 Task: Create a Google Calendar event for May 26, 2023, from 2:30 PM to 3:30 PM in Srinagar, and check the weather forecast for that location.
Action: Mouse moved to (64, 105)
Screenshot: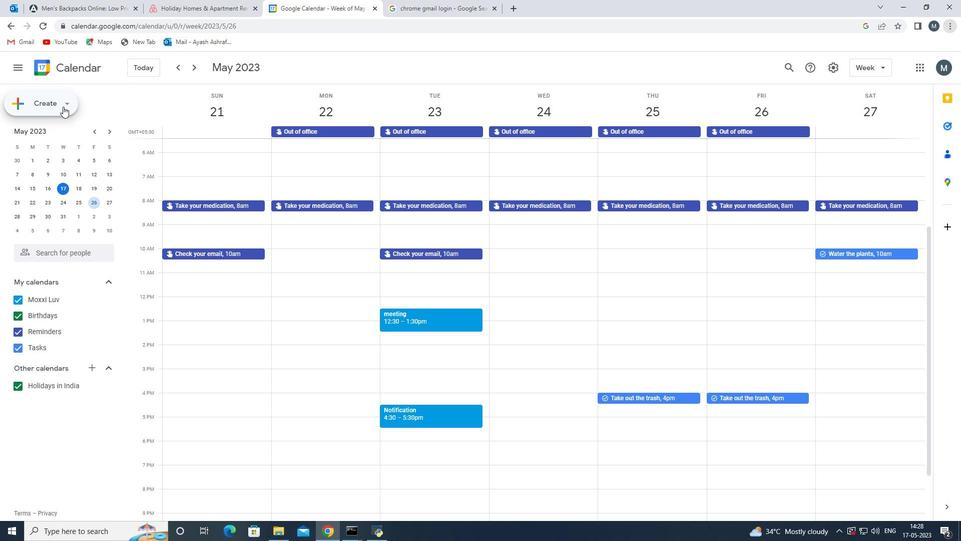 
Action: Mouse pressed left at (64, 105)
Screenshot: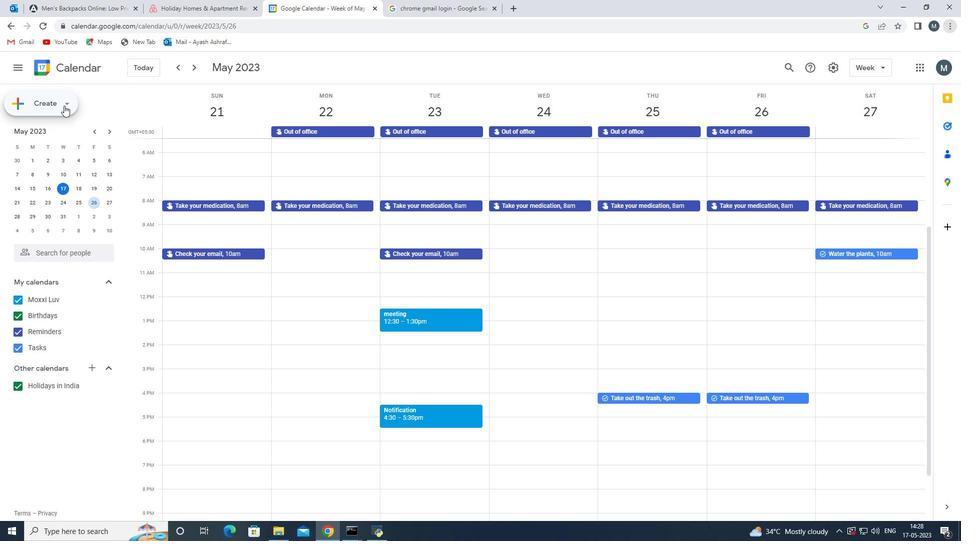 
Action: Mouse moved to (34, 127)
Screenshot: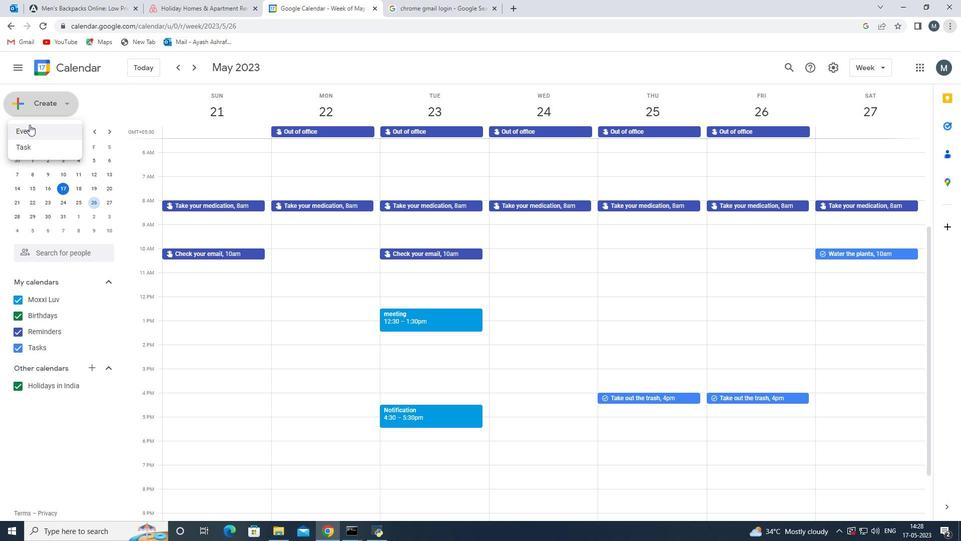 
Action: Mouse pressed left at (34, 127)
Screenshot: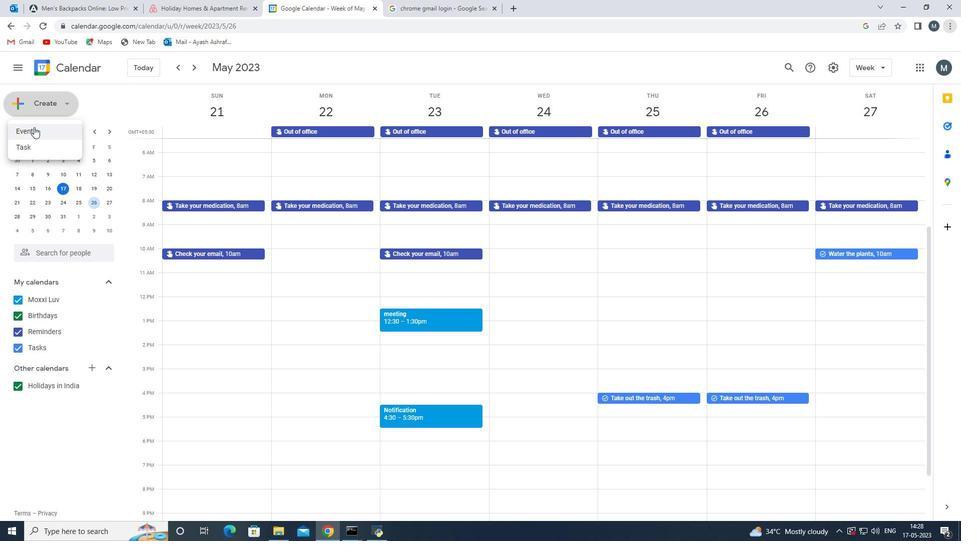 
Action: Mouse moved to (619, 404)
Screenshot: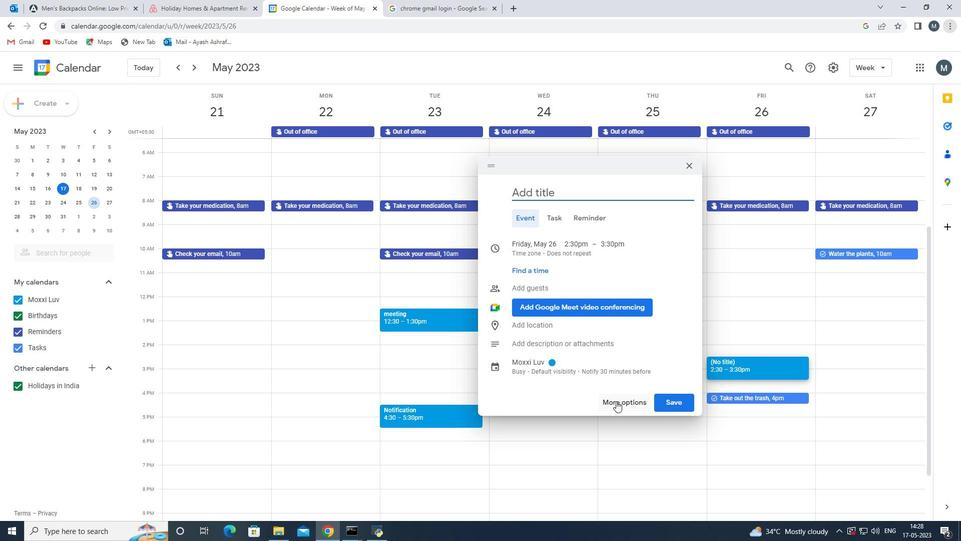
Action: Mouse pressed left at (619, 404)
Screenshot: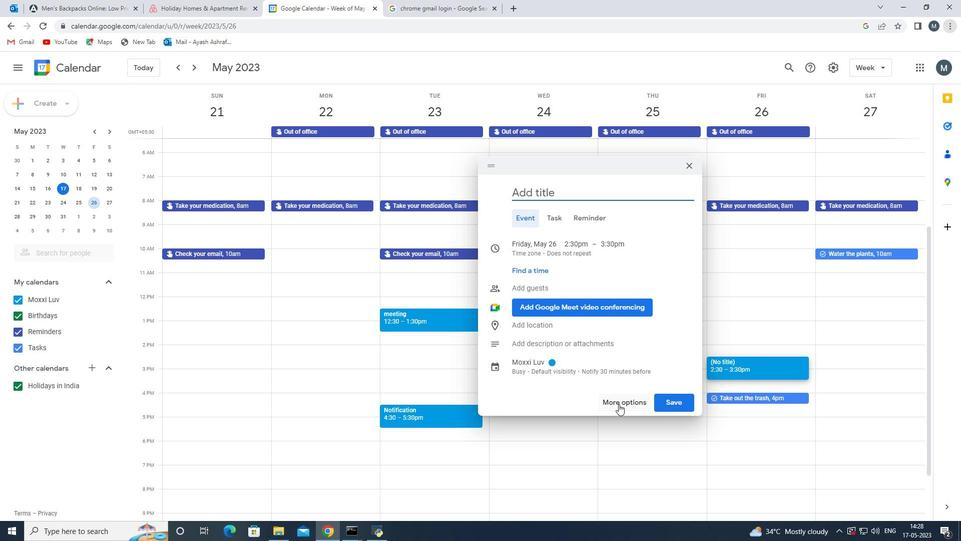 
Action: Mouse moved to (72, 202)
Screenshot: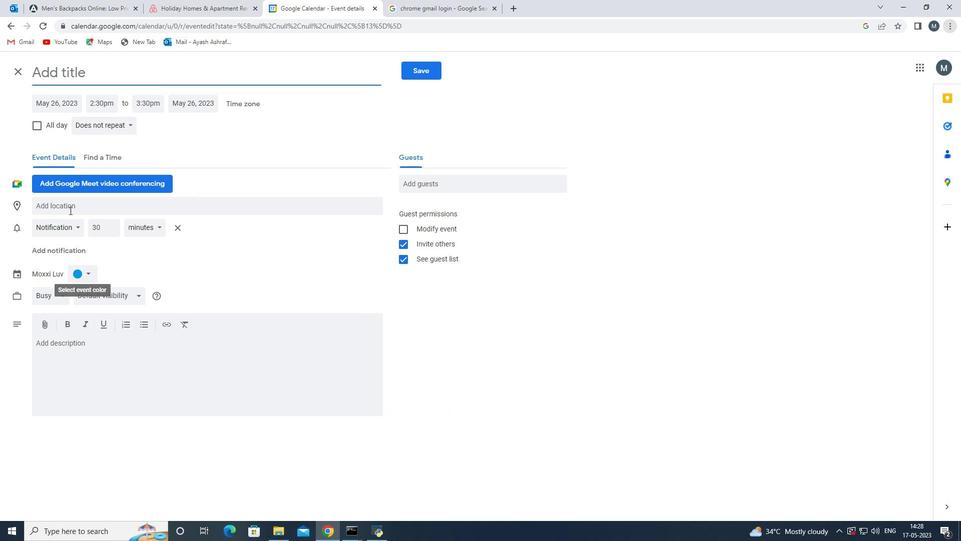
Action: Mouse pressed left at (72, 202)
Screenshot: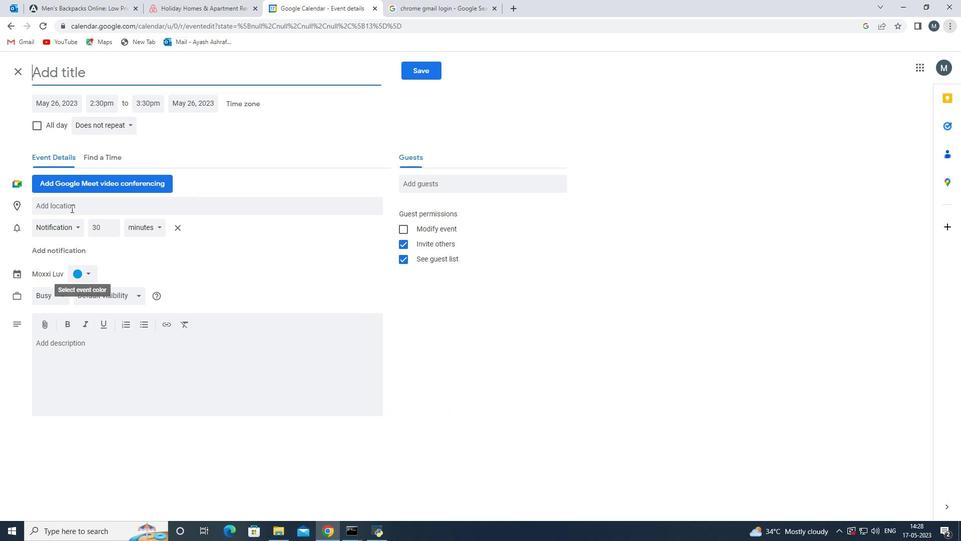 
Action: Key pressed <Key.shift>Sr
Screenshot: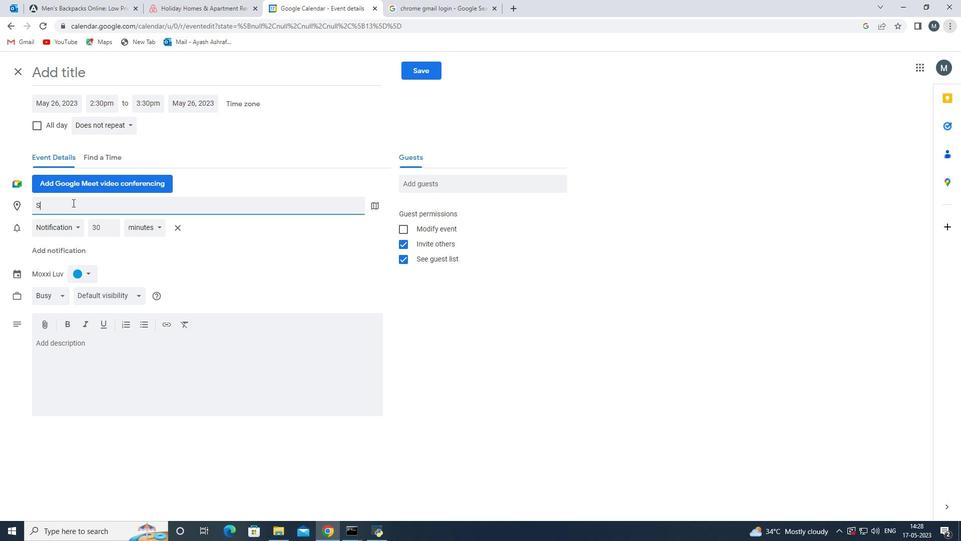 
Action: Mouse moved to (143, 265)
Screenshot: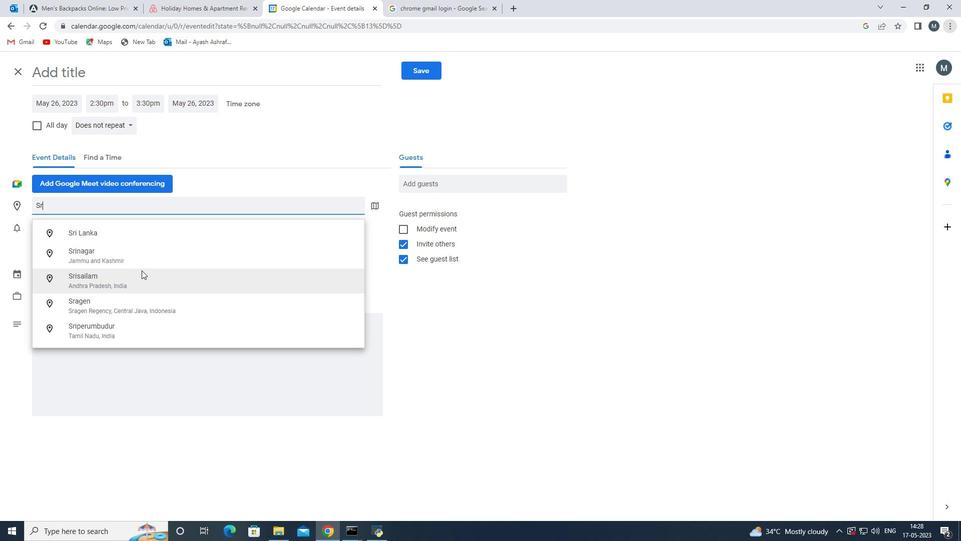 
Action: Mouse pressed left at (143, 265)
Screenshot: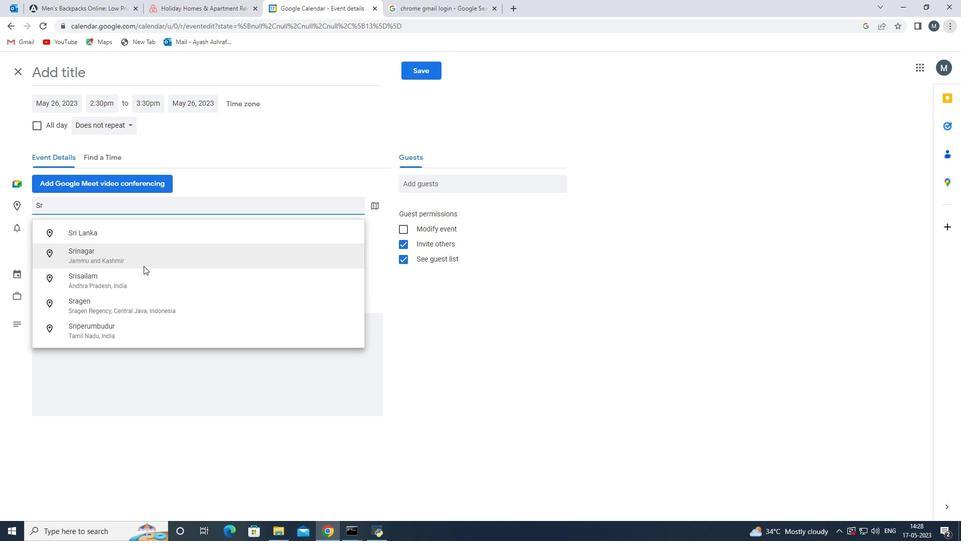 
Action: Mouse moved to (119, 250)
Screenshot: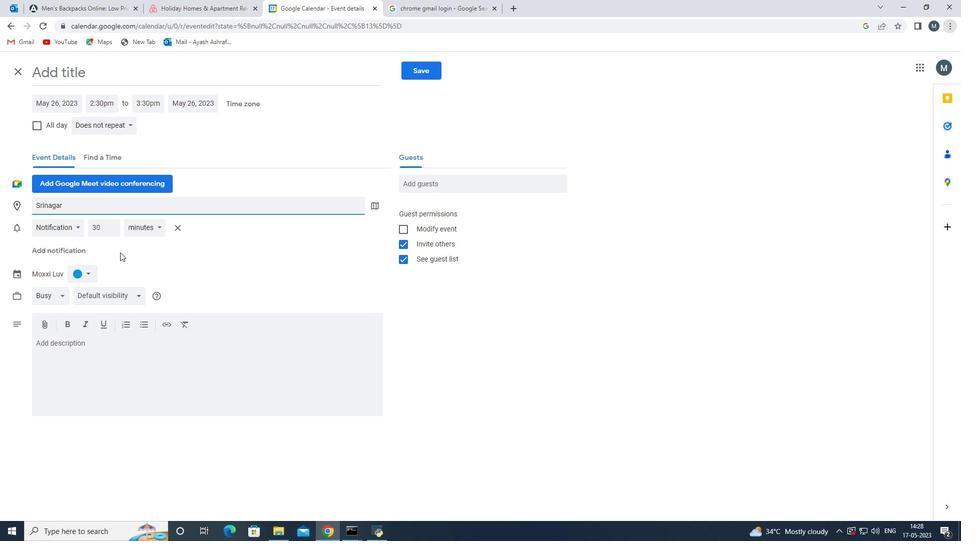 
Action: Mouse scrolled (119, 250) with delta (0, 0)
Screenshot: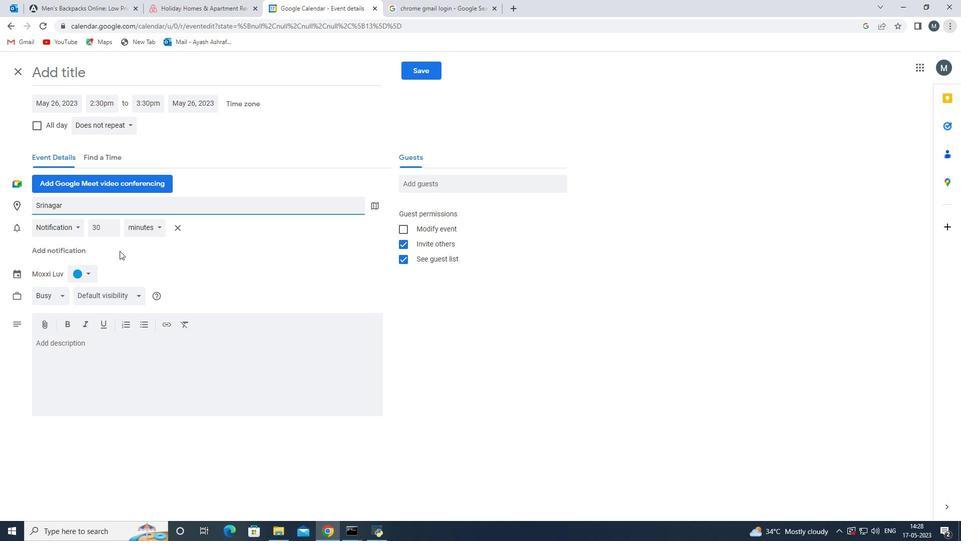 
Action: Mouse moved to (129, 235)
Screenshot: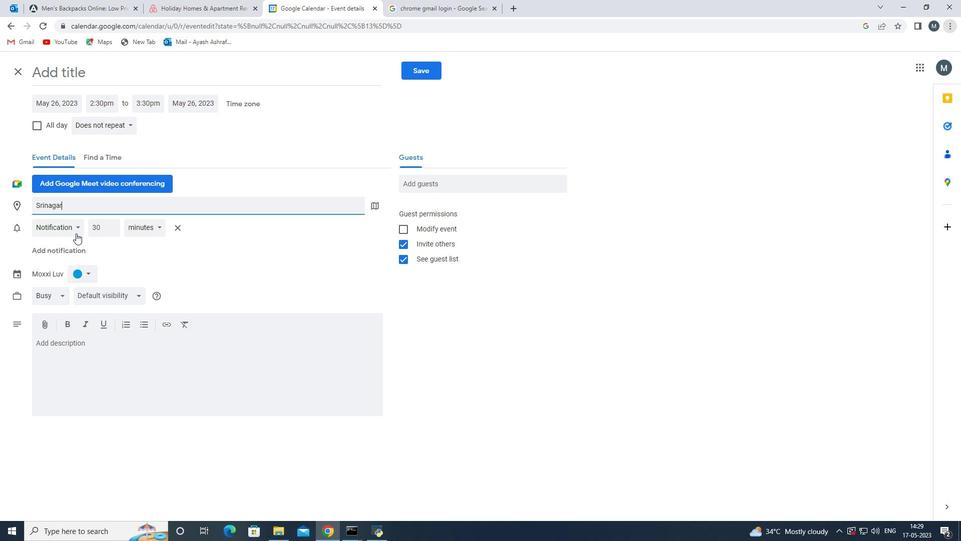 
Action: Mouse scrolled (129, 236) with delta (0, 0)
Screenshot: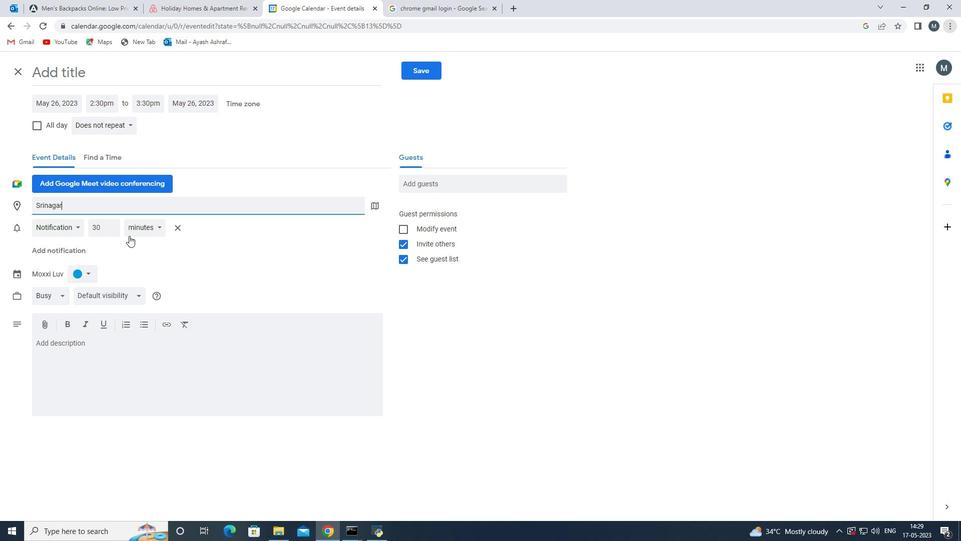 
Action: Mouse scrolled (129, 236) with delta (0, 0)
Screenshot: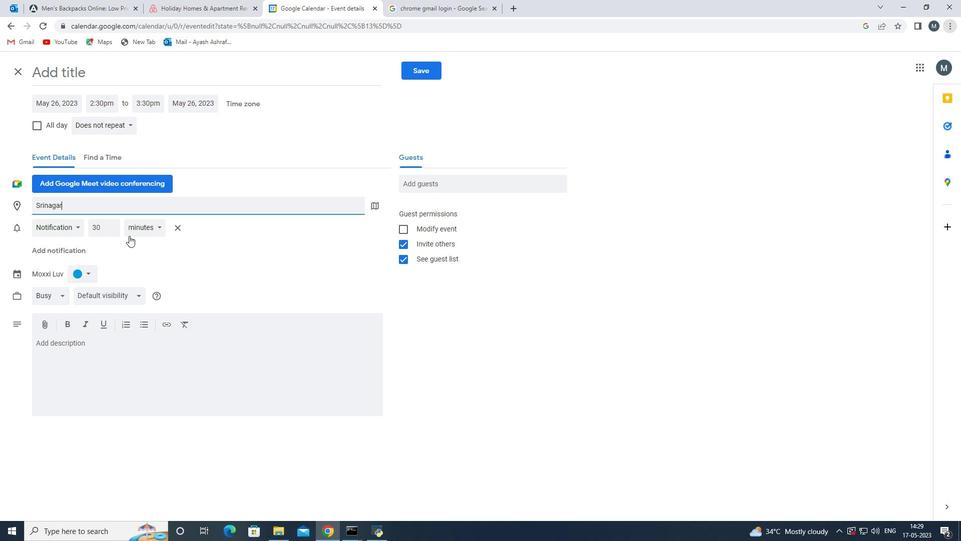 
Action: Mouse moved to (94, 162)
Screenshot: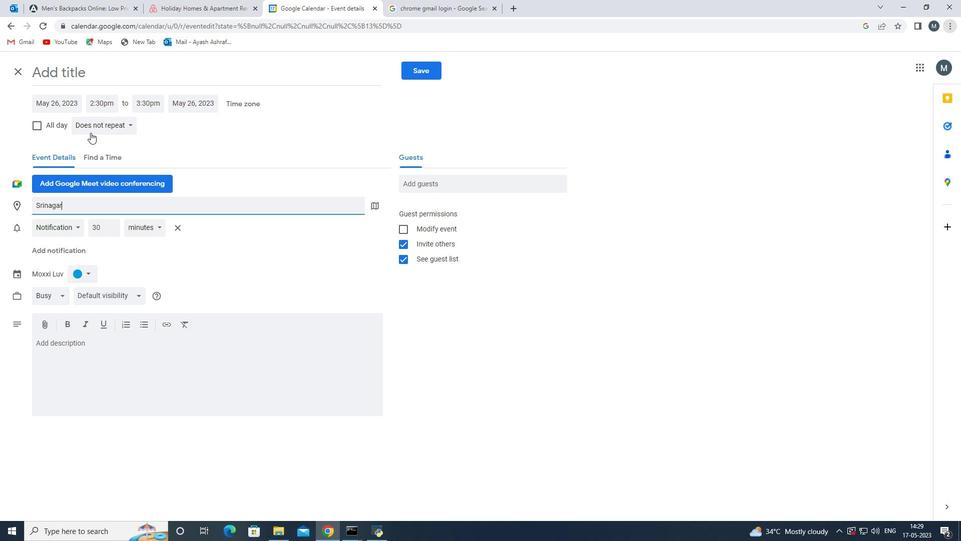 
Action: Mouse scrolled (94, 163) with delta (0, 0)
Screenshot: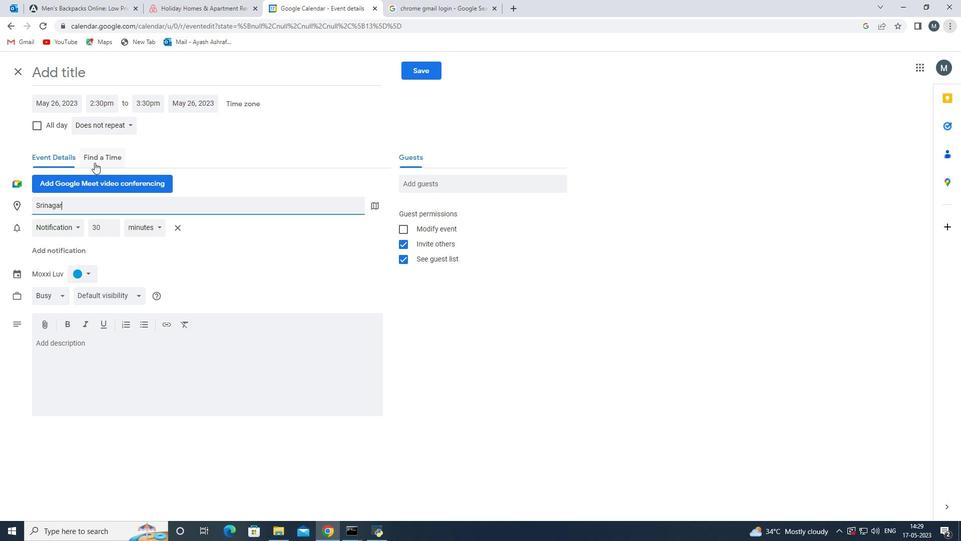 
Action: Mouse scrolled (94, 163) with delta (0, 0)
Screenshot: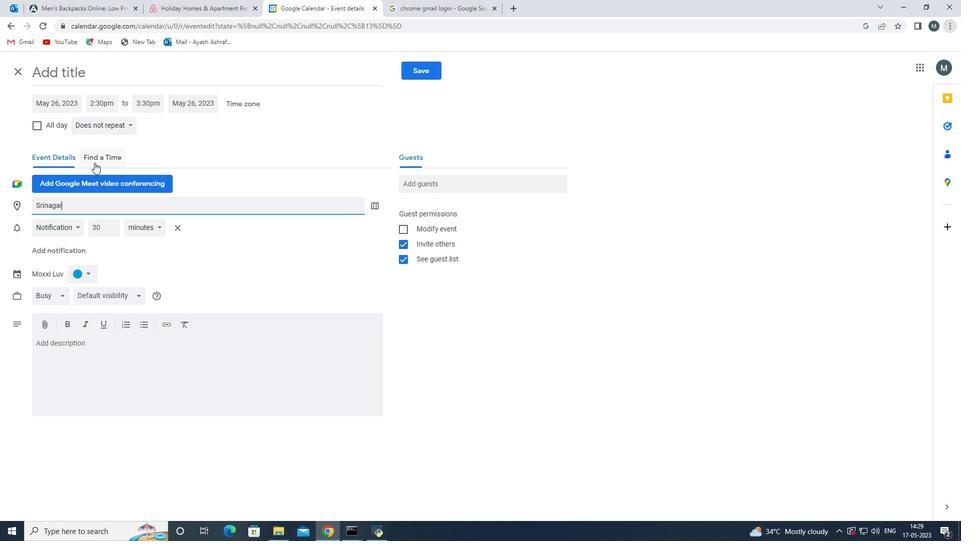 
Action: Mouse moved to (70, 98)
Screenshot: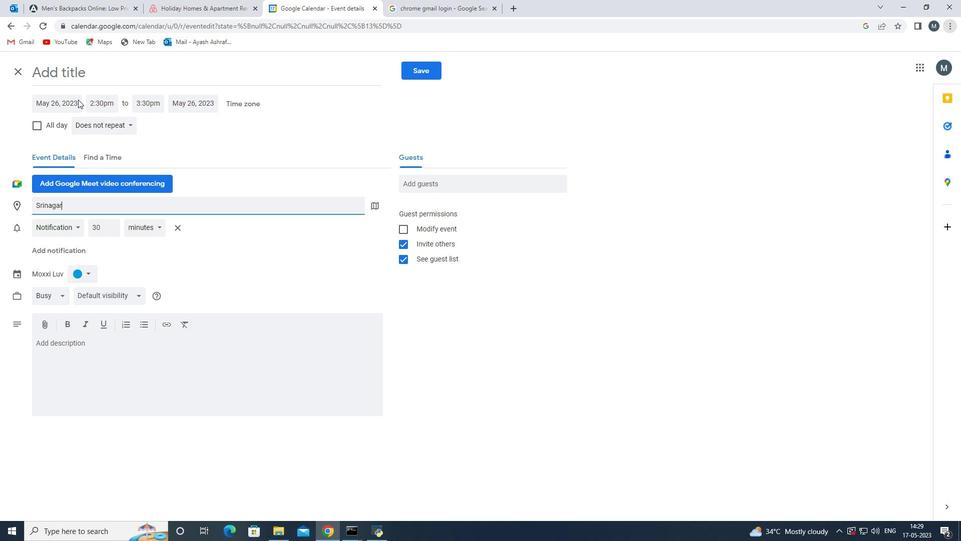 
Action: Mouse pressed left at (70, 98)
Screenshot: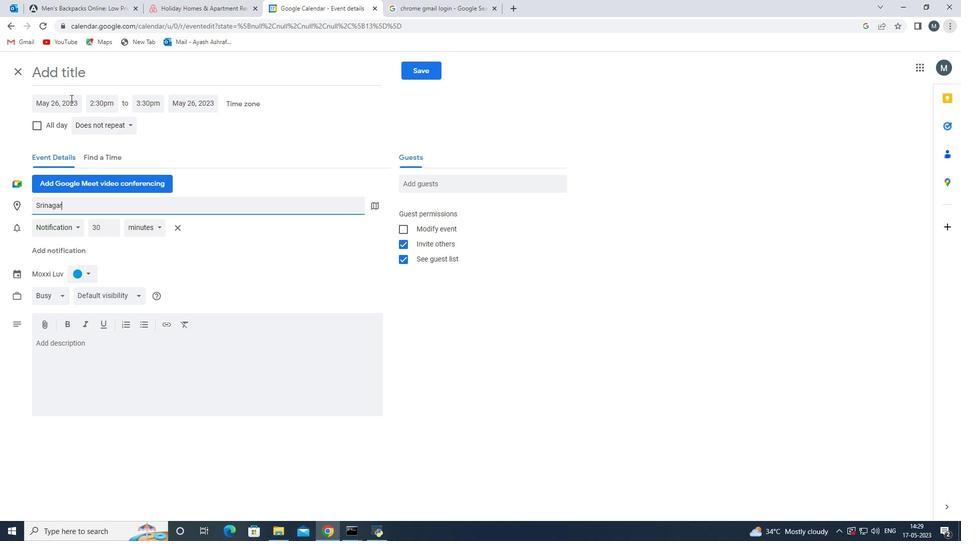 
Action: Mouse moved to (120, 182)
Screenshot: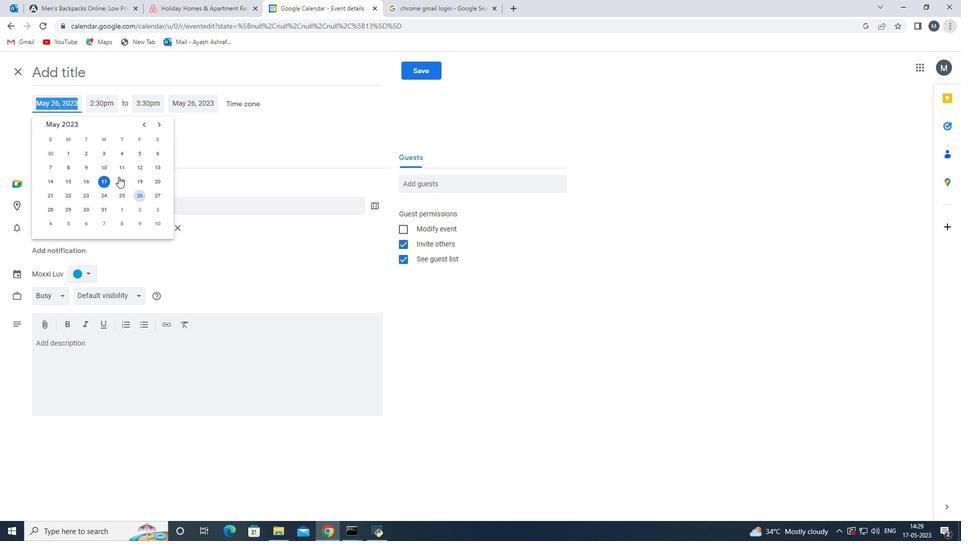 
Action: Mouse pressed left at (120, 182)
Screenshot: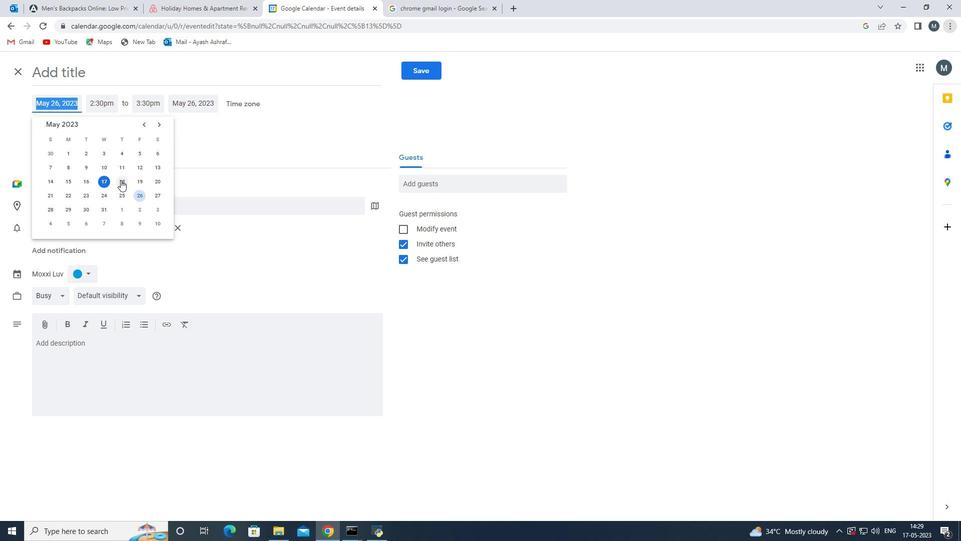 
Action: Mouse moved to (109, 227)
Screenshot: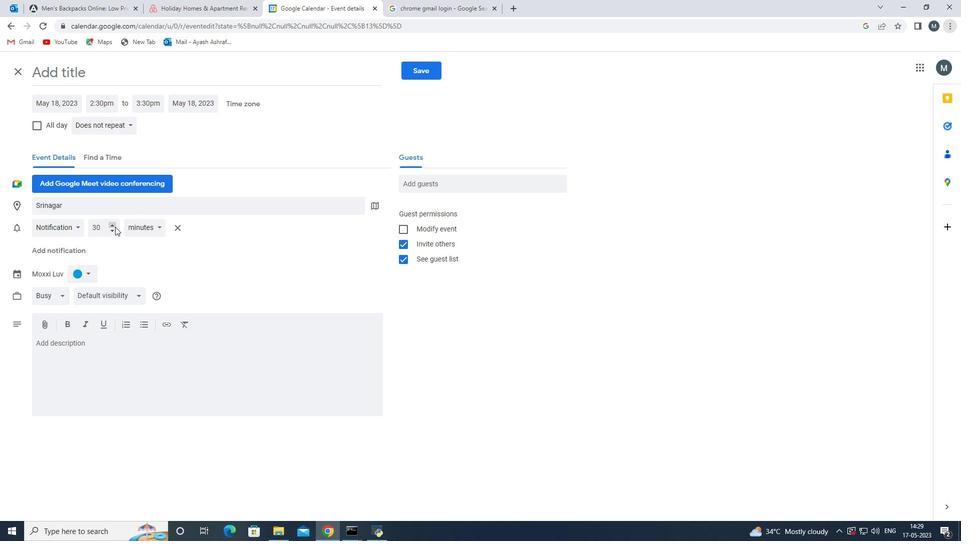 
Action: Mouse scrolled (109, 228) with delta (0, 0)
Screenshot: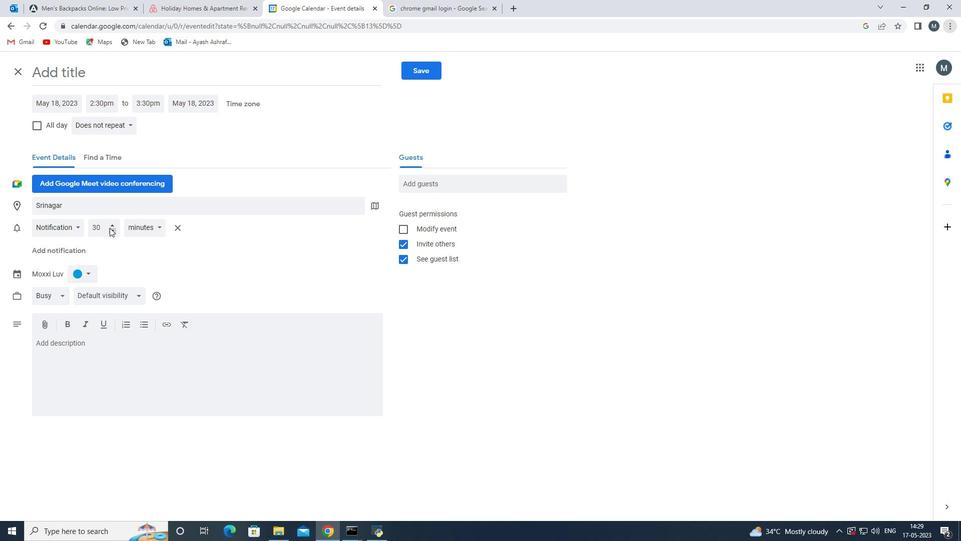 
Action: Mouse scrolled (109, 228) with delta (0, 0)
Screenshot: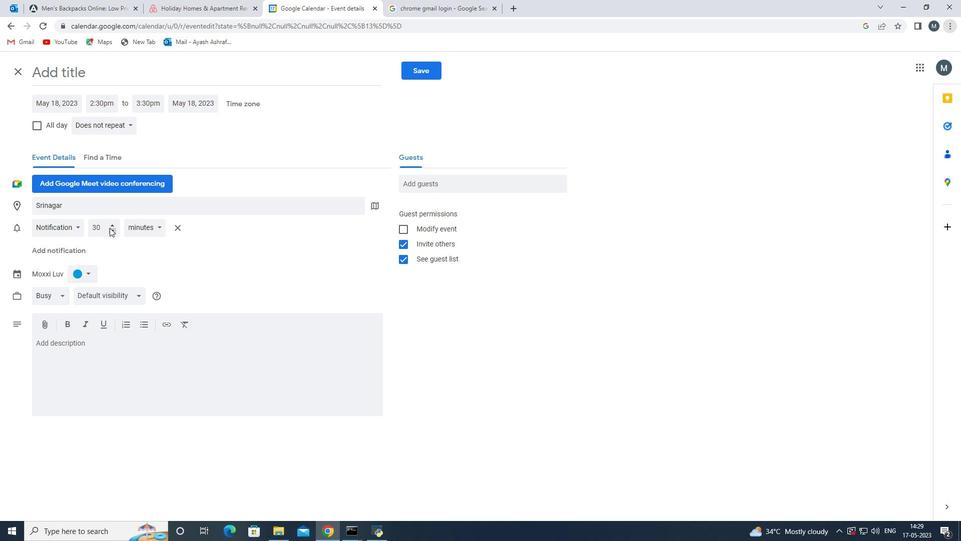 
Action: Mouse scrolled (109, 228) with delta (0, 0)
Screenshot: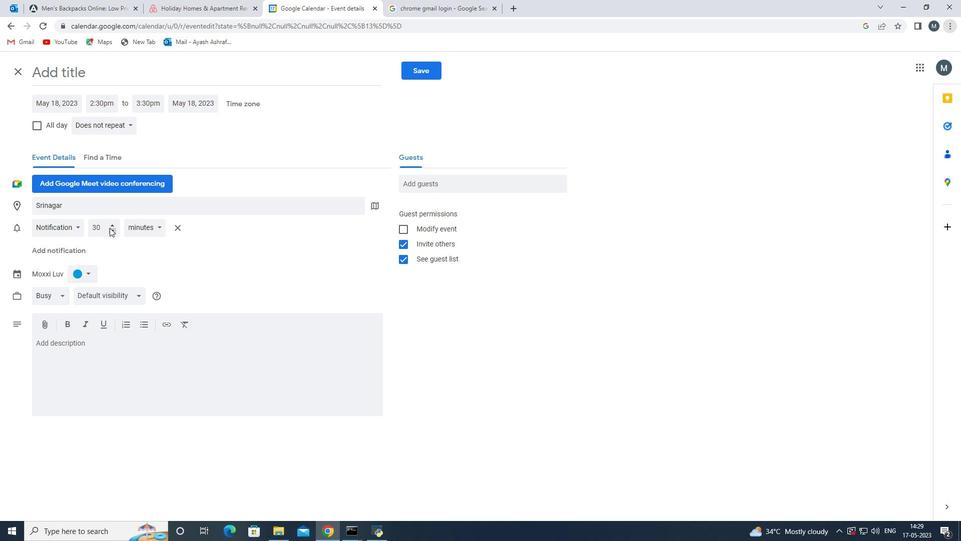 
Action: Mouse moved to (509, 8)
Screenshot: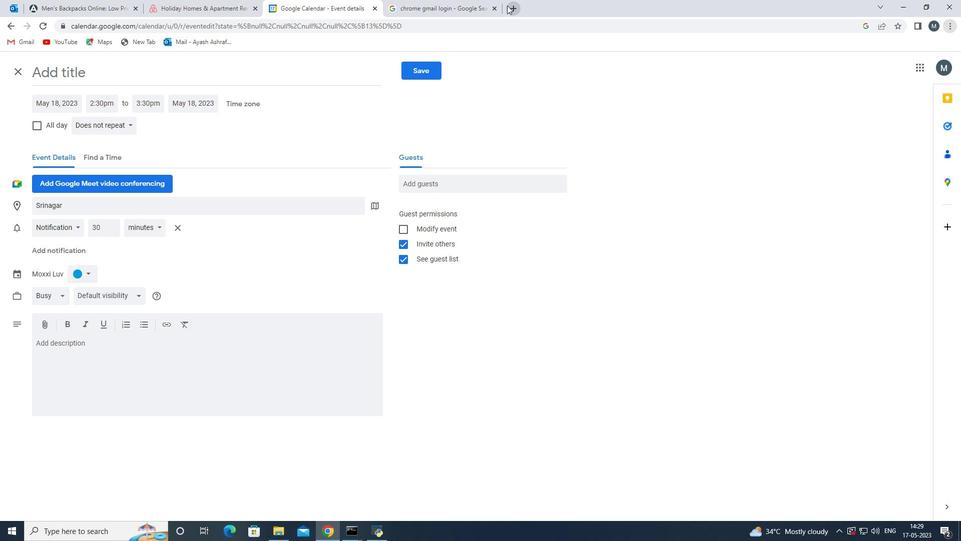 
Action: Mouse pressed left at (509, 8)
Screenshot: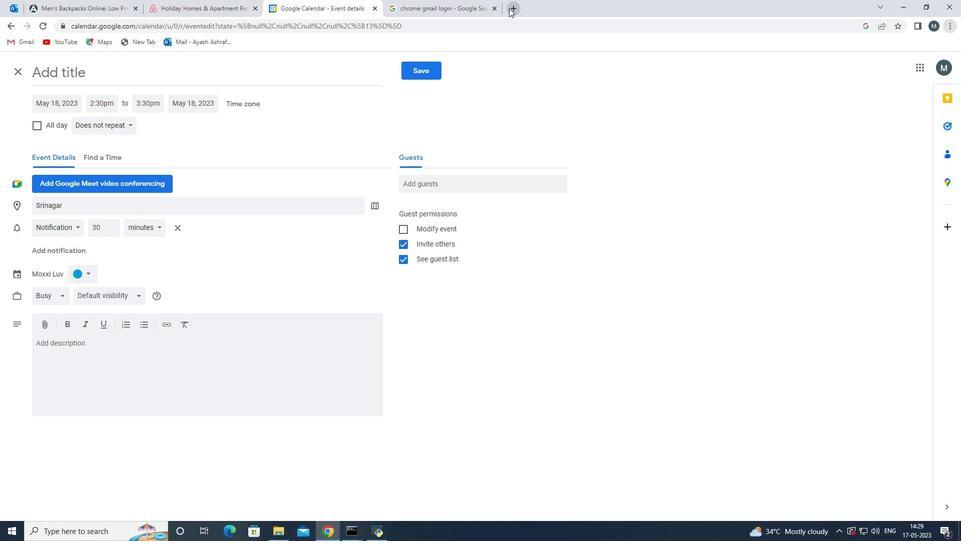 
Action: Mouse moved to (415, 22)
Screenshot: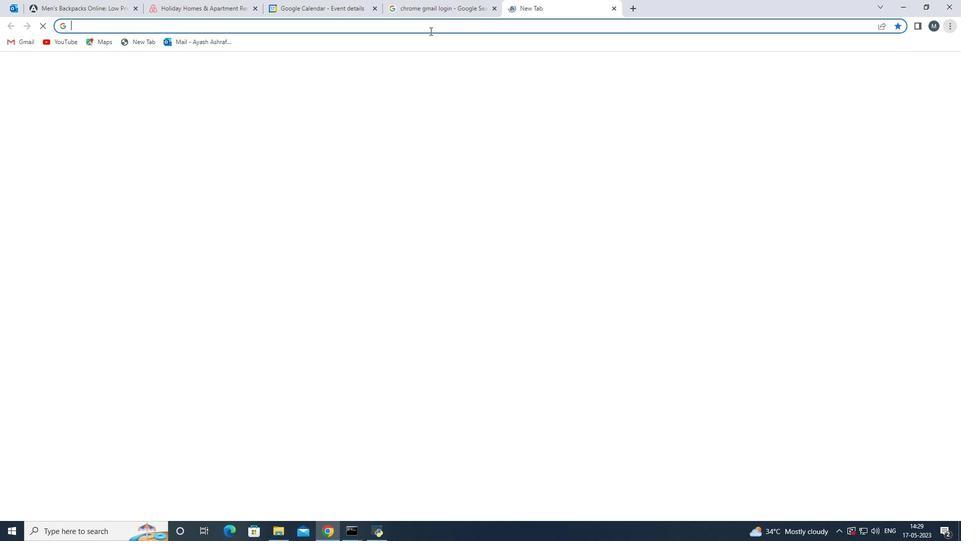 
Action: Mouse pressed left at (415, 22)
Screenshot: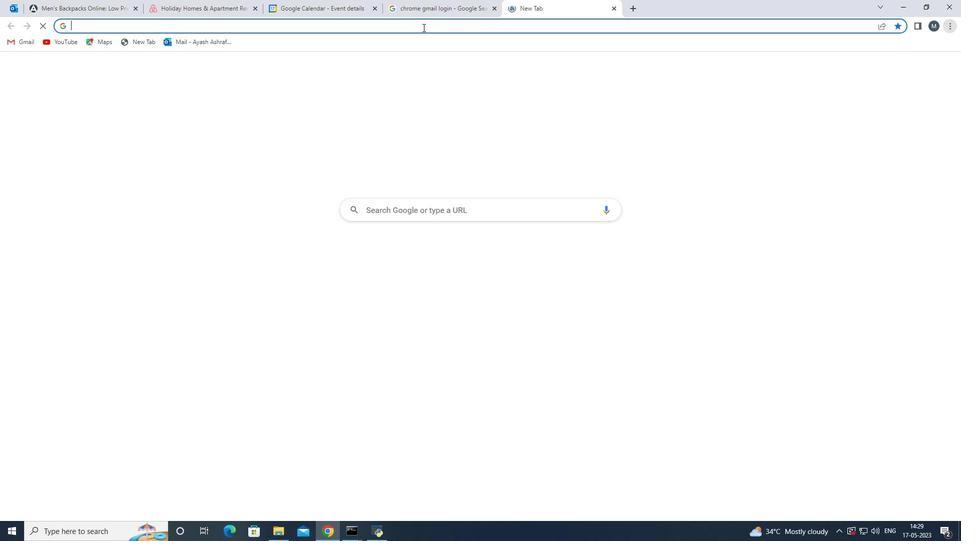 
Action: Mouse moved to (411, 27)
Screenshot: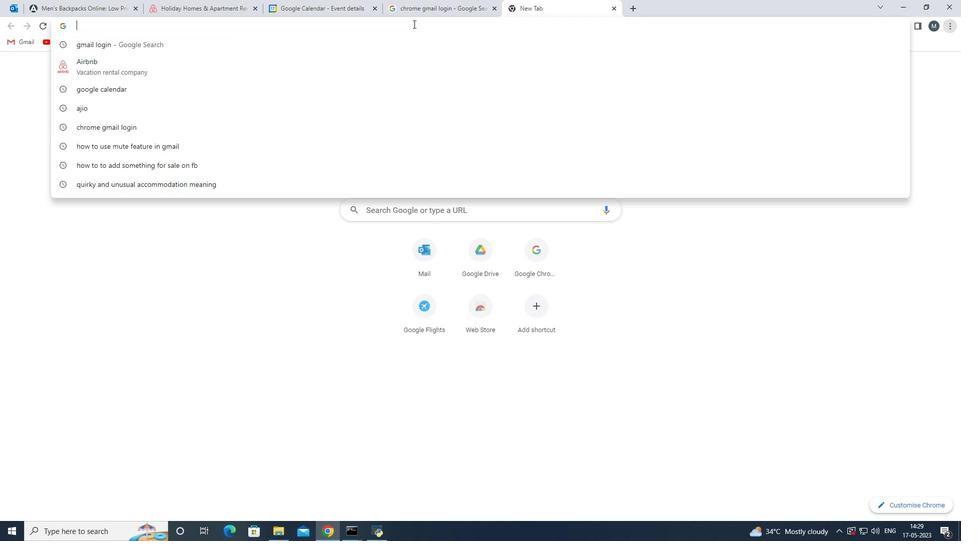 
Action: Key pressed waether<Key.space>in<Key.space>srinagr<Key.space>timm<Key.backspace><Key.backspace><Key.backspace>omm
Screenshot: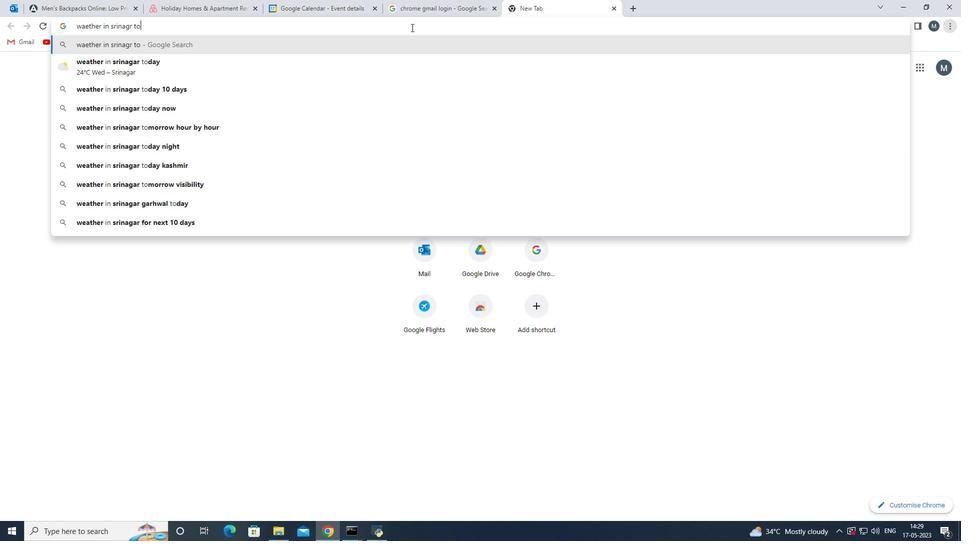 
Action: Mouse moved to (273, 70)
Screenshot: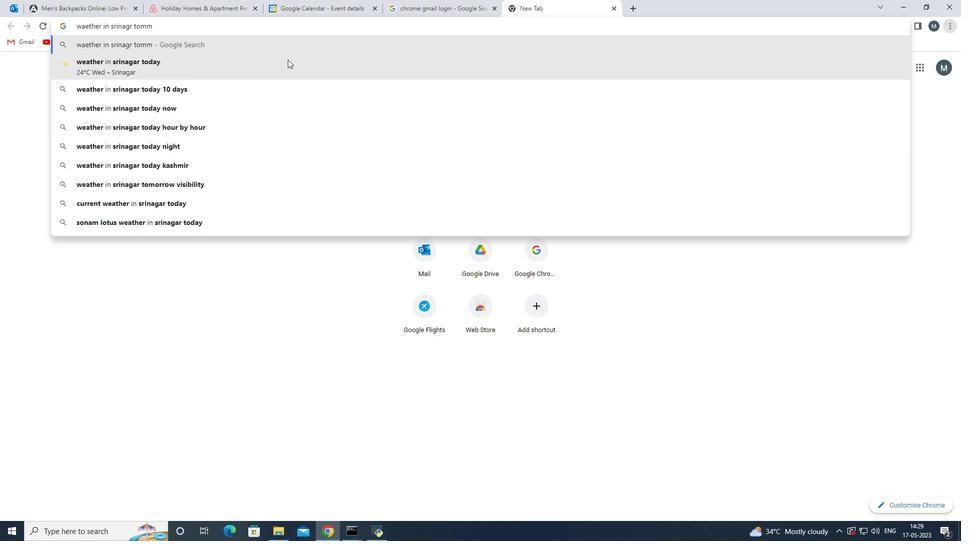 
Action: Mouse pressed left at (273, 70)
Screenshot: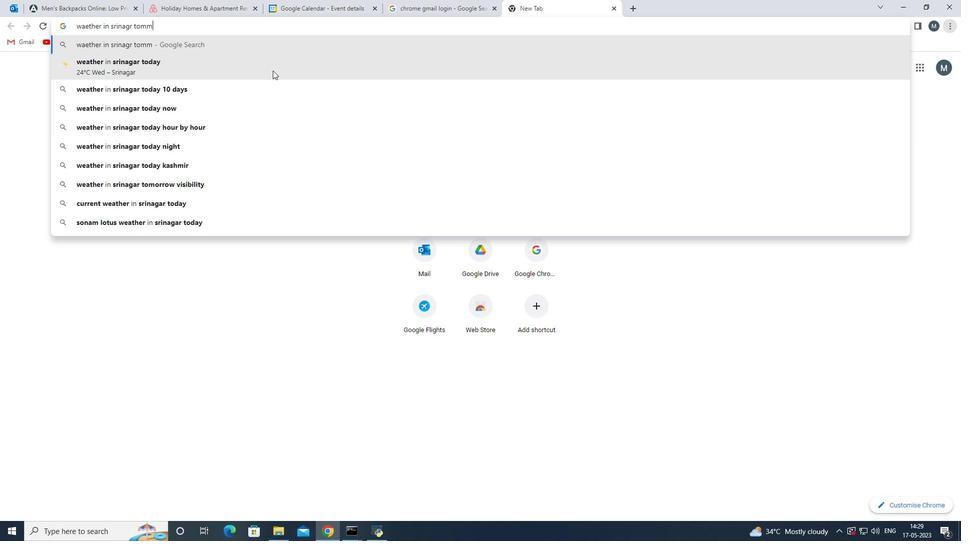 
Action: Mouse moved to (261, 309)
Screenshot: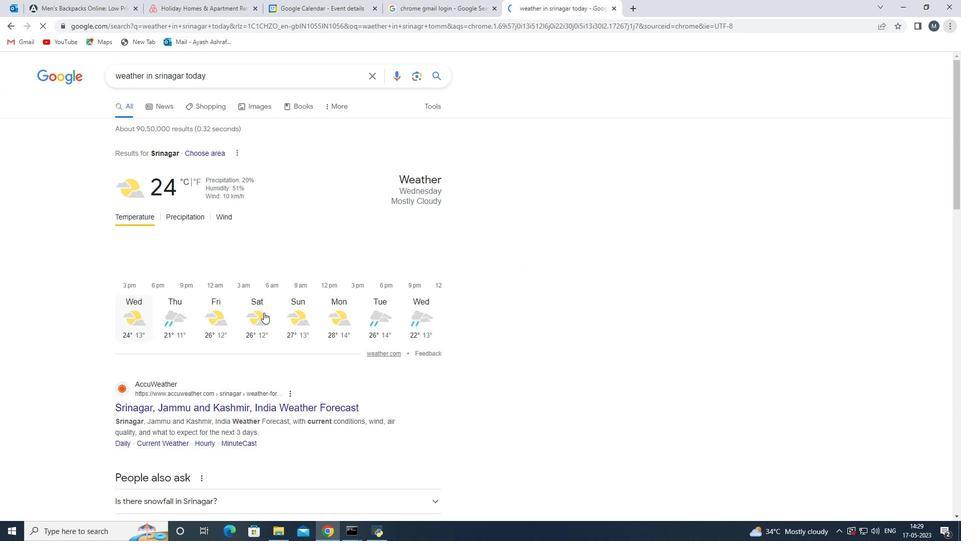 
Action: Mouse scrolled (261, 308) with delta (0, 0)
Screenshot: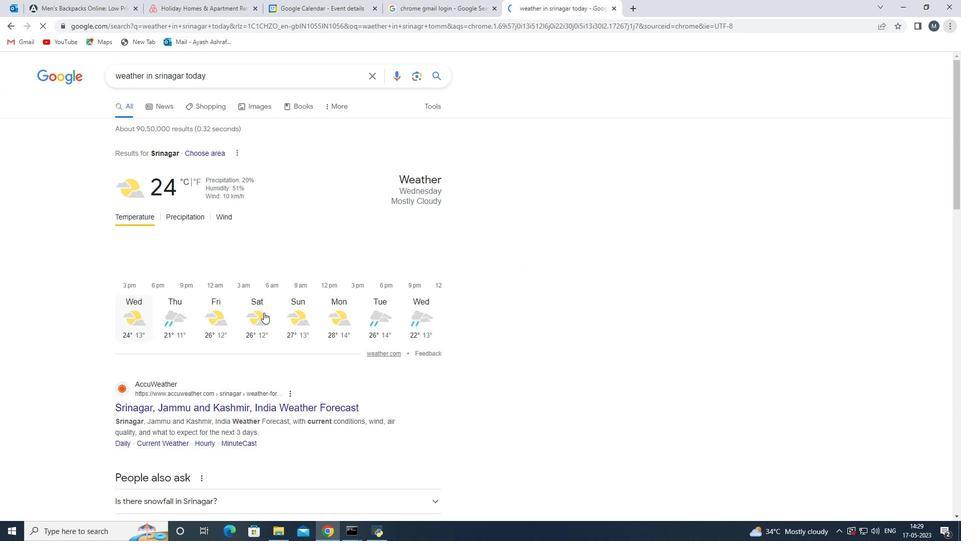 
Action: Mouse moved to (176, 267)
Screenshot: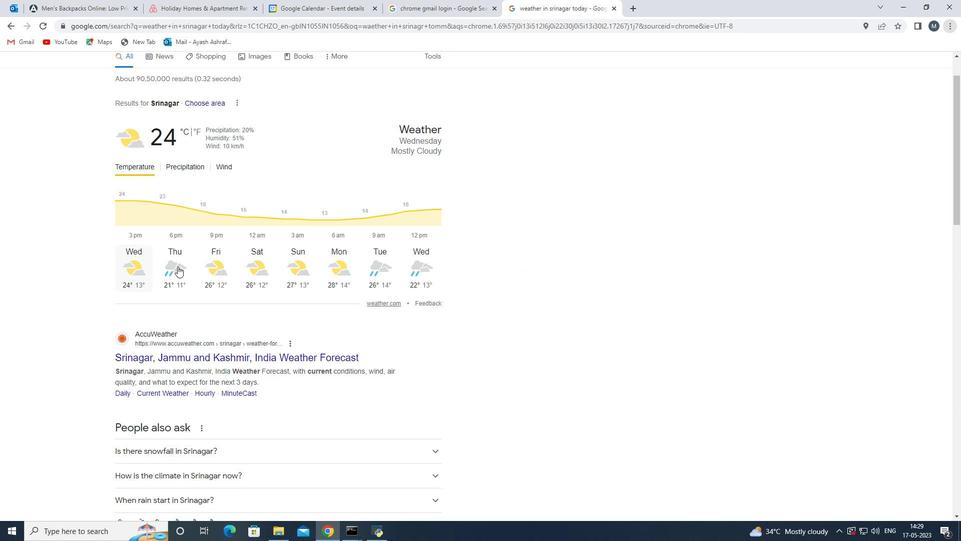 
Action: Mouse pressed left at (176, 267)
Screenshot: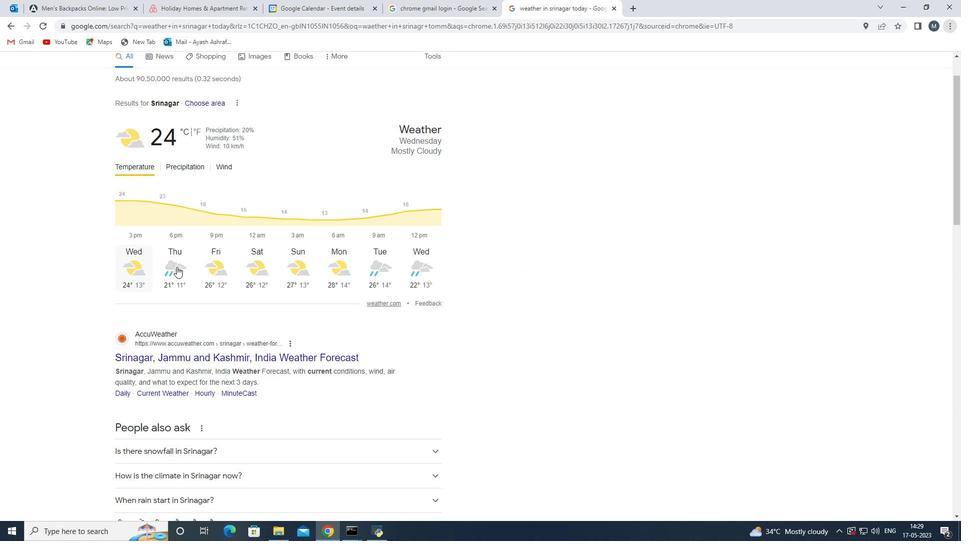 
Action: Mouse moved to (176, 267)
Screenshot: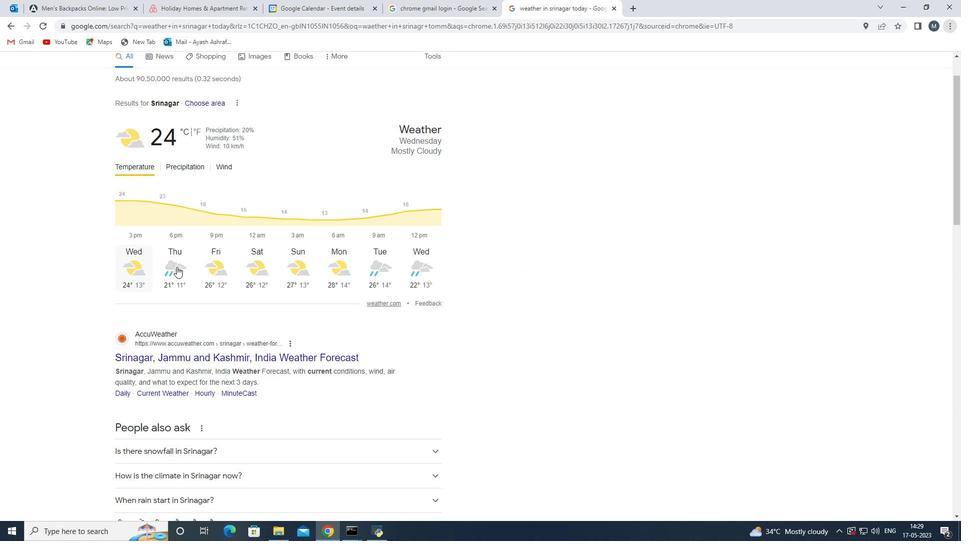 
Action: Mouse pressed left at (176, 267)
Screenshot: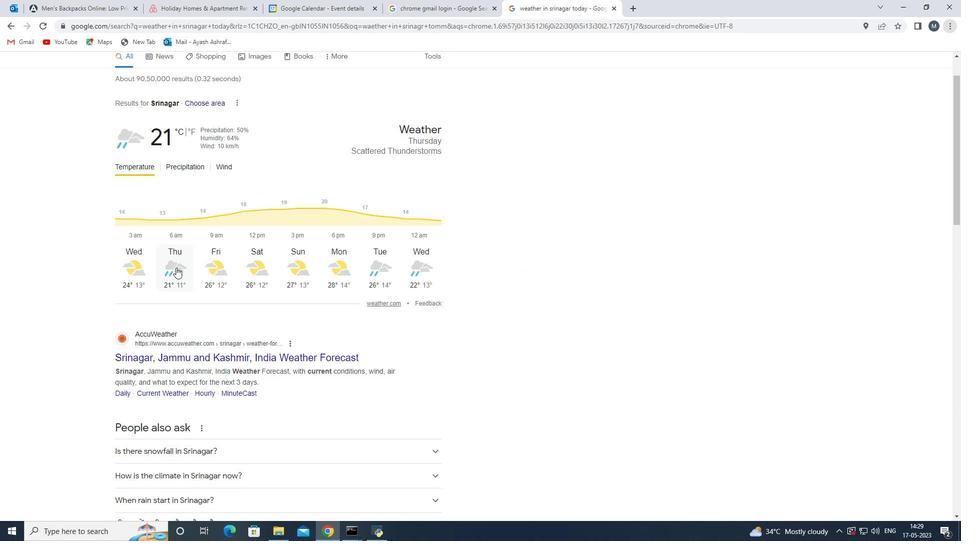 
Action: Mouse moved to (174, 268)
Screenshot: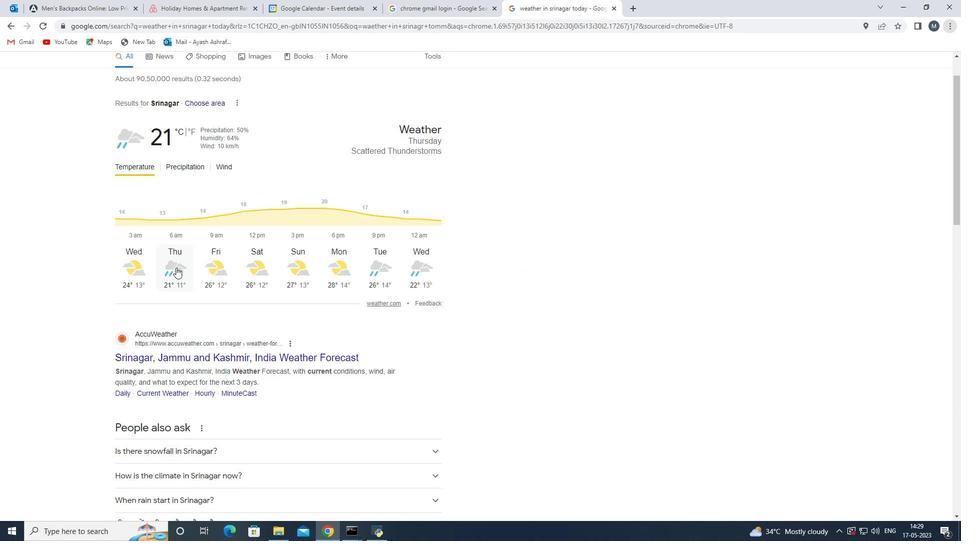 
Action: Mouse scrolled (174, 267) with delta (0, 0)
Screenshot: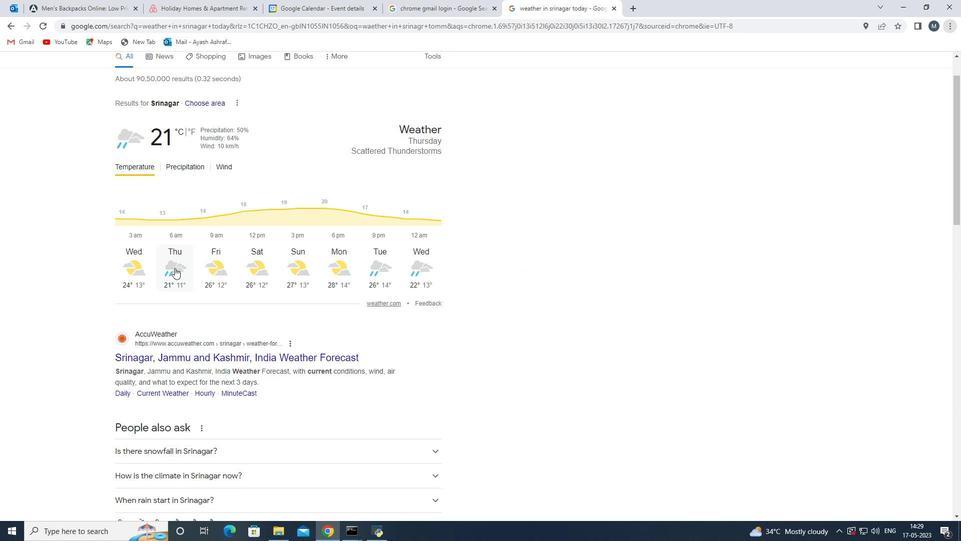 
Action: Mouse scrolled (174, 267) with delta (0, 0)
Screenshot: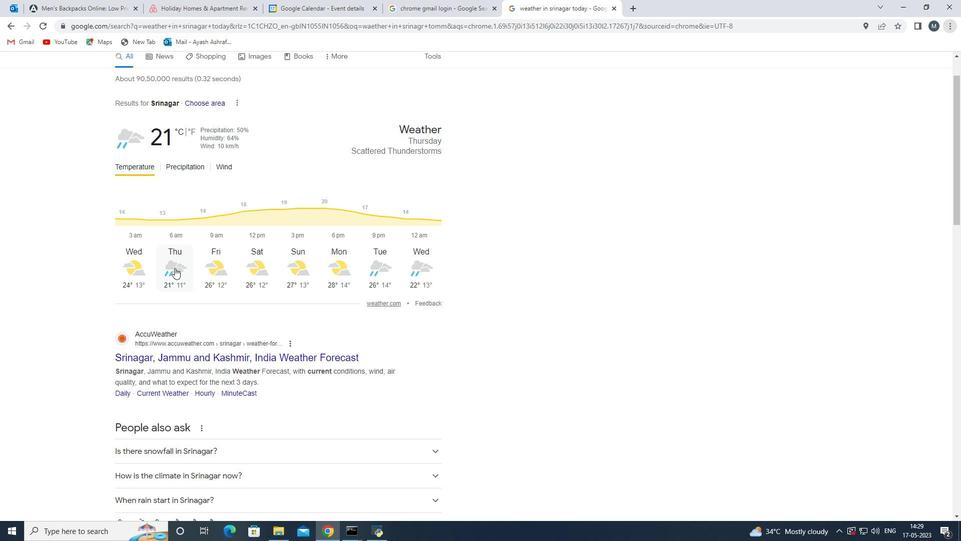 
Action: Mouse moved to (164, 255)
Screenshot: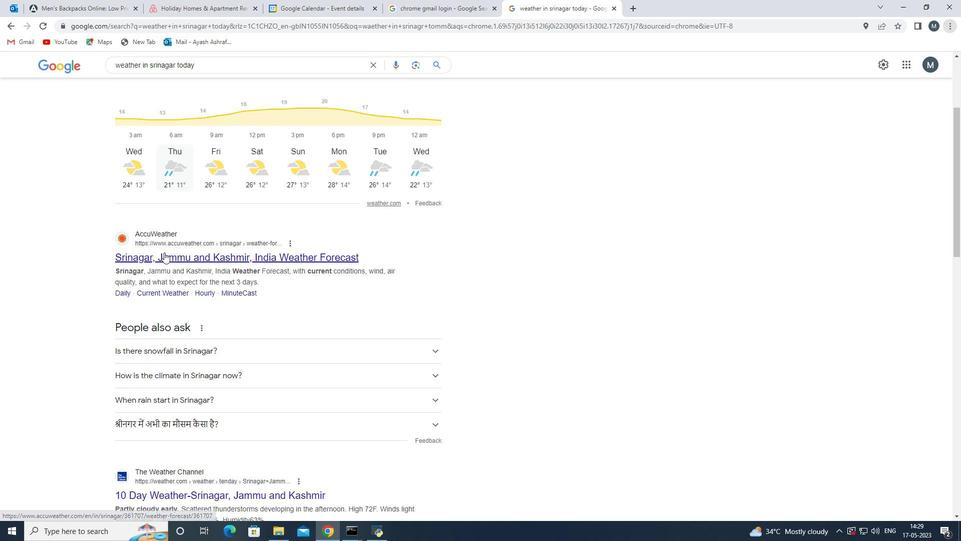 
Action: Mouse pressed left at (164, 255)
Screenshot: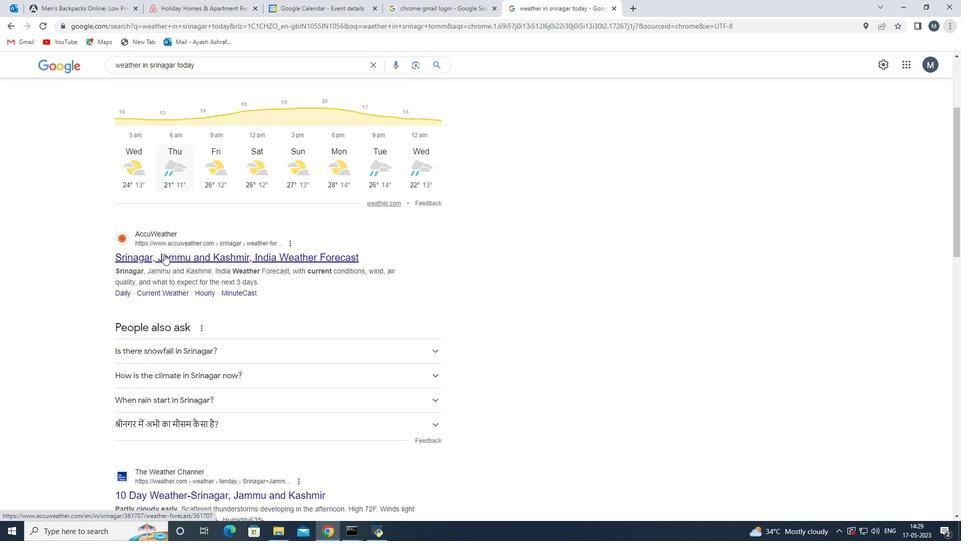 
Action: Mouse moved to (343, 298)
Screenshot: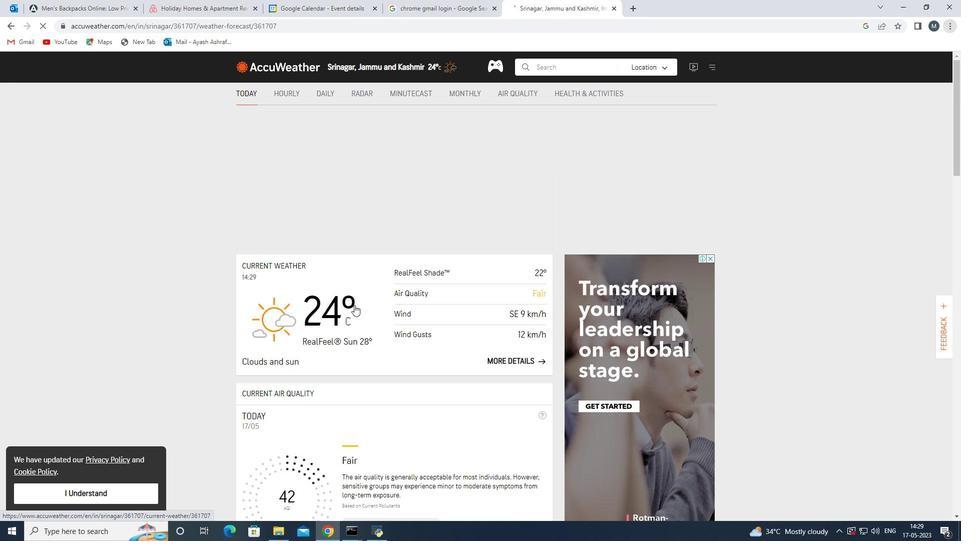
Action: Mouse scrolled (343, 298) with delta (0, 0)
Screenshot: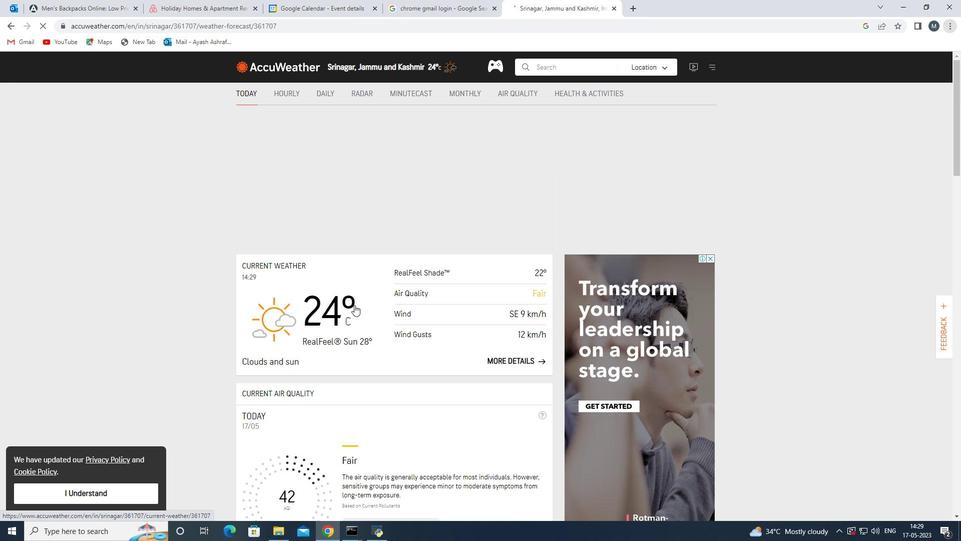
Action: Mouse scrolled (343, 298) with delta (0, 0)
Screenshot: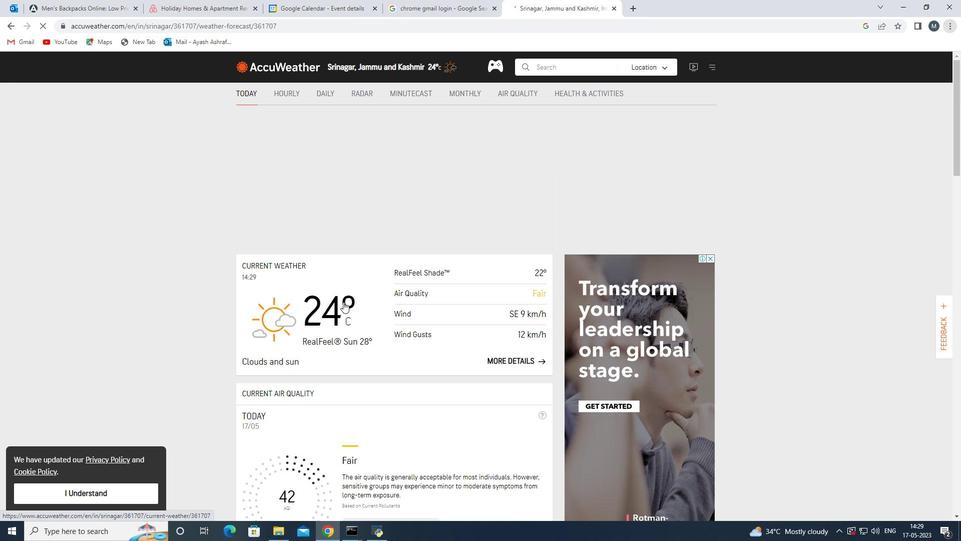 
Action: Mouse scrolled (343, 298) with delta (0, 0)
Screenshot: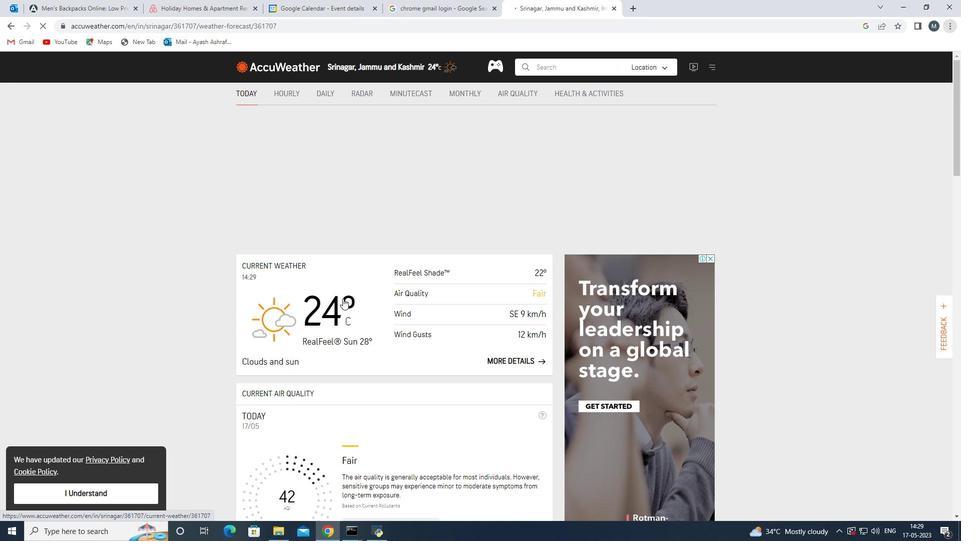 
Action: Mouse moved to (343, 298)
Screenshot: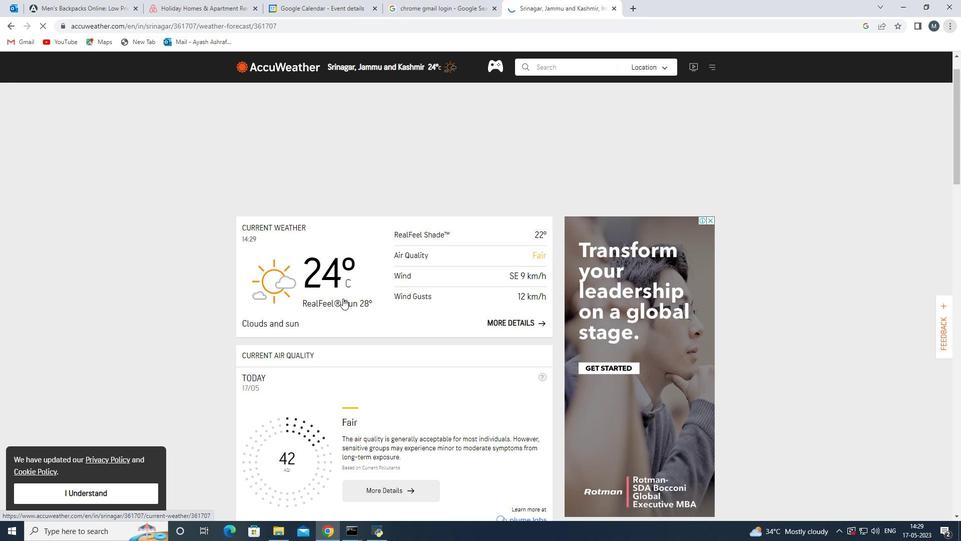
Action: Mouse scrolled (343, 297) with delta (0, 0)
Screenshot: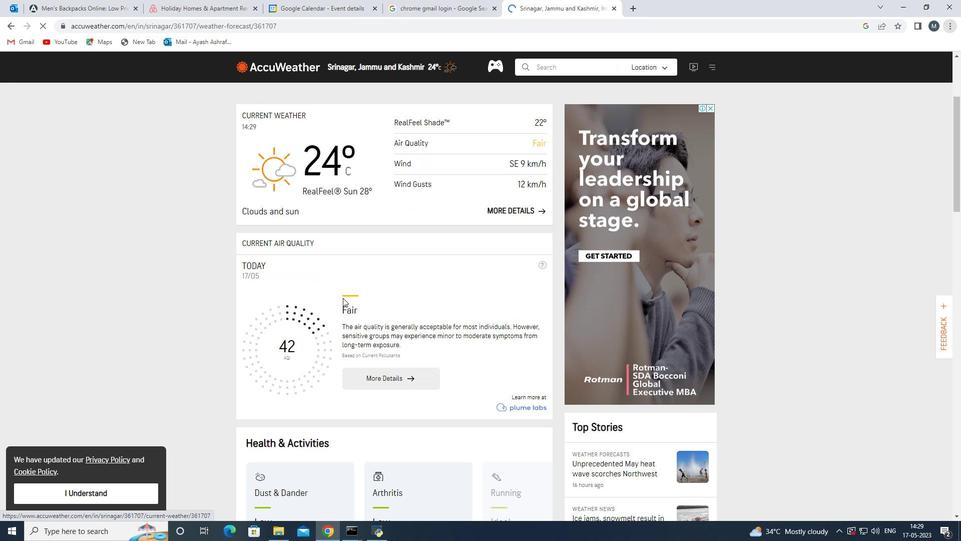 
Action: Mouse moved to (343, 298)
Screenshot: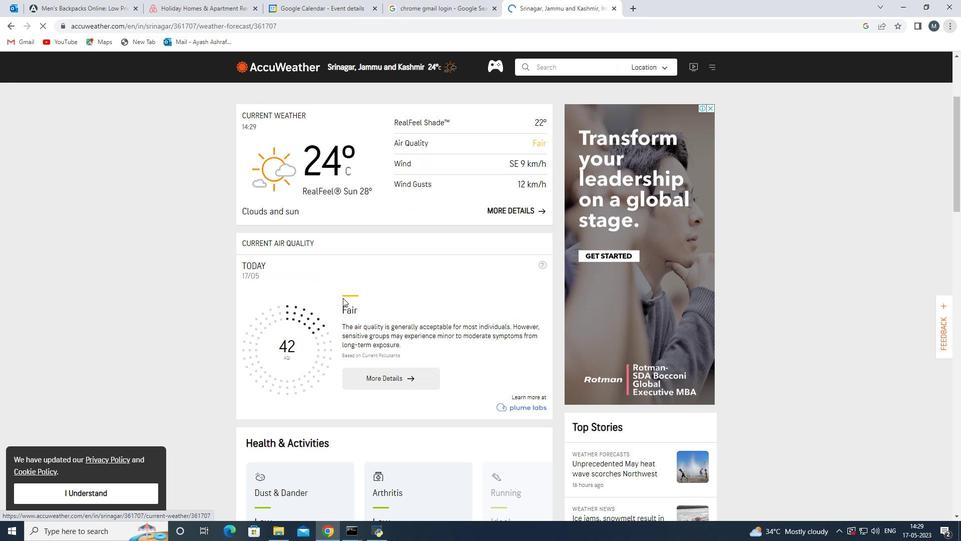 
Action: Mouse scrolled (343, 297) with delta (0, 0)
Screenshot: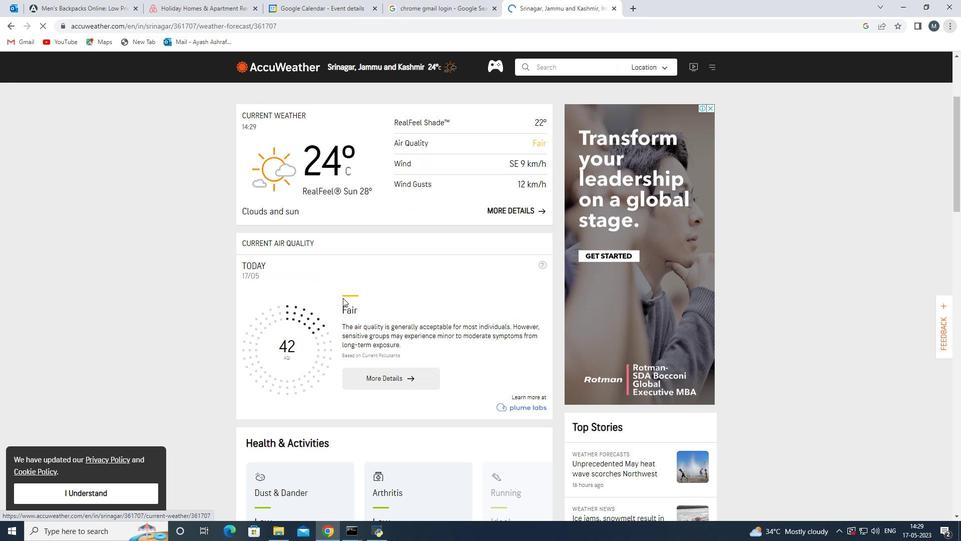 
Action: Mouse moved to (348, 293)
Screenshot: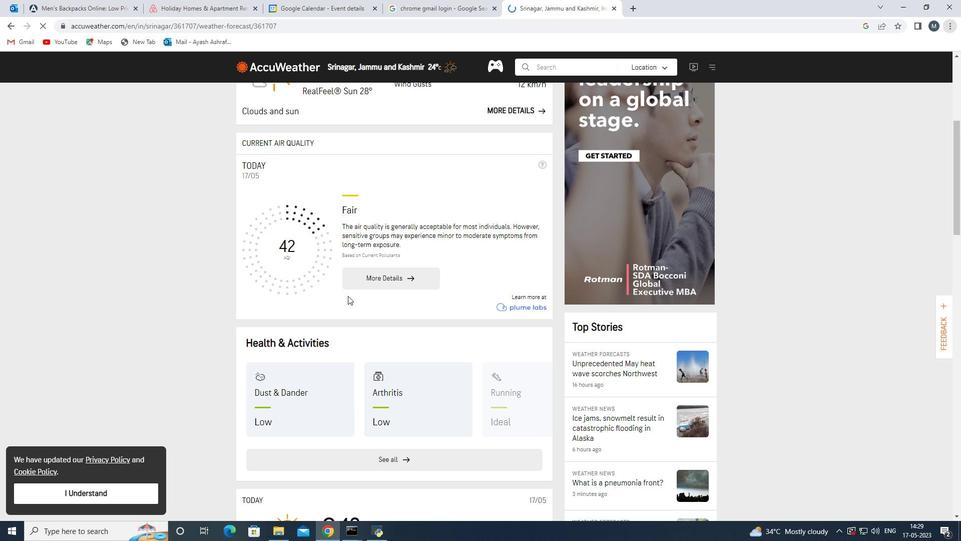 
Action: Mouse scrolled (348, 293) with delta (0, 0)
Screenshot: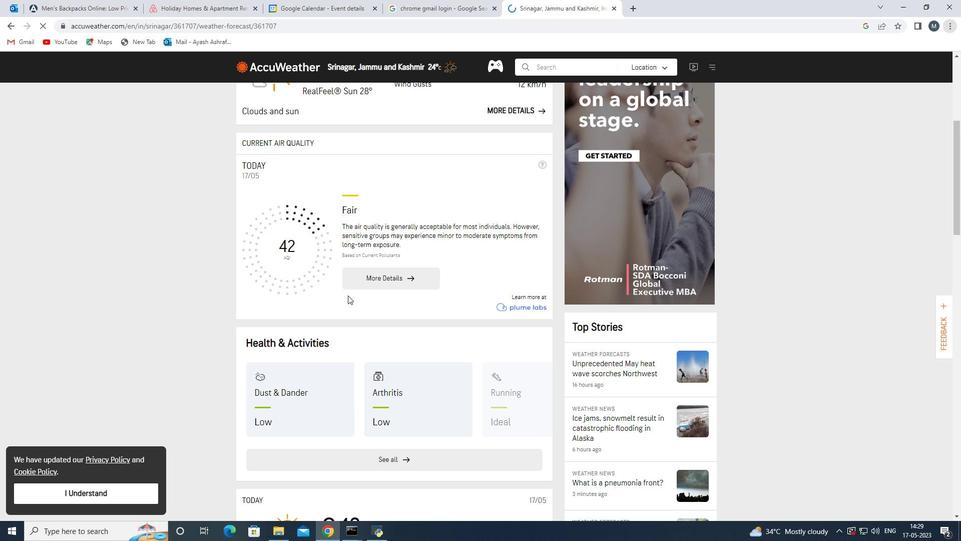 
Action: Mouse scrolled (348, 293) with delta (0, 0)
Screenshot: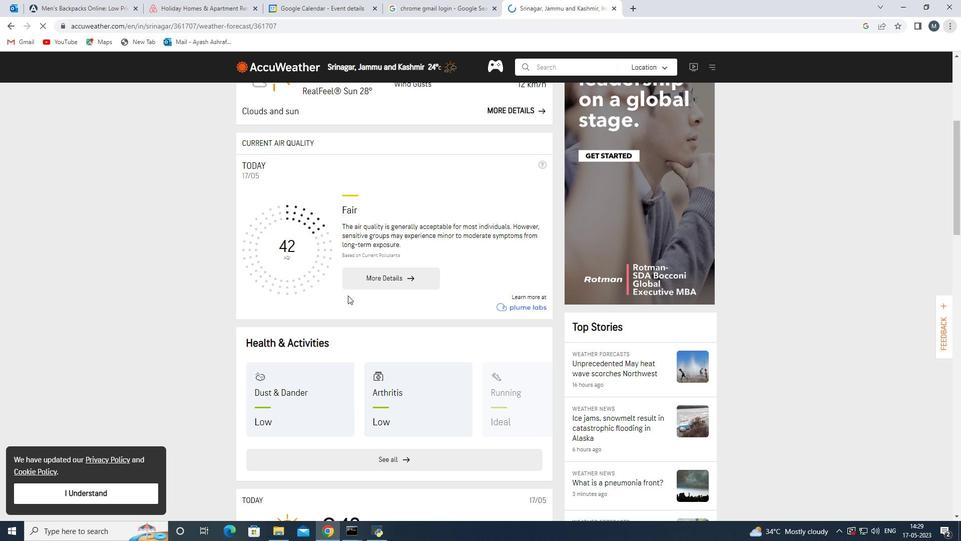 
Action: Mouse scrolled (348, 293) with delta (0, 0)
Screenshot: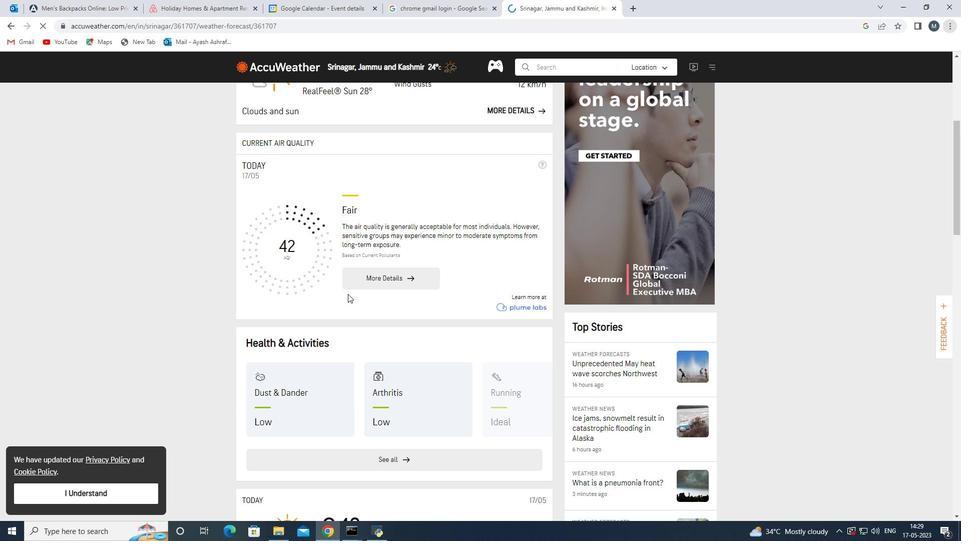
Action: Mouse scrolled (348, 293) with delta (0, 0)
Screenshot: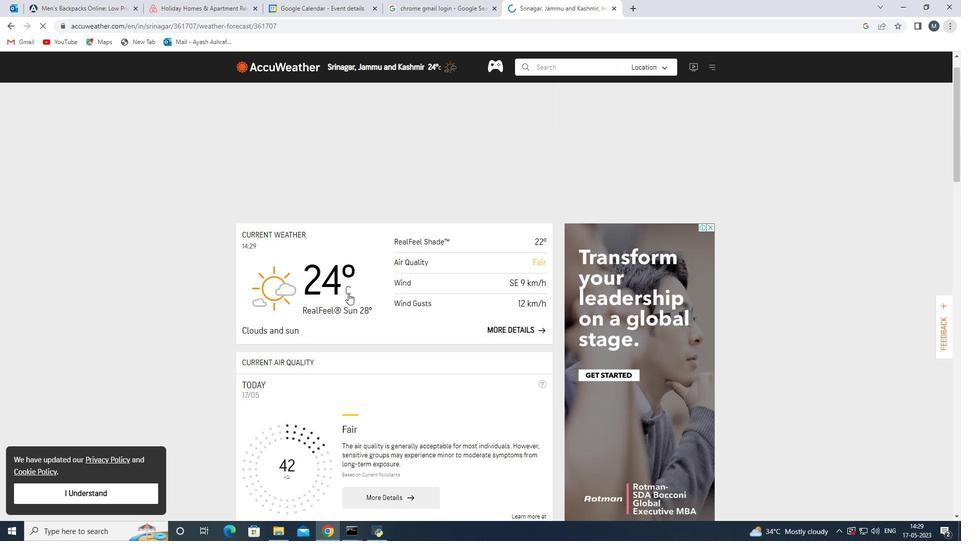 
Action: Mouse scrolled (348, 293) with delta (0, 0)
Screenshot: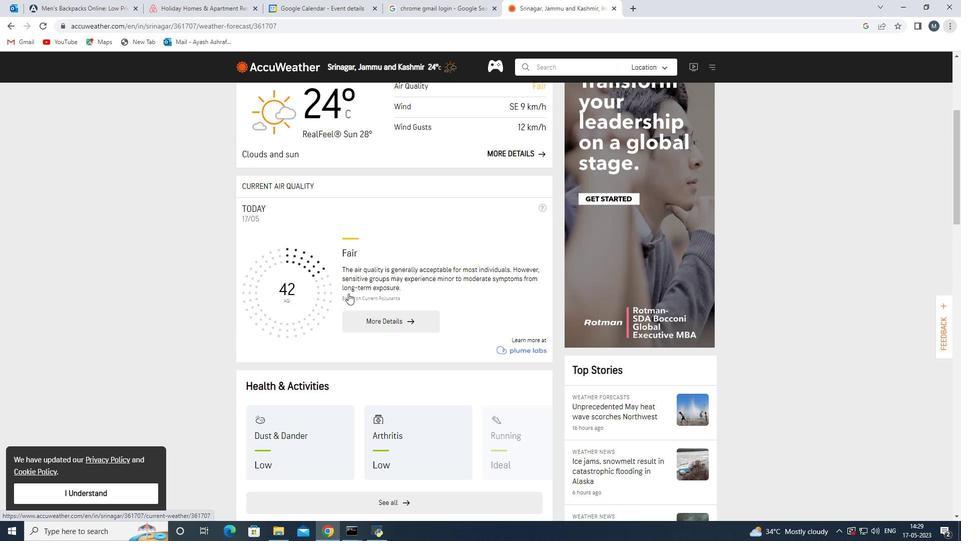 
Action: Mouse scrolled (348, 293) with delta (0, 0)
Screenshot: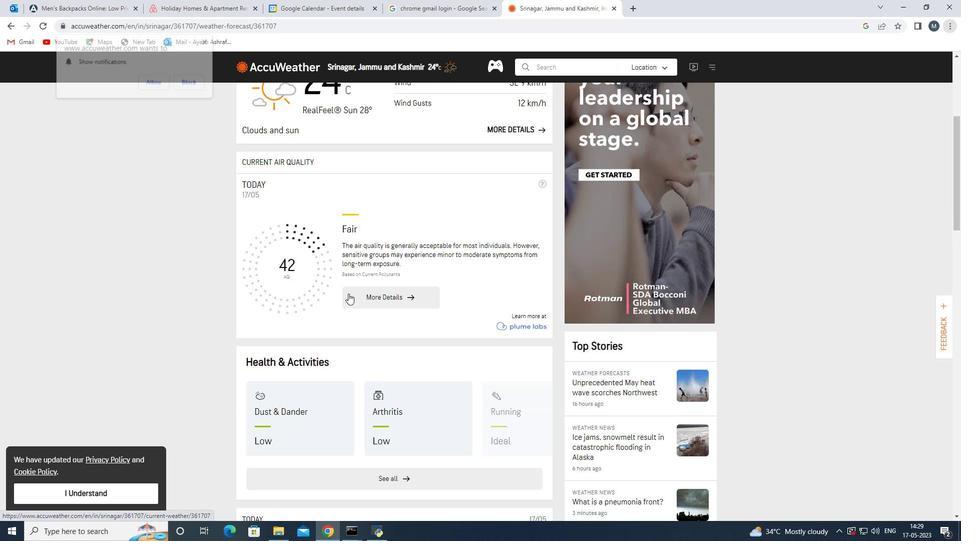 
Action: Mouse moved to (347, 295)
Screenshot: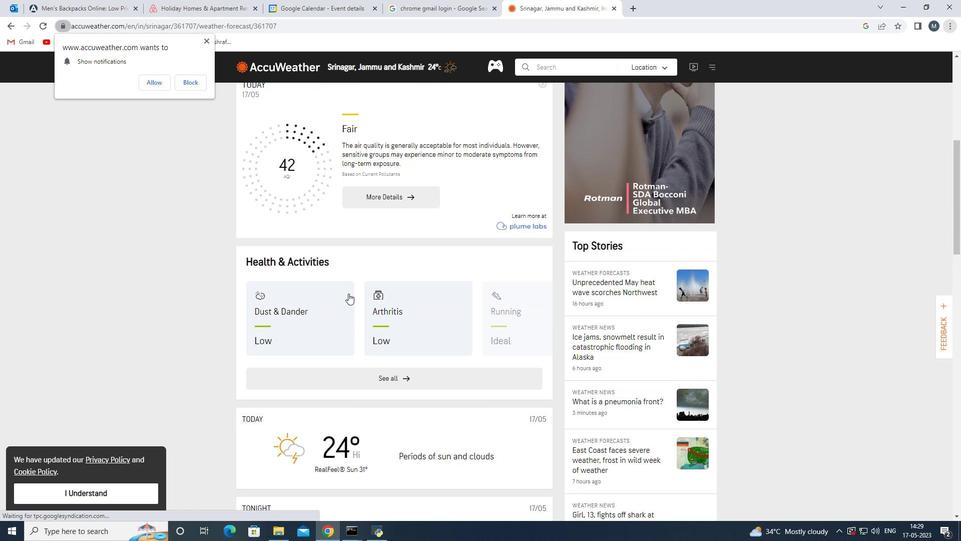 
Action: Mouse scrolled (347, 294) with delta (0, 0)
Screenshot: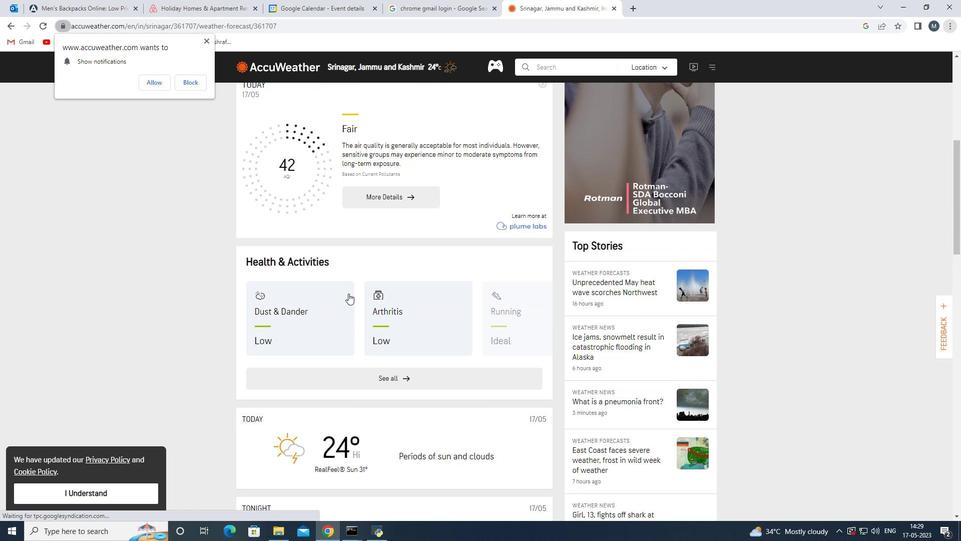 
Action: Mouse scrolled (347, 294) with delta (0, 0)
Screenshot: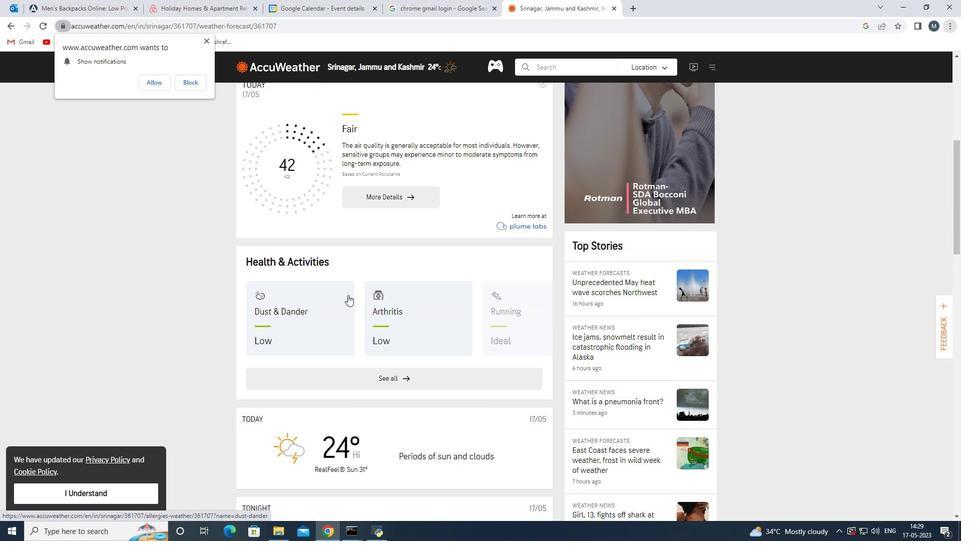 
Action: Mouse scrolled (347, 294) with delta (0, 0)
Screenshot: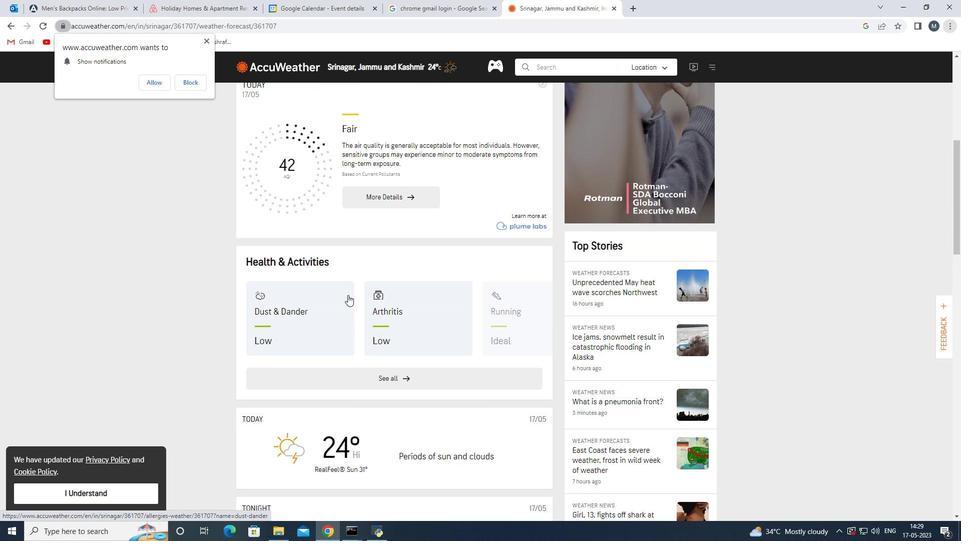 
Action: Mouse moved to (329, 309)
Screenshot: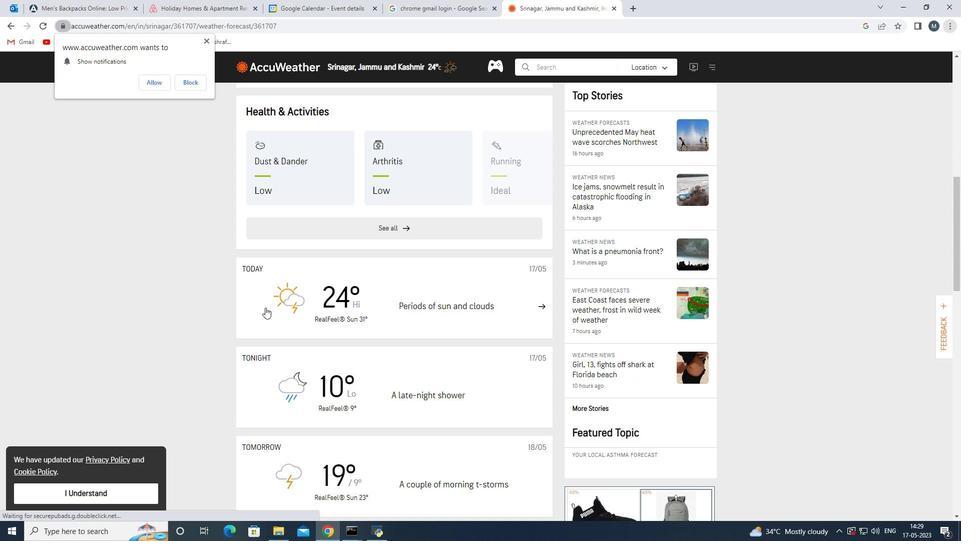 
Action: Mouse scrolled (329, 309) with delta (0, 0)
Screenshot: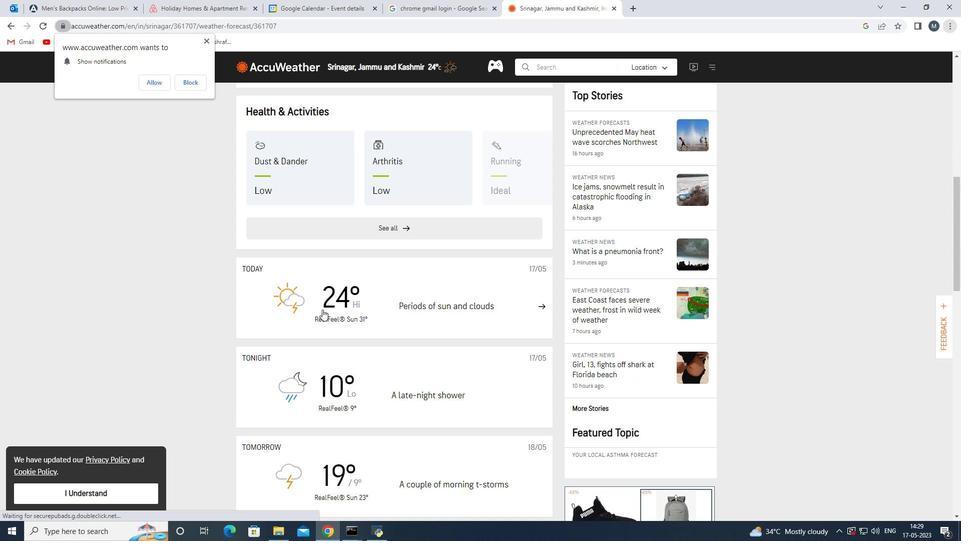 
Action: Mouse scrolled (329, 309) with delta (0, 0)
Screenshot: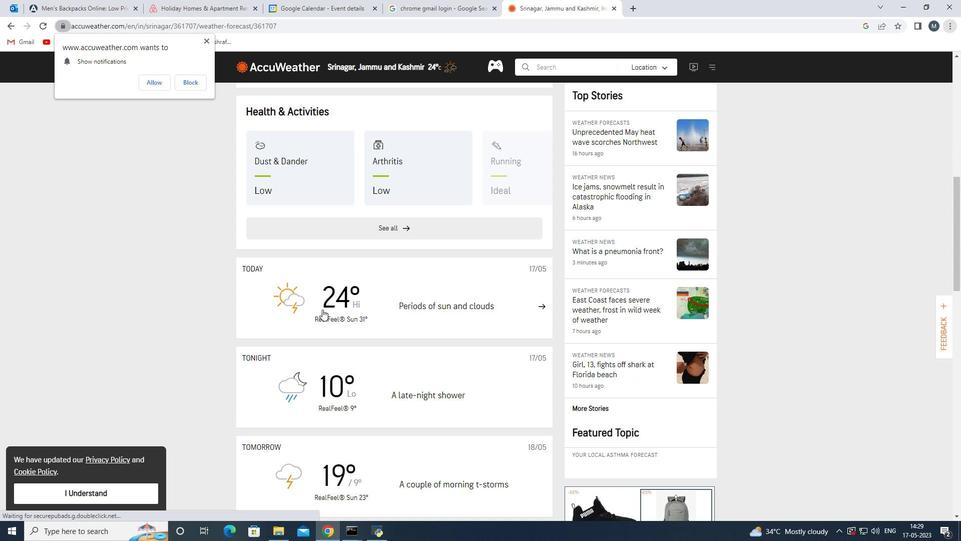 
Action: Mouse scrolled (329, 309) with delta (0, 0)
Screenshot: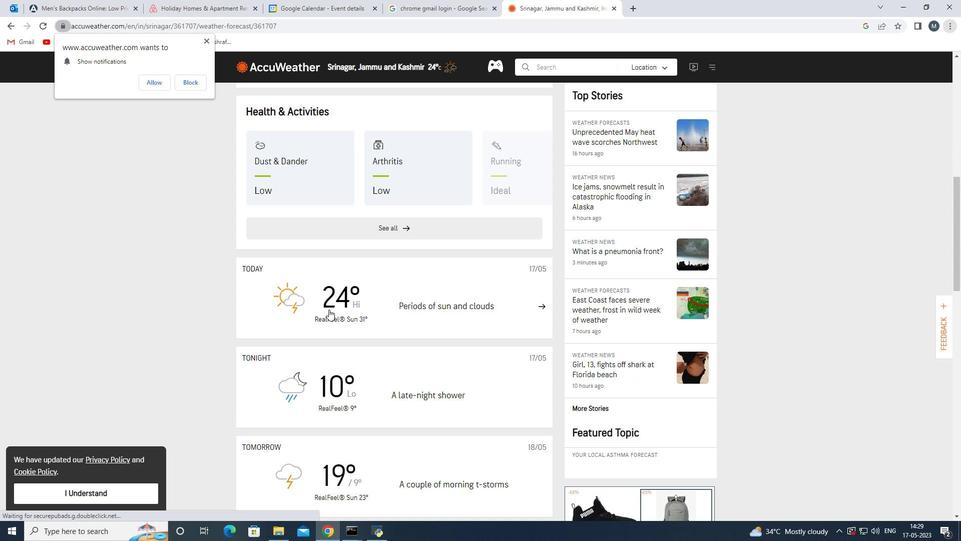 
Action: Mouse moved to (534, 329)
Screenshot: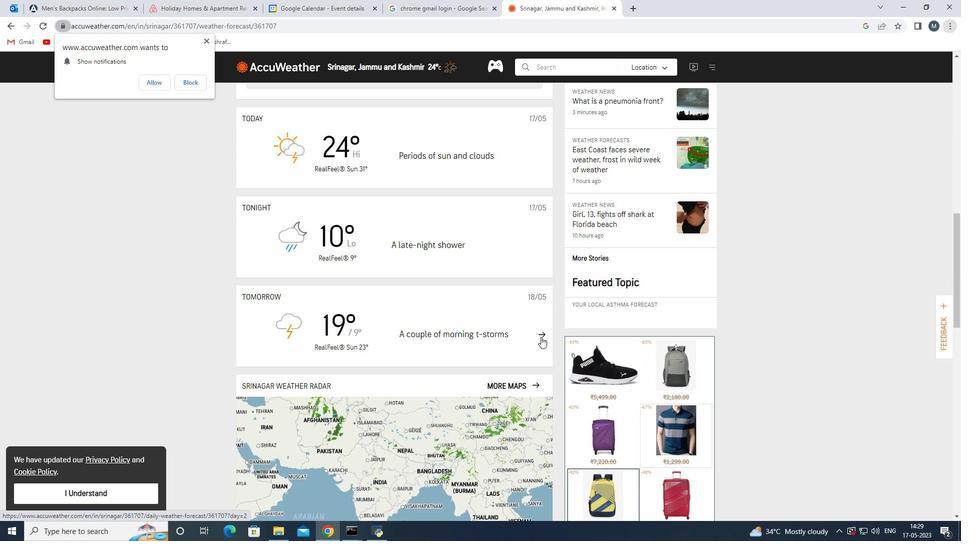 
Action: Mouse pressed left at (534, 329)
Screenshot: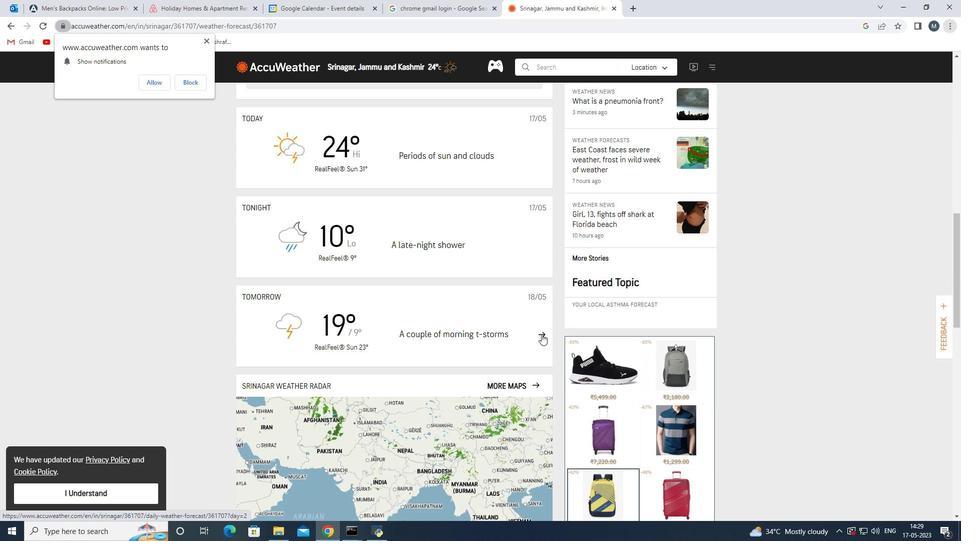 
Action: Mouse moved to (545, 222)
Screenshot: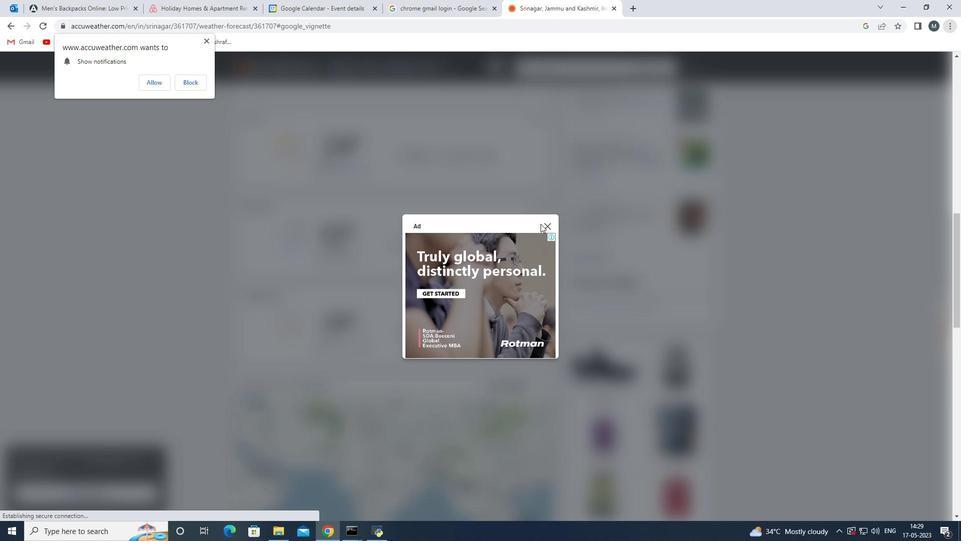 
Action: Mouse pressed left at (545, 222)
Screenshot: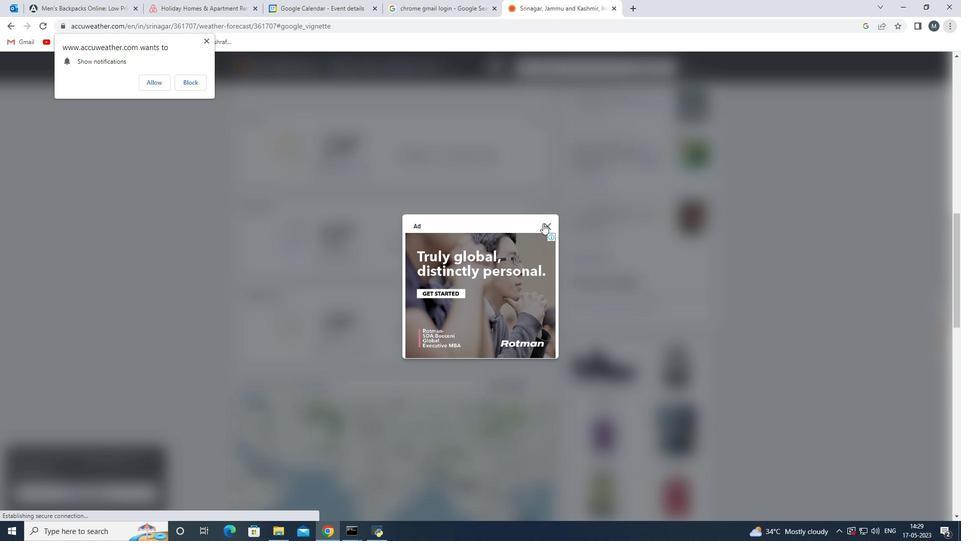 
Action: Mouse moved to (326, 0)
Screenshot: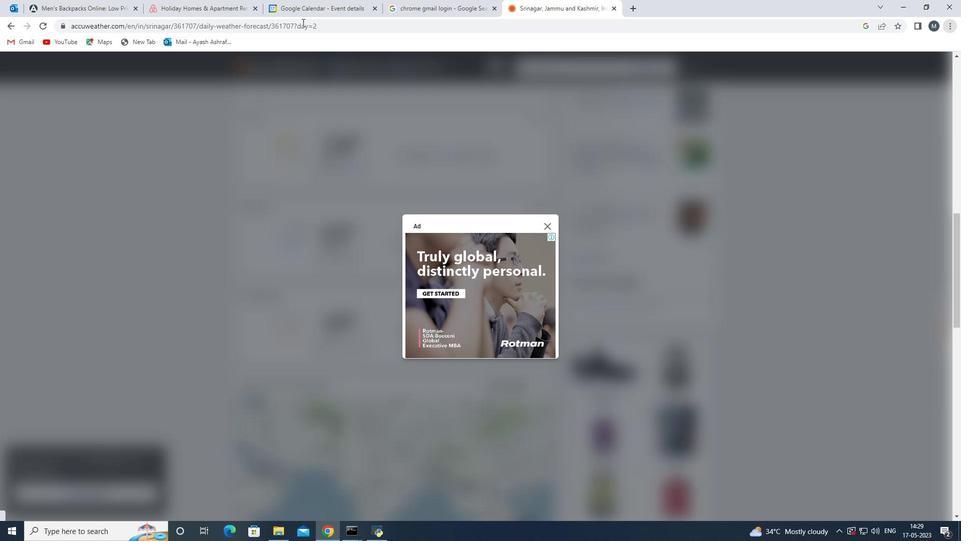 
Action: Mouse pressed left at (326, 0)
Screenshot: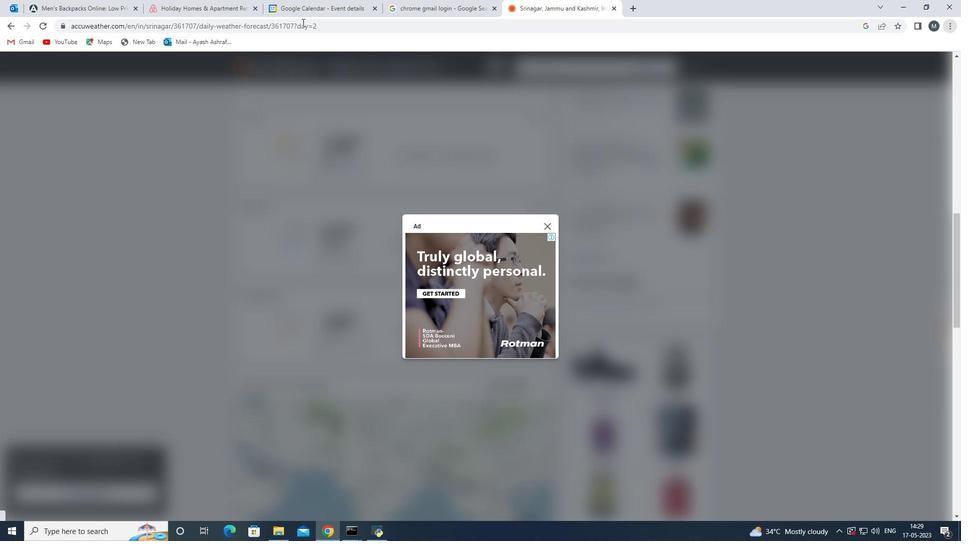 
Action: Mouse moved to (107, 222)
Screenshot: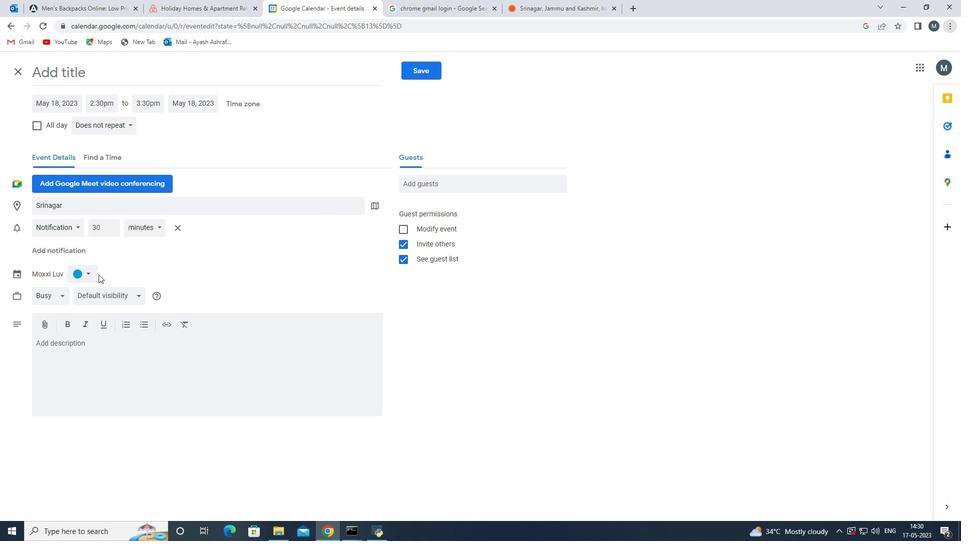 
Action: Mouse scrolled (107, 222) with delta (0, 0)
Screenshot: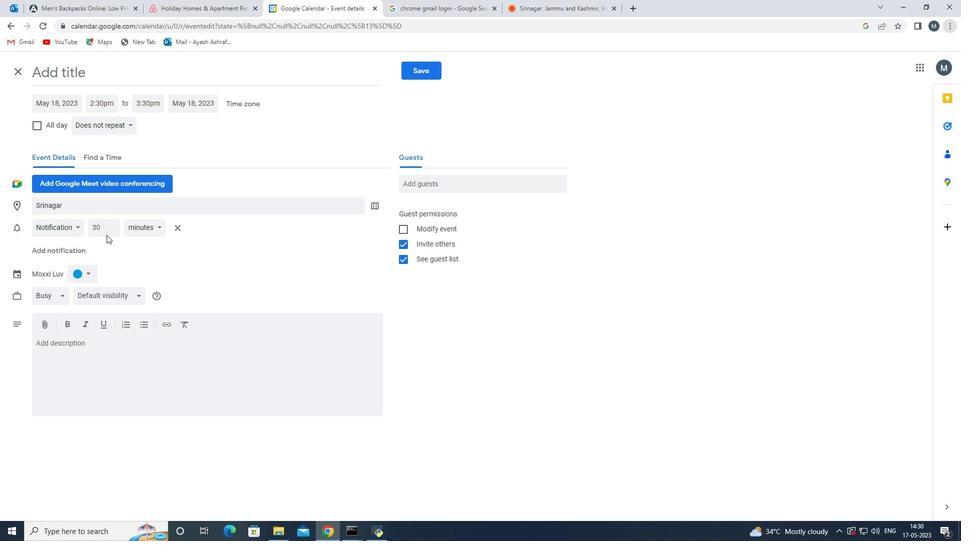 
Action: Mouse scrolled (107, 222) with delta (0, 0)
Screenshot: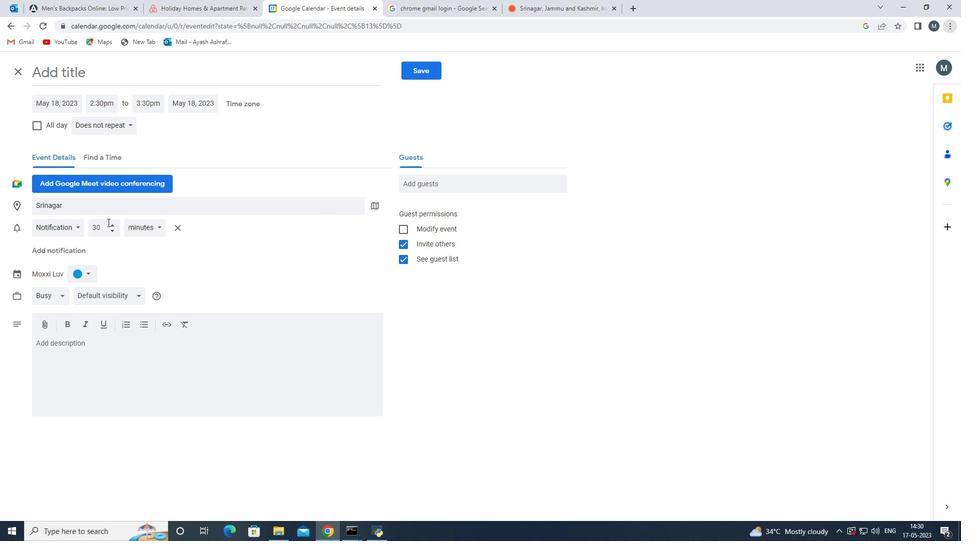 
Action: Mouse moved to (376, 202)
Screenshot: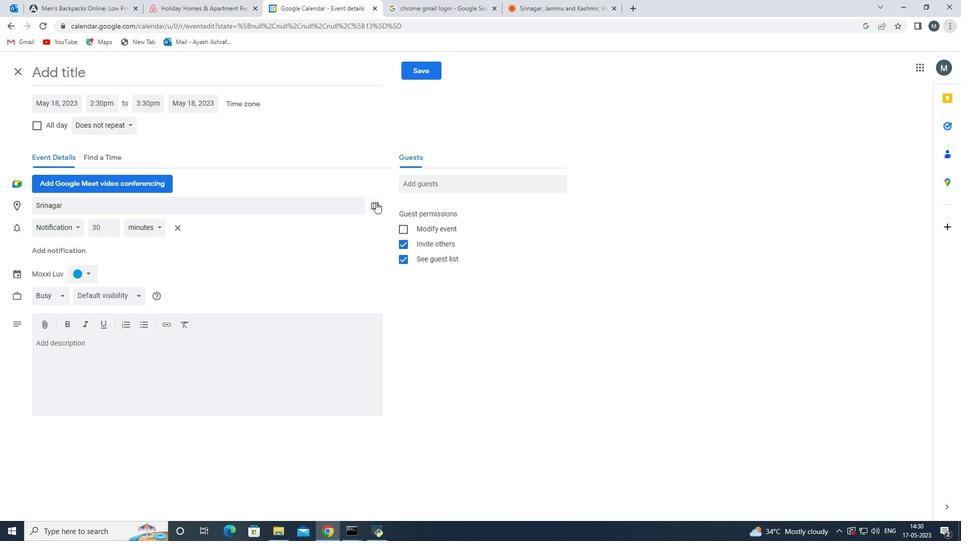 
Action: Mouse pressed left at (376, 202)
Screenshot: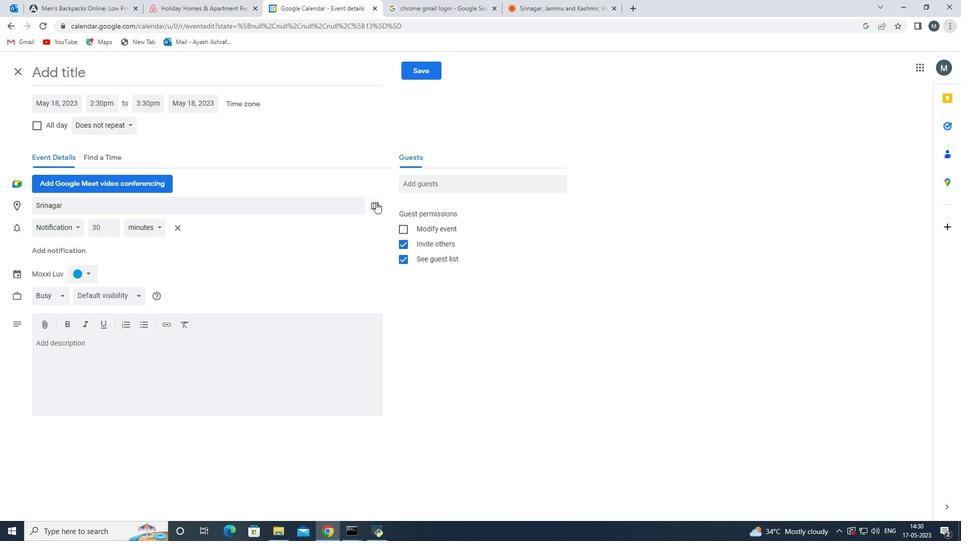 
Action: Mouse moved to (857, 282)
Screenshot: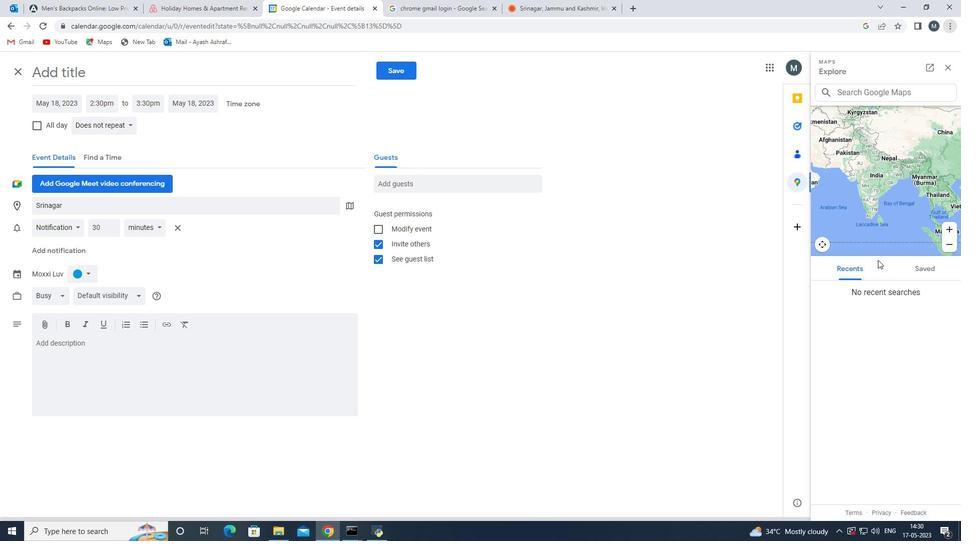 
Action: Mouse scrolled (857, 283) with delta (0, 0)
Screenshot: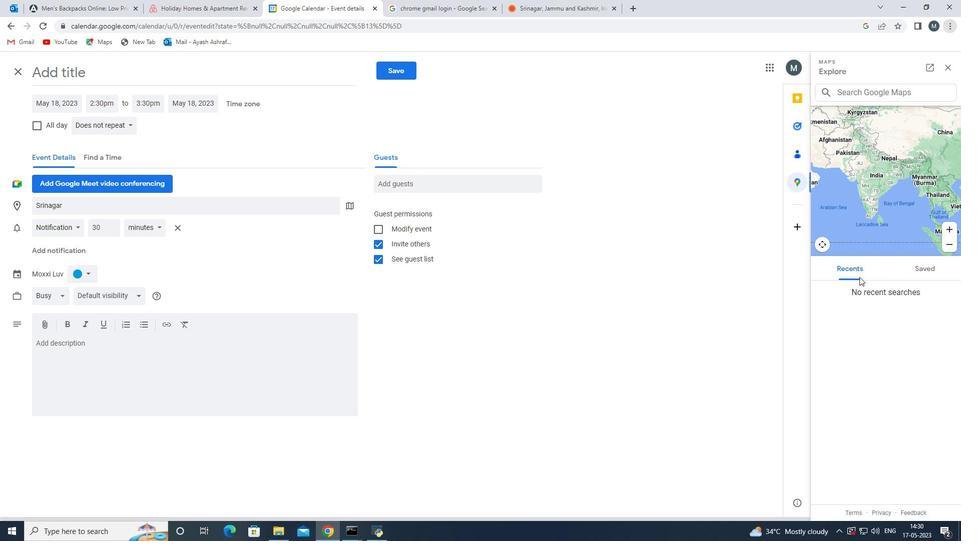 
Action: Mouse scrolled (857, 283) with delta (0, 0)
Screenshot: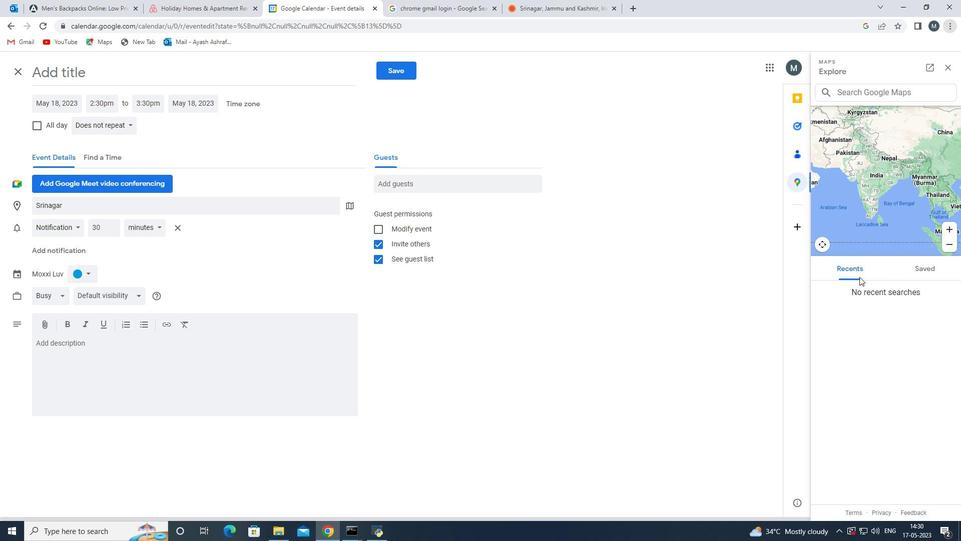 
Action: Mouse scrolled (857, 283) with delta (0, 0)
Screenshot: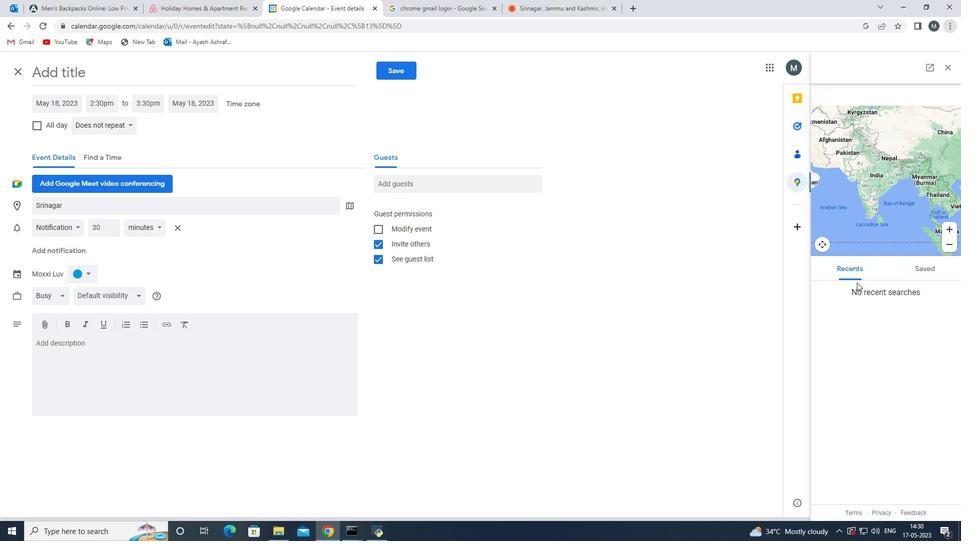 
Action: Mouse moved to (875, 401)
Screenshot: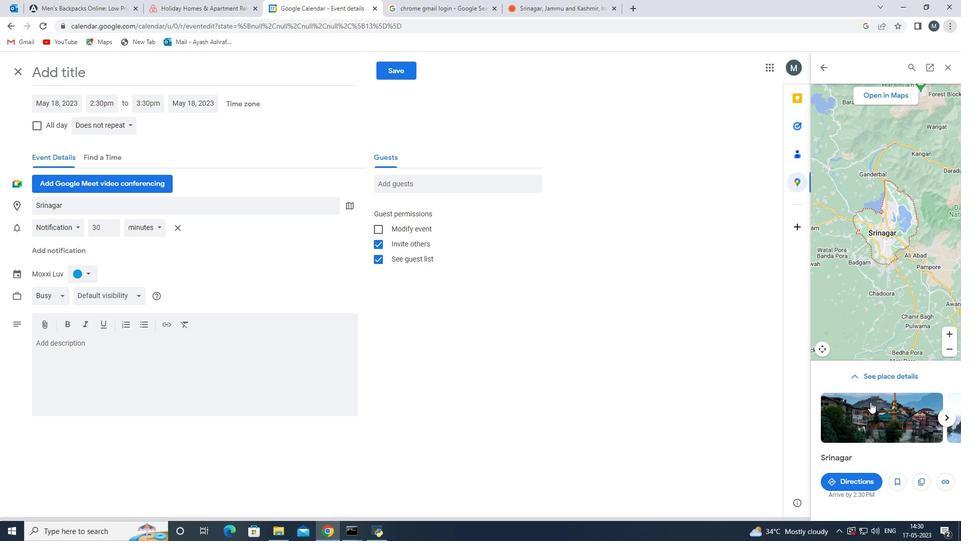 
Action: Mouse scrolled (875, 401) with delta (0, 0)
Screenshot: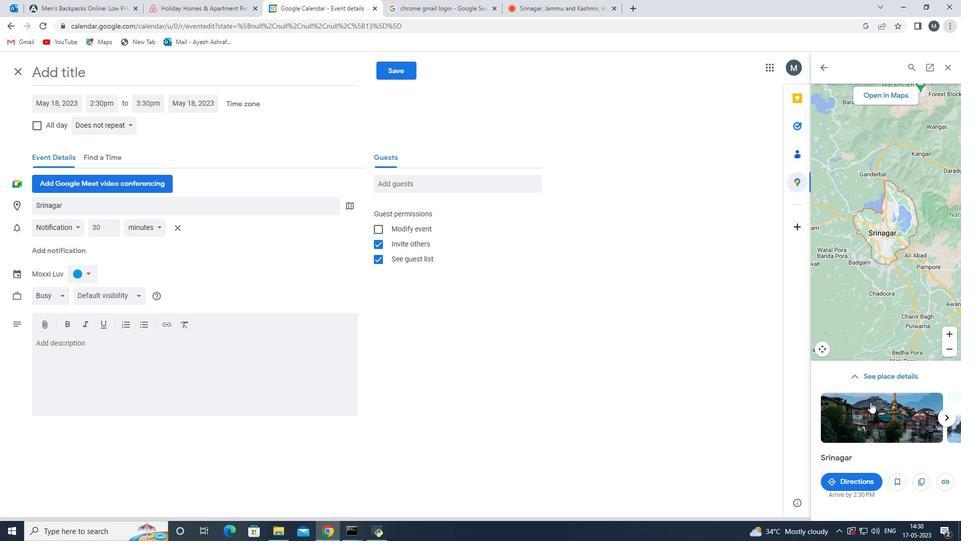 
Action: Mouse moved to (882, 395)
Screenshot: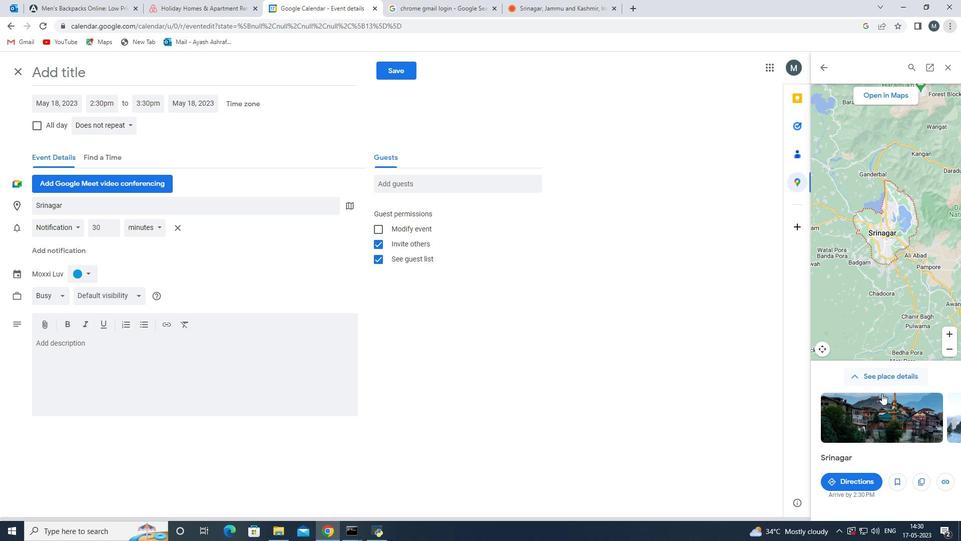 
Action: Mouse scrolled (882, 394) with delta (0, 0)
Screenshot: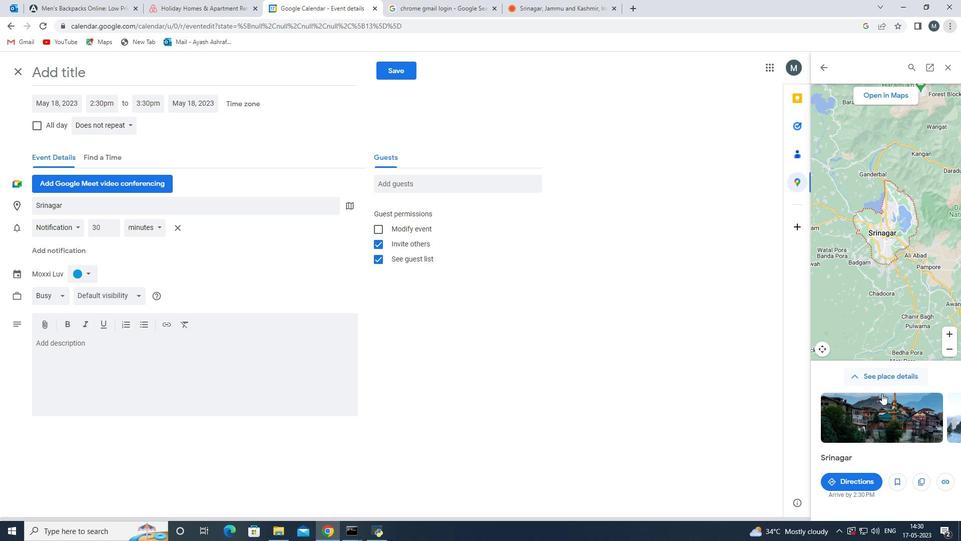 
Action: Mouse moved to (820, 268)
Screenshot: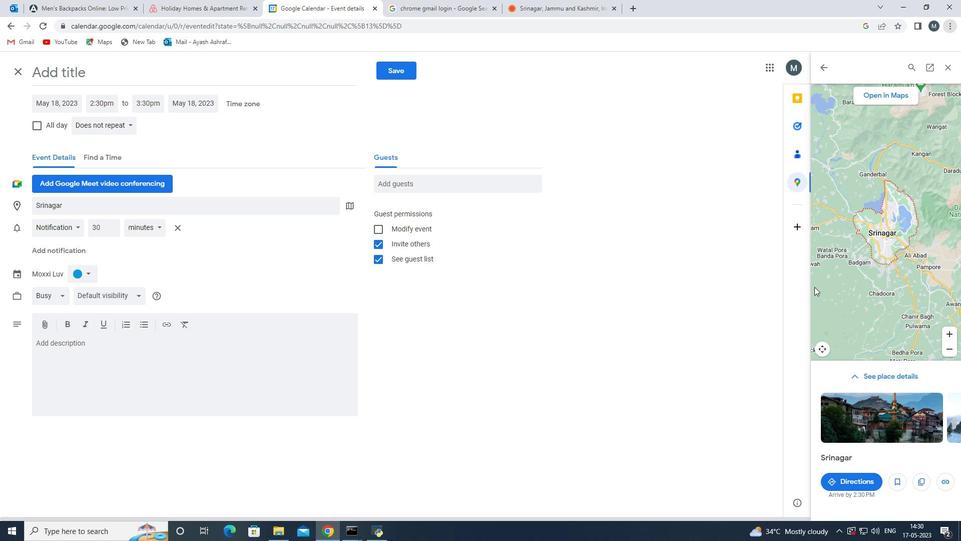 
Action: Mouse scrolled (820, 268) with delta (0, 0)
Screenshot: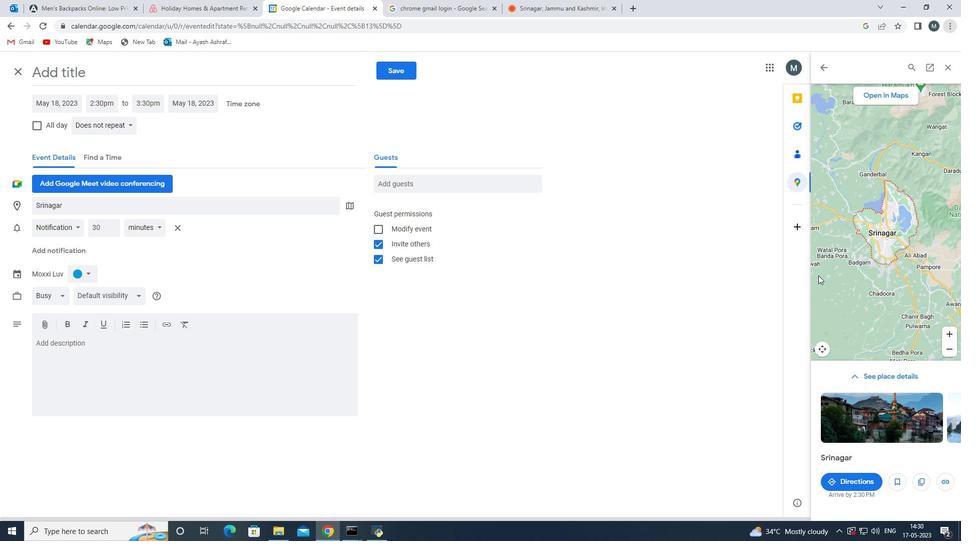 
Action: Mouse moved to (908, 65)
Screenshot: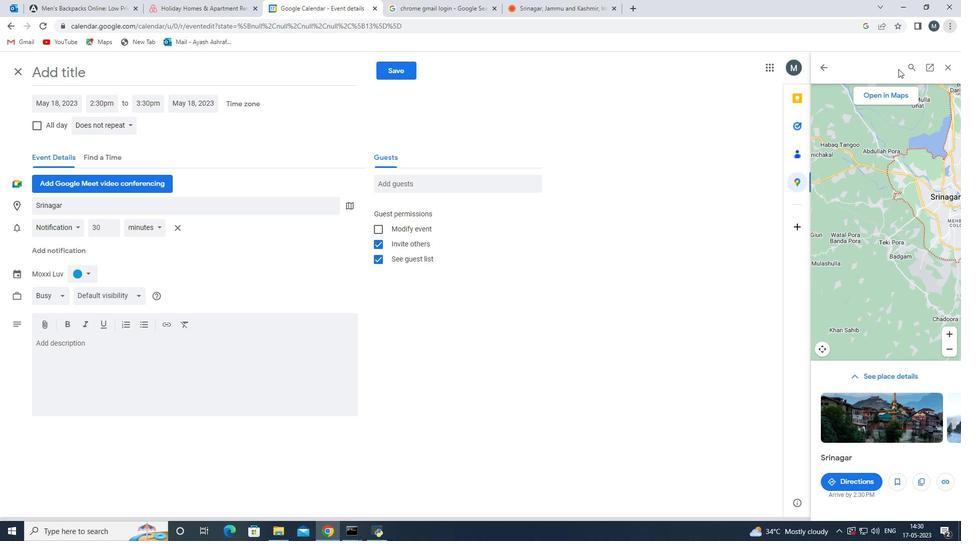 
Action: Mouse pressed left at (908, 65)
Screenshot: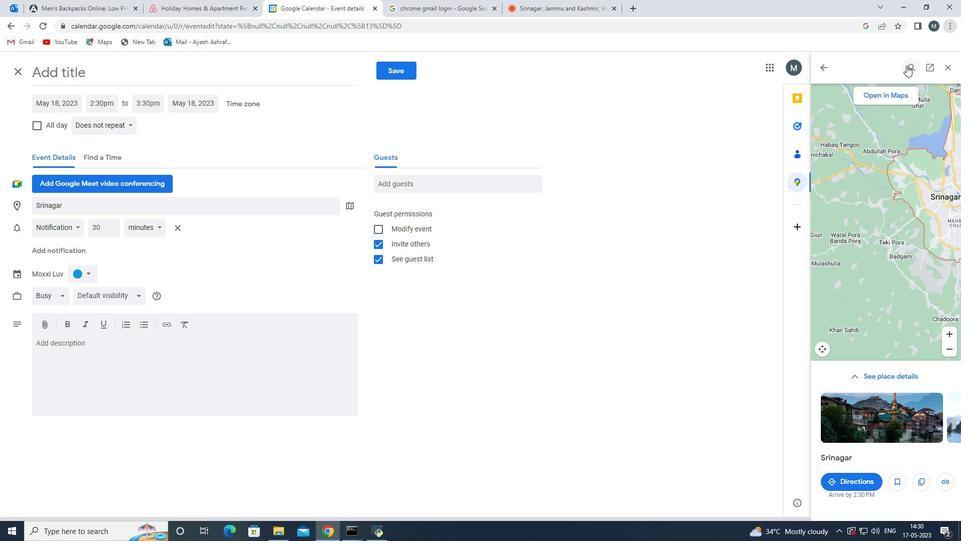 
Action: Mouse moved to (869, 75)
Screenshot: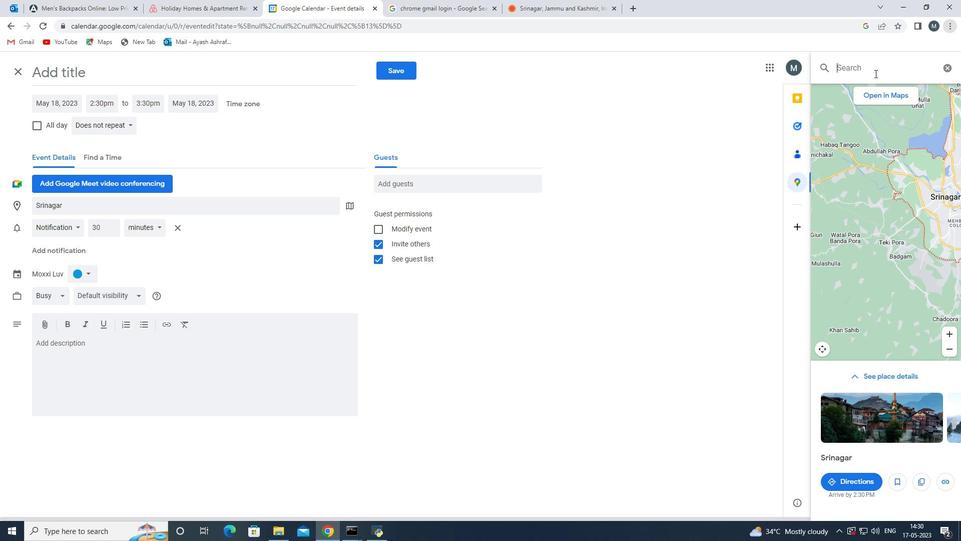 
Action: Mouse pressed left at (869, 75)
Screenshot: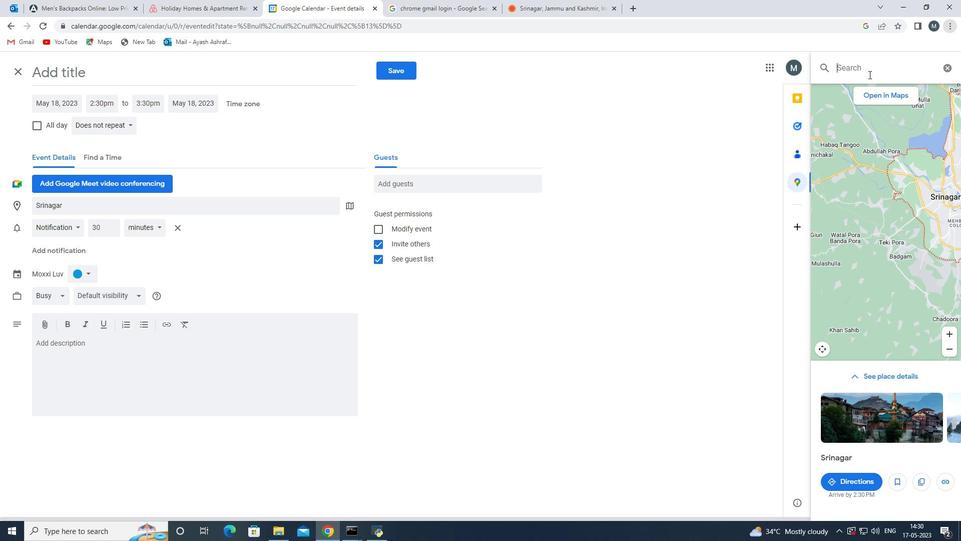 
Action: Key pressed <Key.shift>Wea
Screenshot: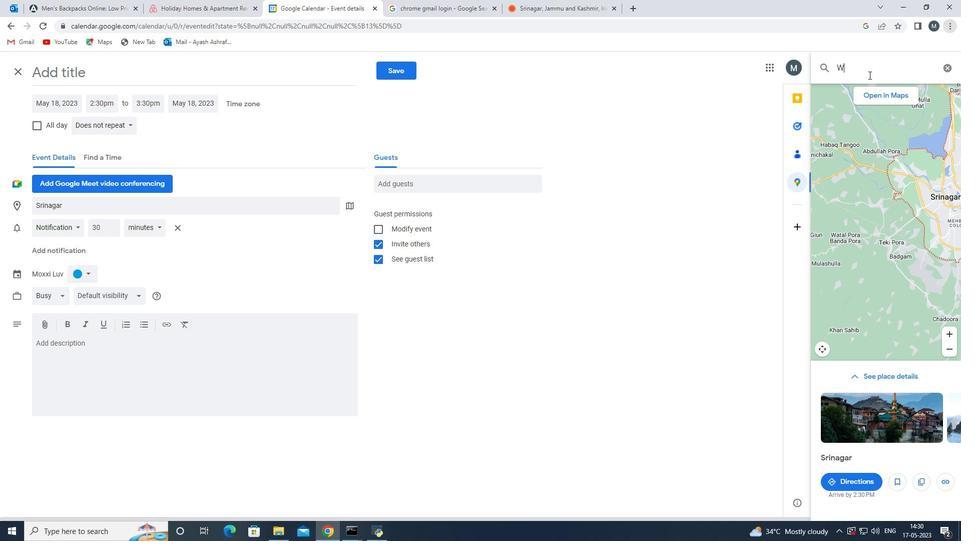 
Action: Mouse moved to (882, 105)
Screenshot: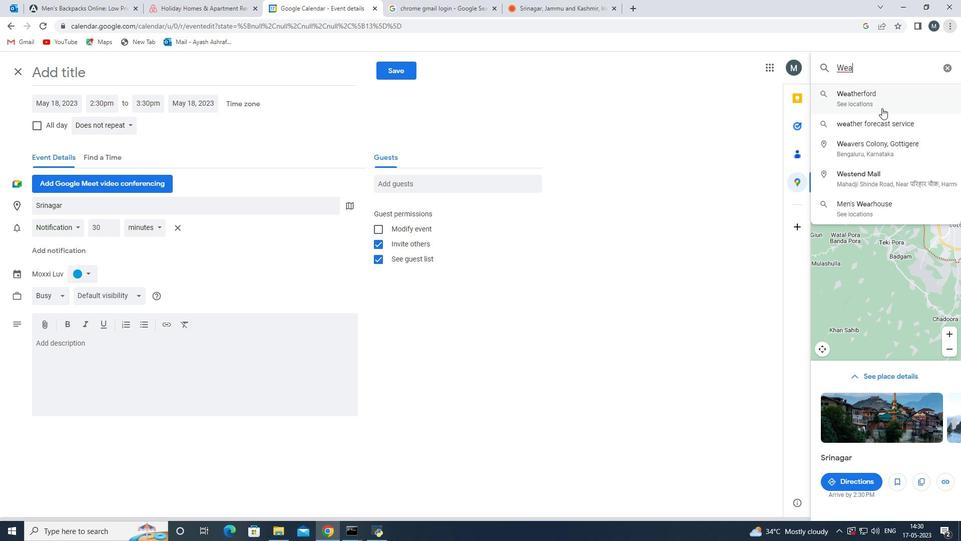 
Action: Mouse pressed left at (882, 105)
Screenshot: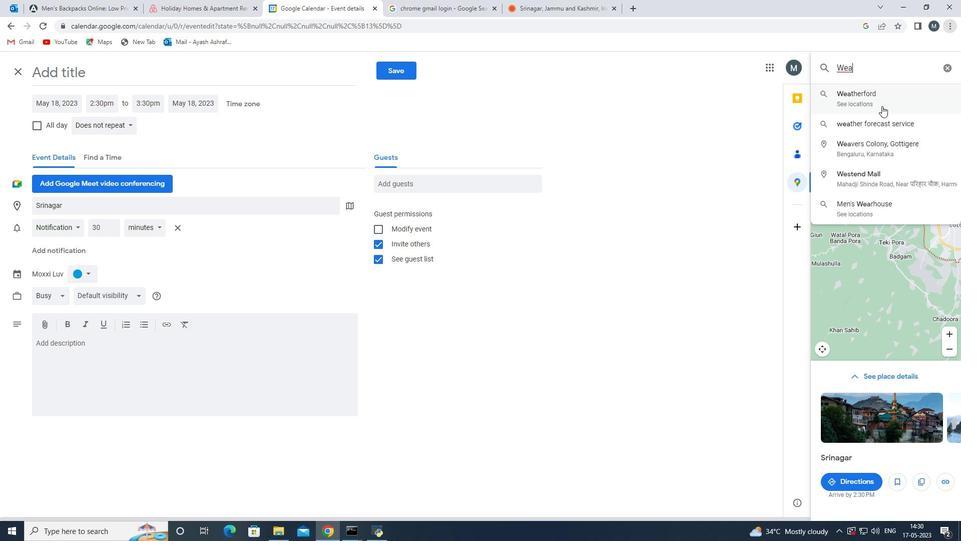 
Action: Mouse moved to (900, 142)
Screenshot: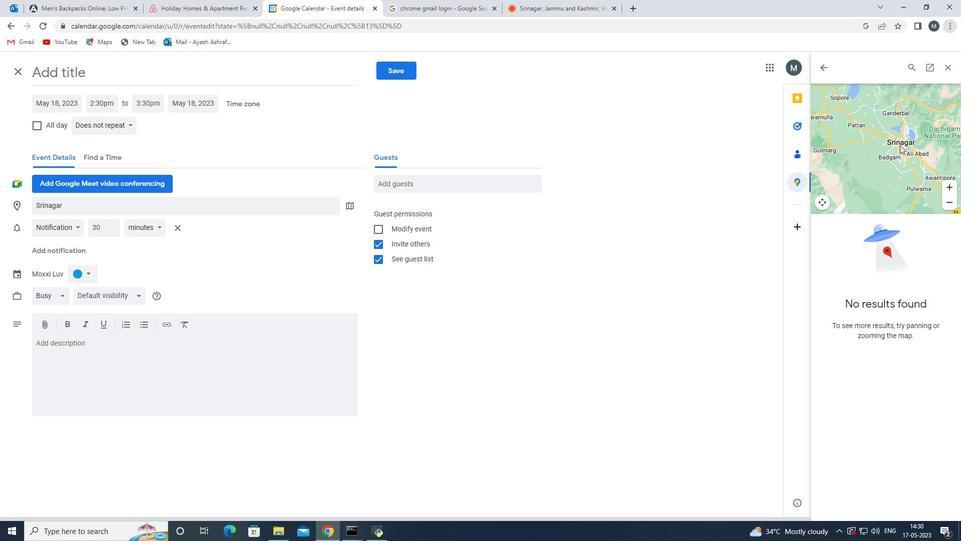 
Action: Mouse pressed left at (900, 142)
Screenshot: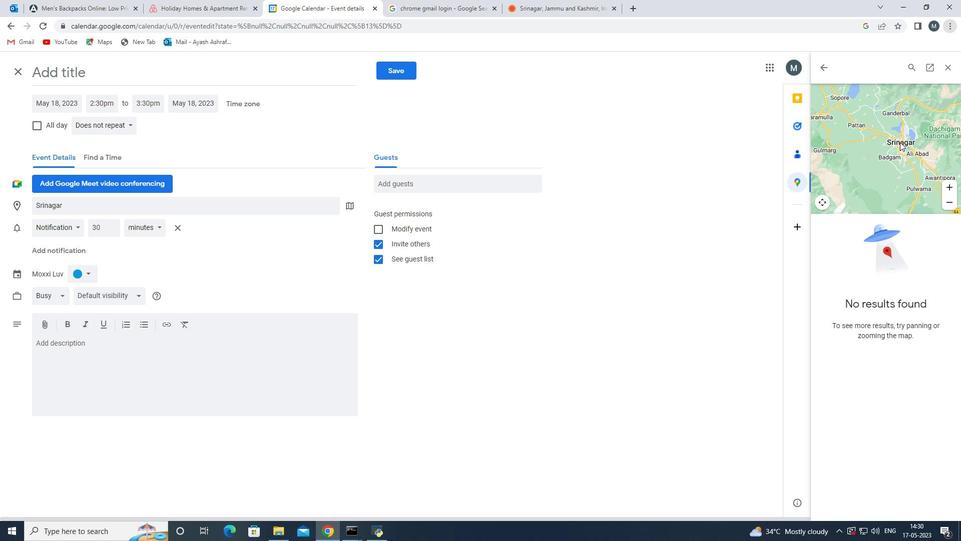 
Action: Mouse moved to (822, 202)
Screenshot: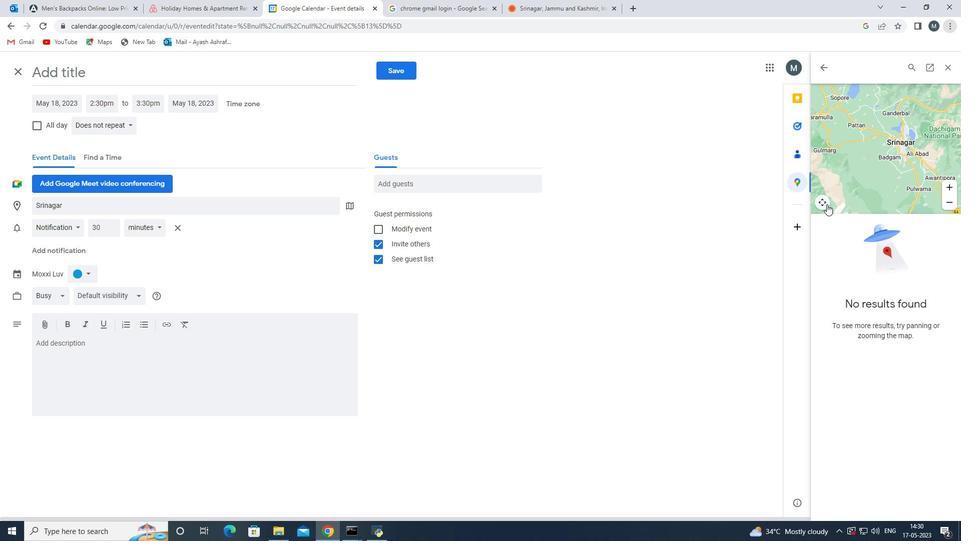 
Action: Mouse pressed left at (822, 202)
Screenshot: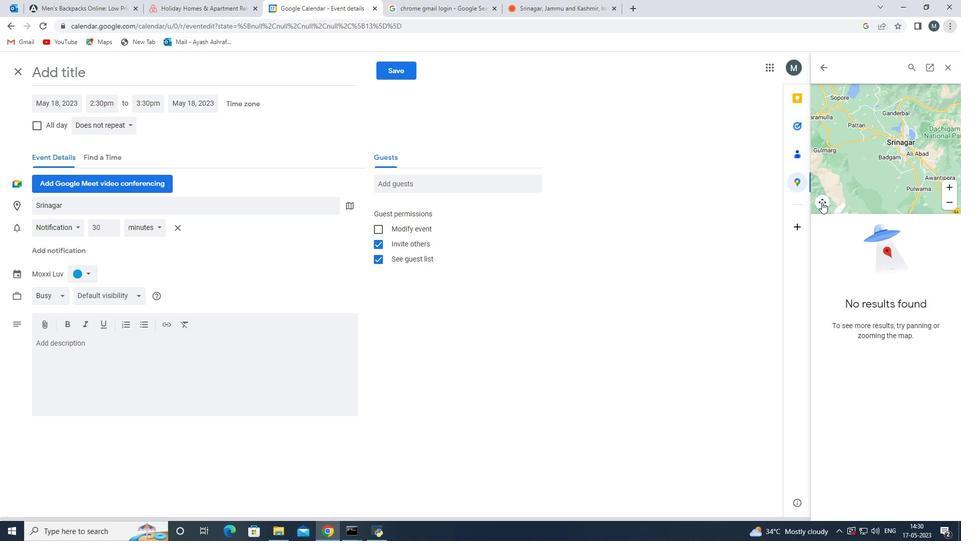 
Action: Mouse moved to (895, 136)
Screenshot: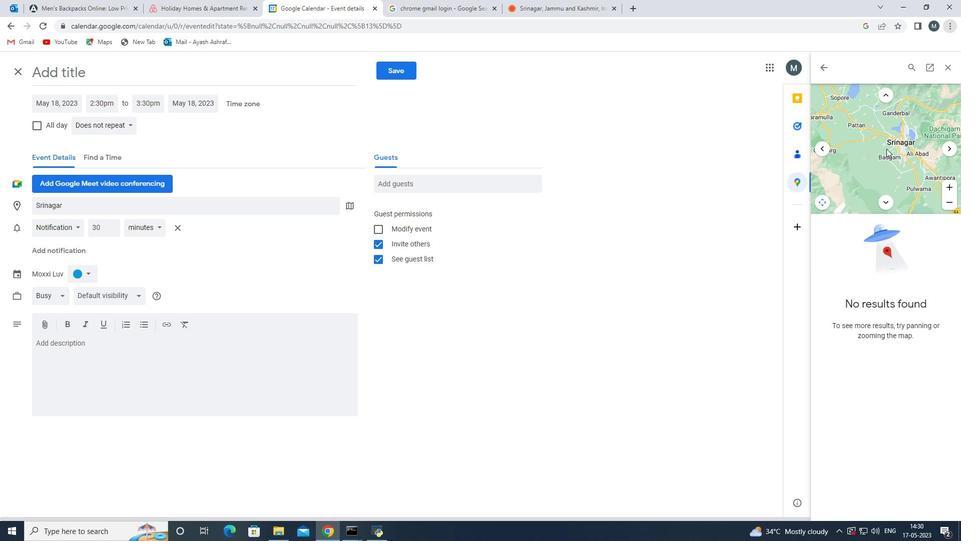 
Action: Mouse pressed left at (895, 136)
Screenshot: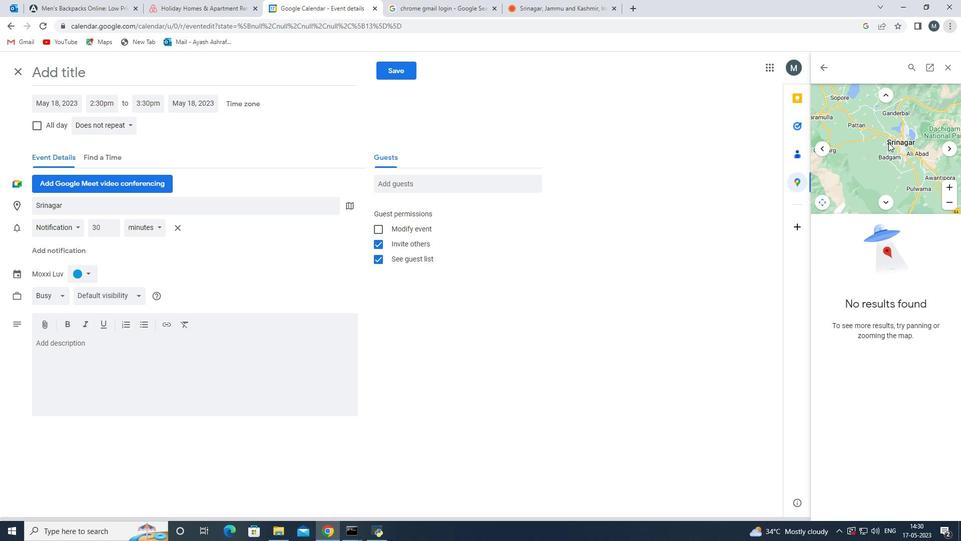 
Action: Mouse moved to (881, 88)
Screenshot: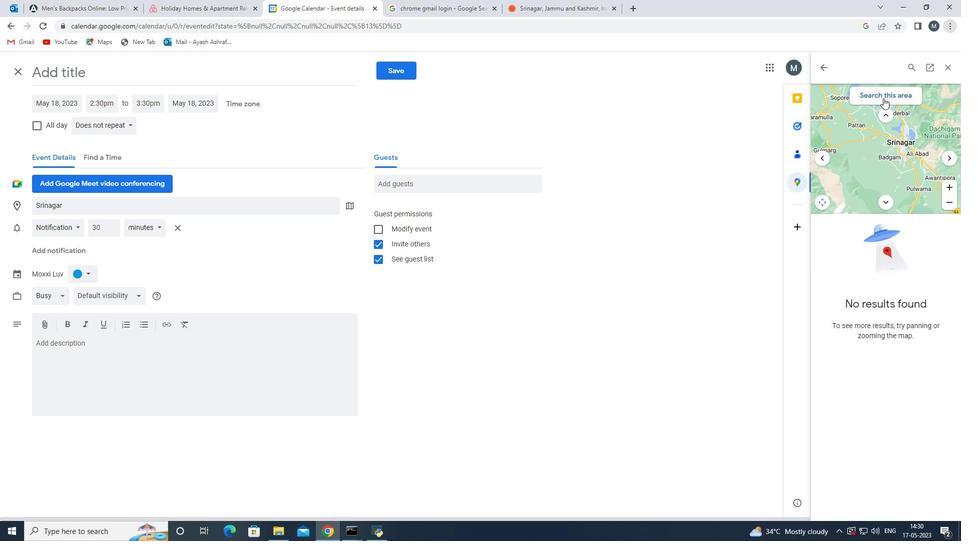 
Action: Mouse pressed left at (881, 88)
Screenshot: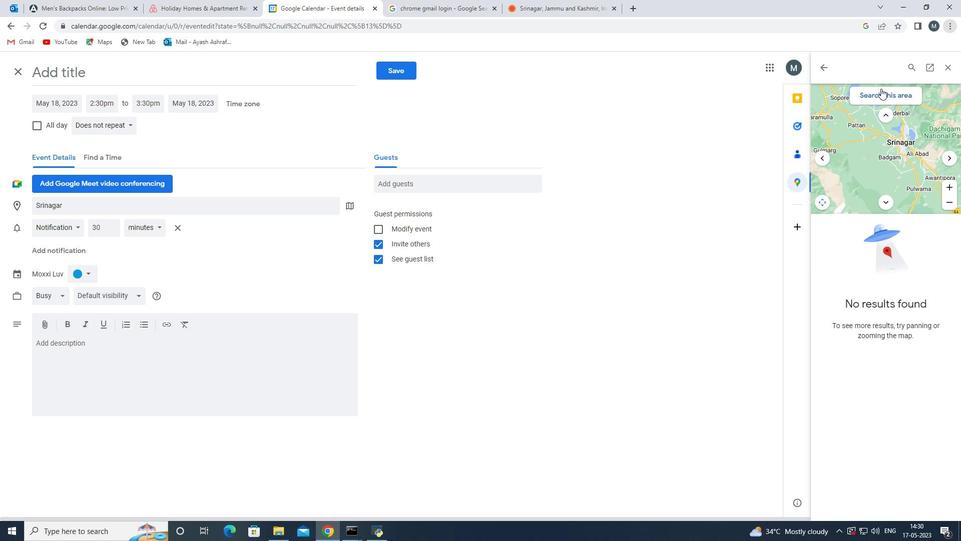 
Action: Mouse moved to (882, 93)
Screenshot: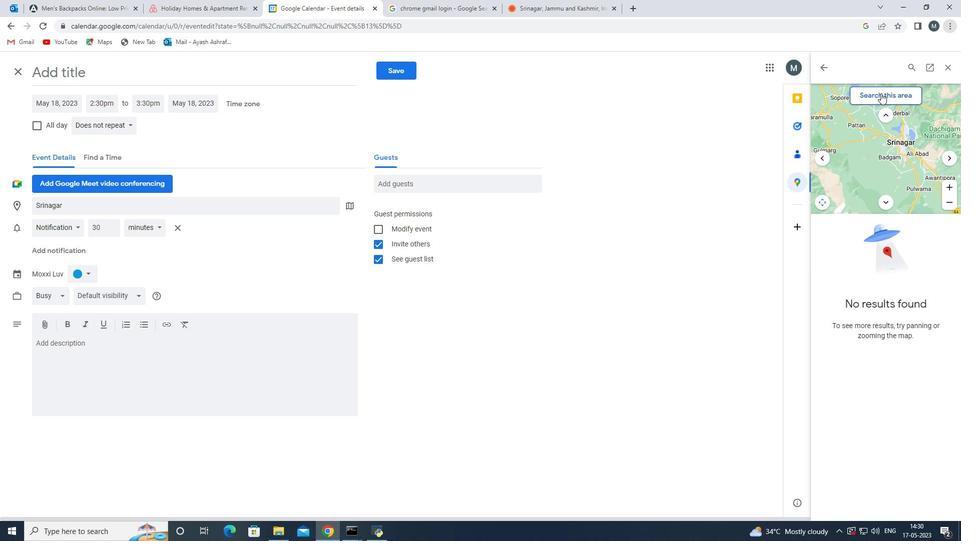 
Action: Mouse pressed left at (882, 93)
Screenshot: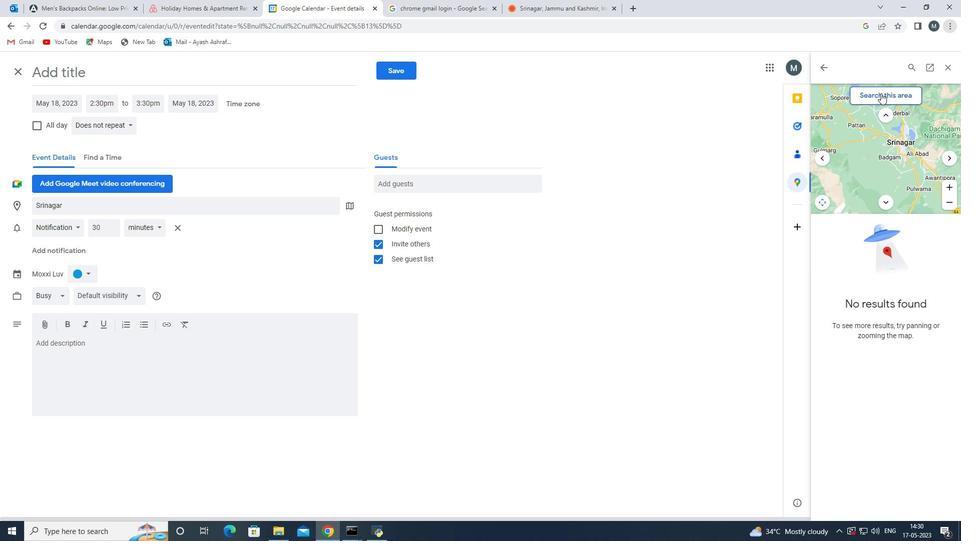 
Action: Mouse moved to (873, 169)
Screenshot: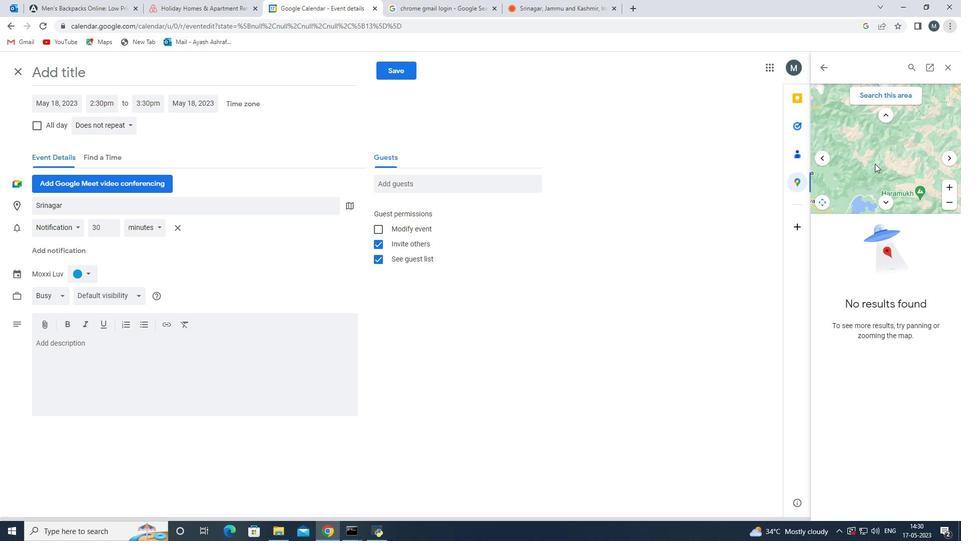 
Action: Mouse pressed left at (873, 169)
Screenshot: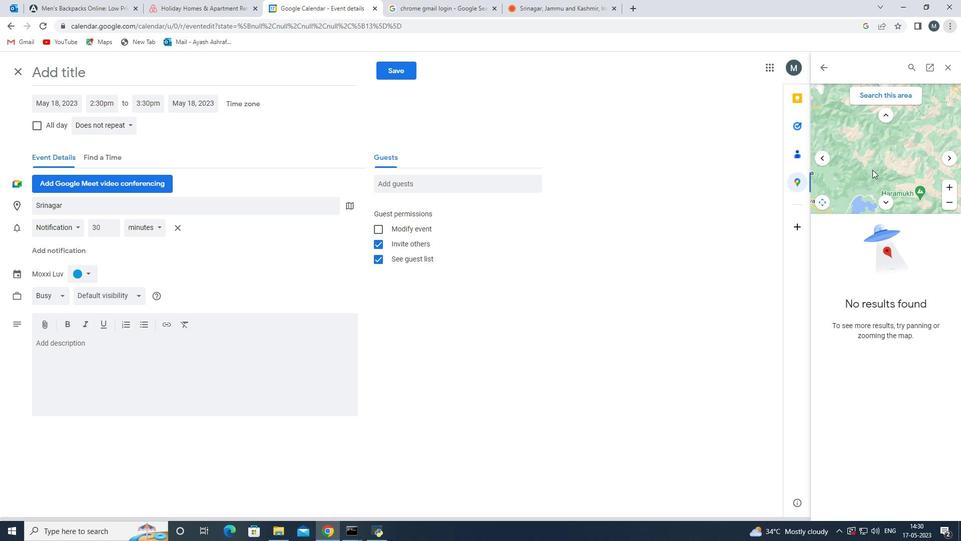 
Action: Mouse moved to (825, 202)
Screenshot: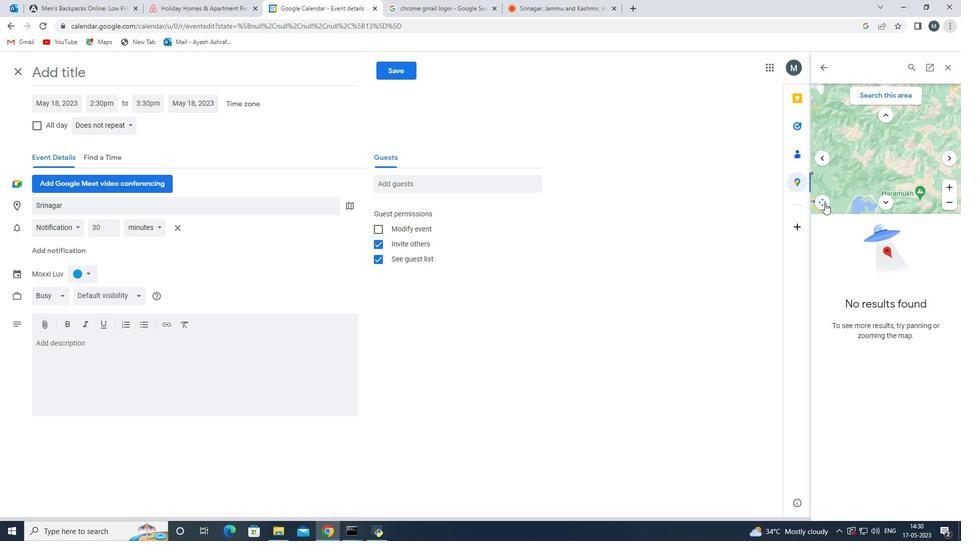 
Action: Mouse pressed left at (825, 202)
Screenshot: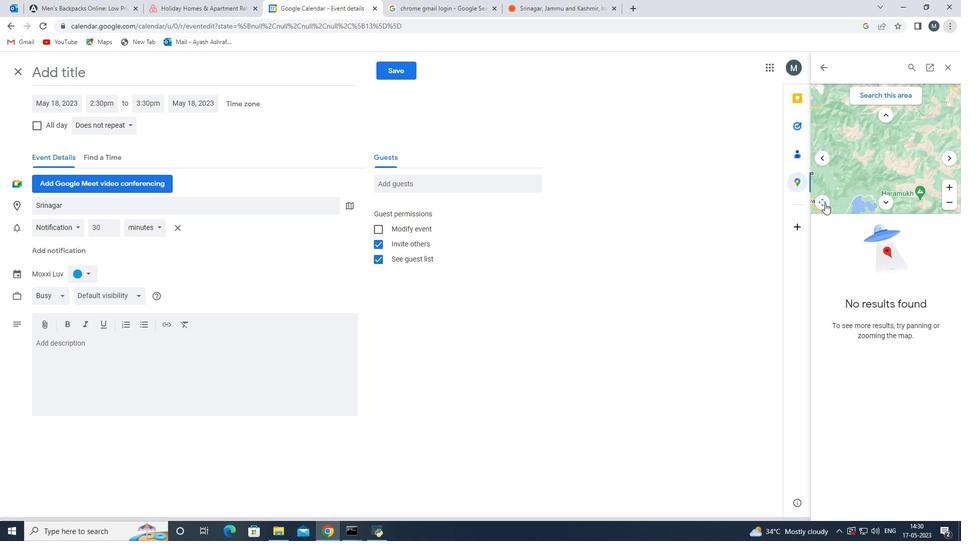 
Action: Mouse moved to (825, 186)
Screenshot: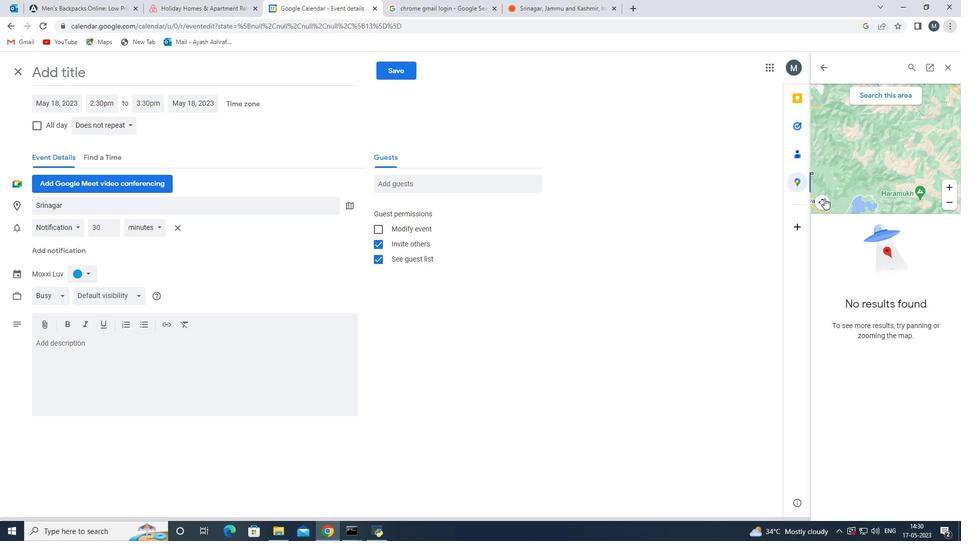 
Action: Mouse scrolled (825, 187) with delta (0, 0)
Screenshot: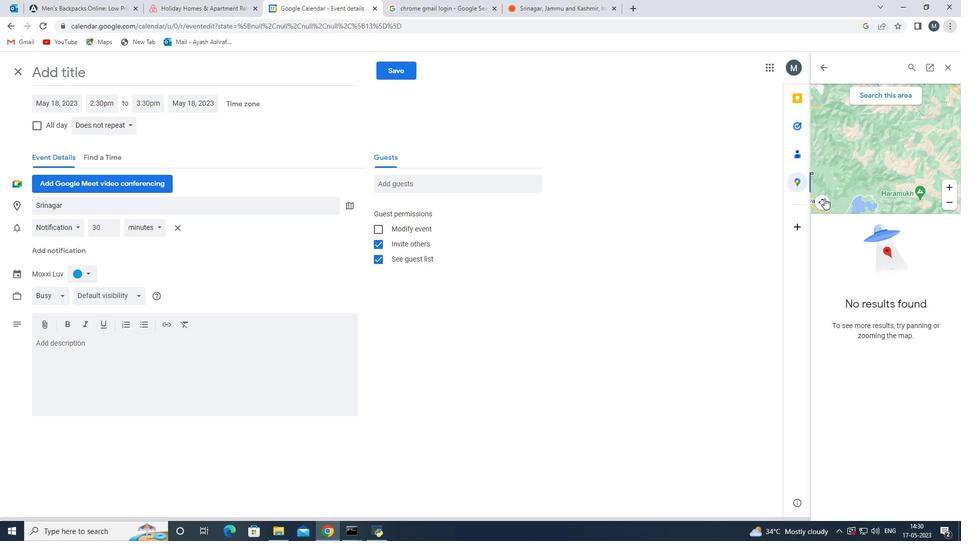 
Action: Mouse scrolled (825, 187) with delta (0, 0)
Screenshot: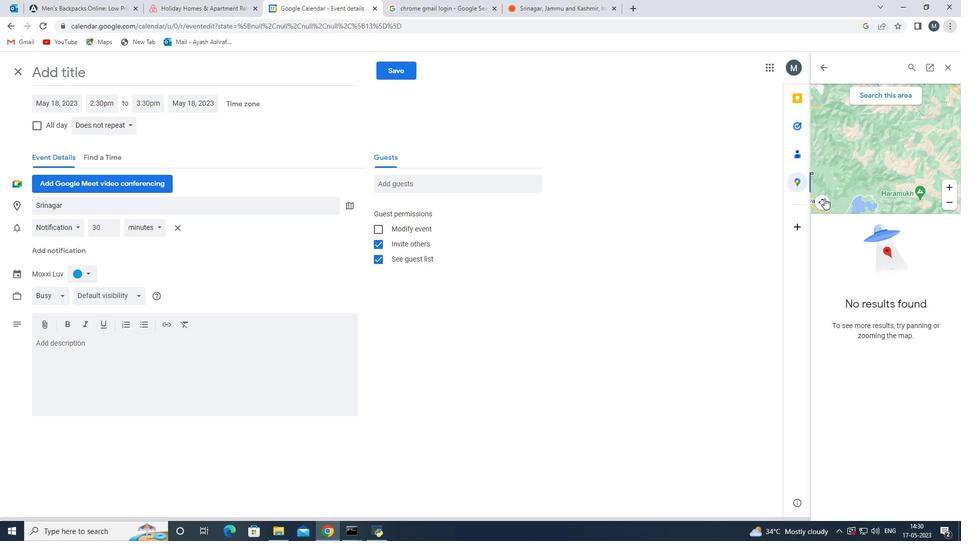 
Action: Mouse scrolled (825, 187) with delta (0, 0)
Screenshot: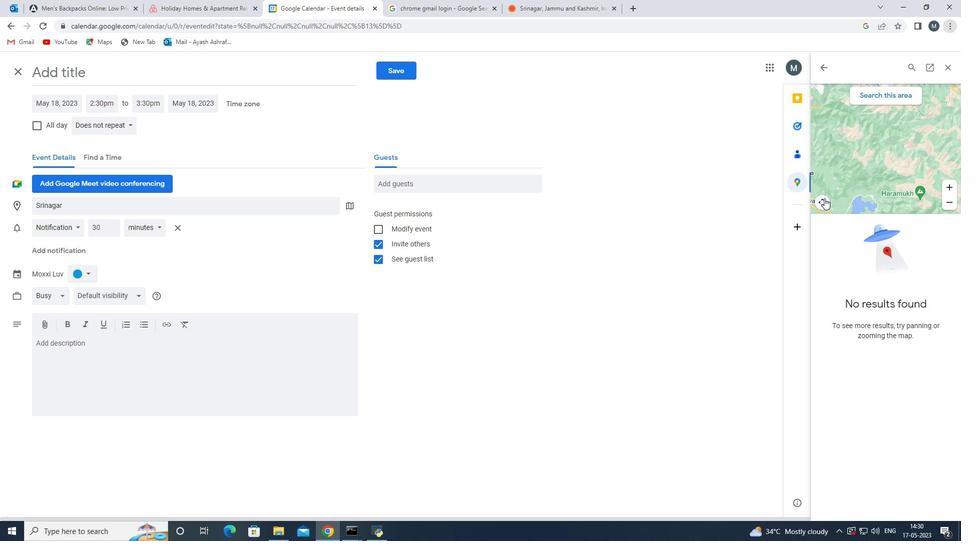 
Action: Mouse scrolled (825, 187) with delta (0, 0)
Screenshot: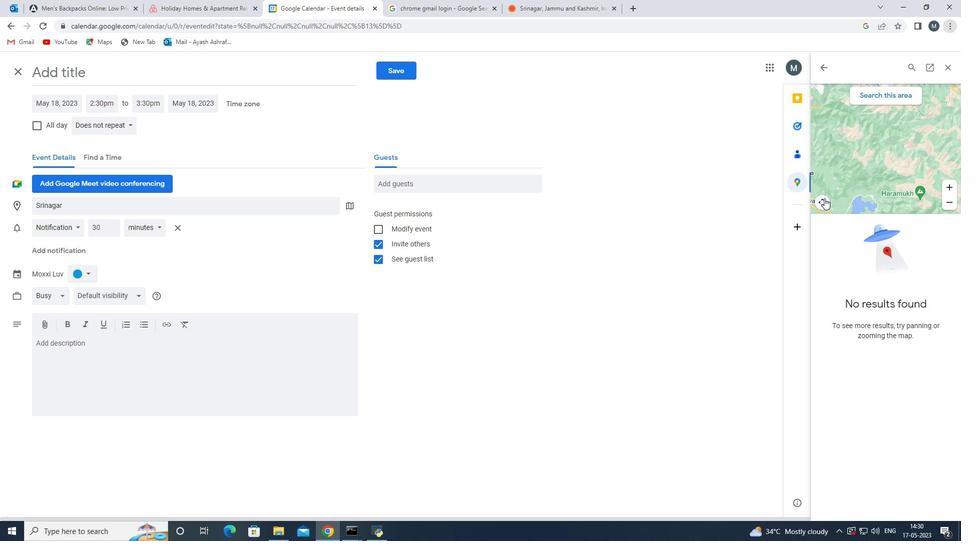 
Action: Mouse moved to (910, 179)
Screenshot: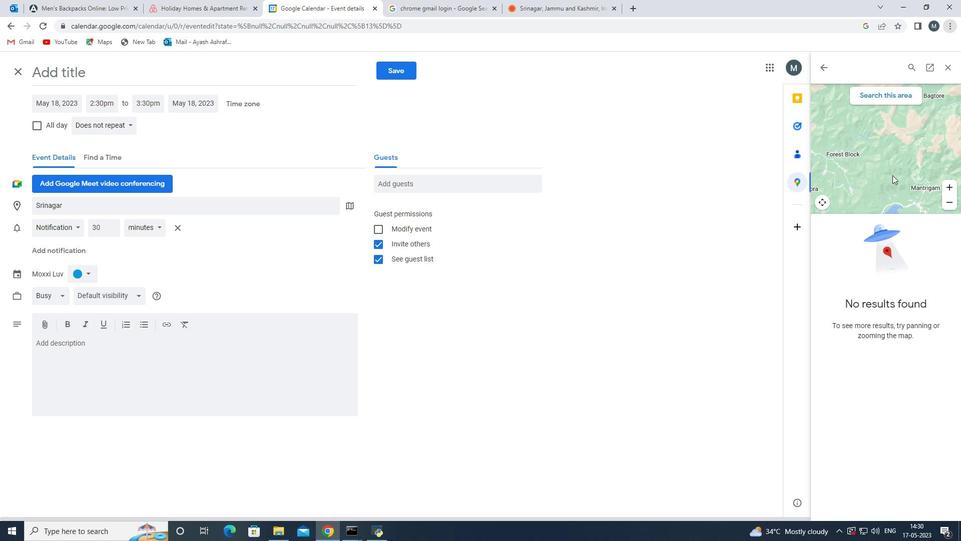 
Action: Mouse scrolled (910, 178) with delta (0, 0)
Screenshot: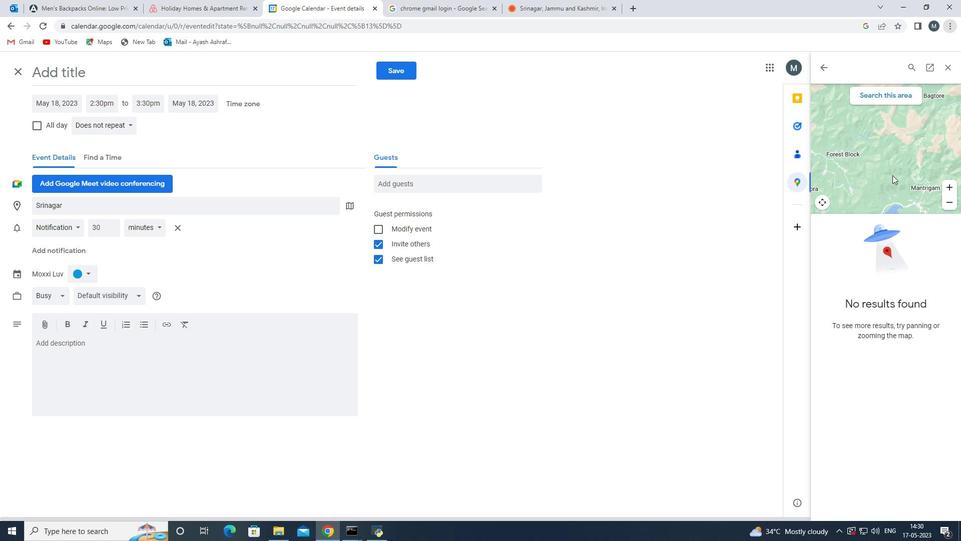 
Action: Mouse scrolled (910, 178) with delta (0, 0)
Screenshot: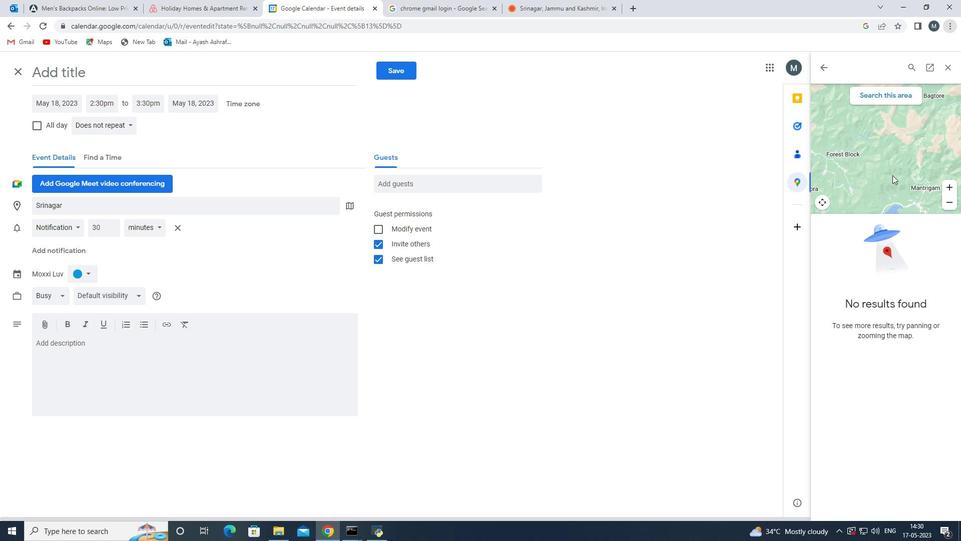 
Action: Mouse moved to (910, 179)
Screenshot: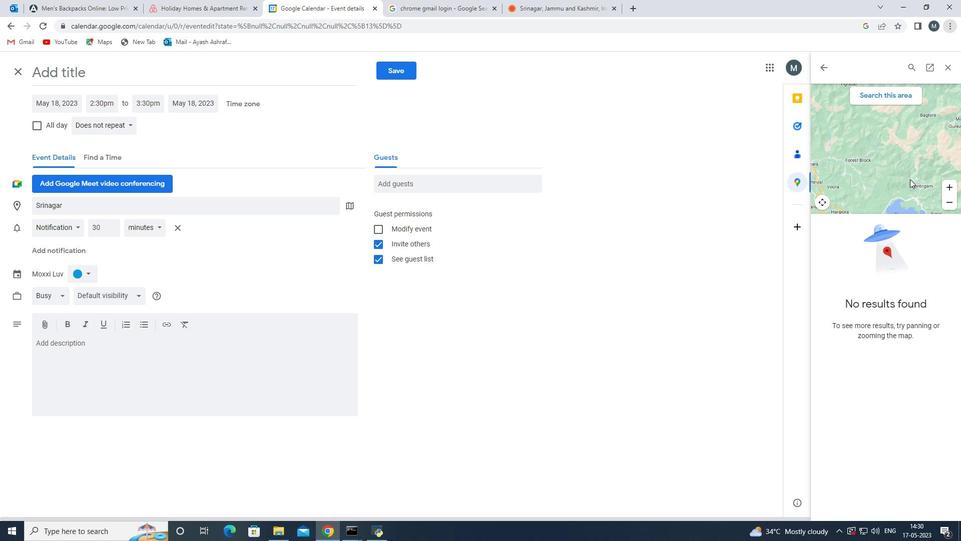 
Action: Mouse scrolled (910, 178) with delta (0, 0)
Screenshot: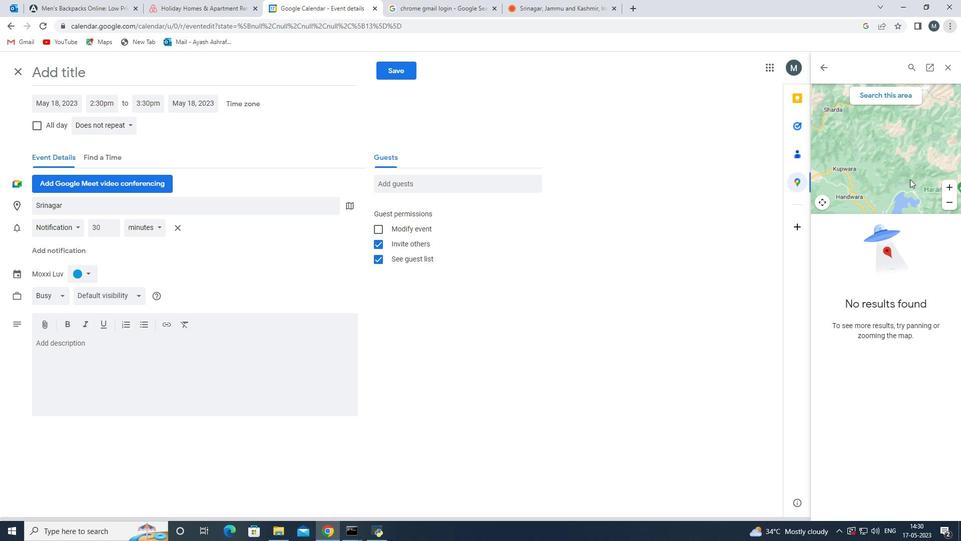 
Action: Mouse scrolled (910, 178) with delta (0, 0)
Screenshot: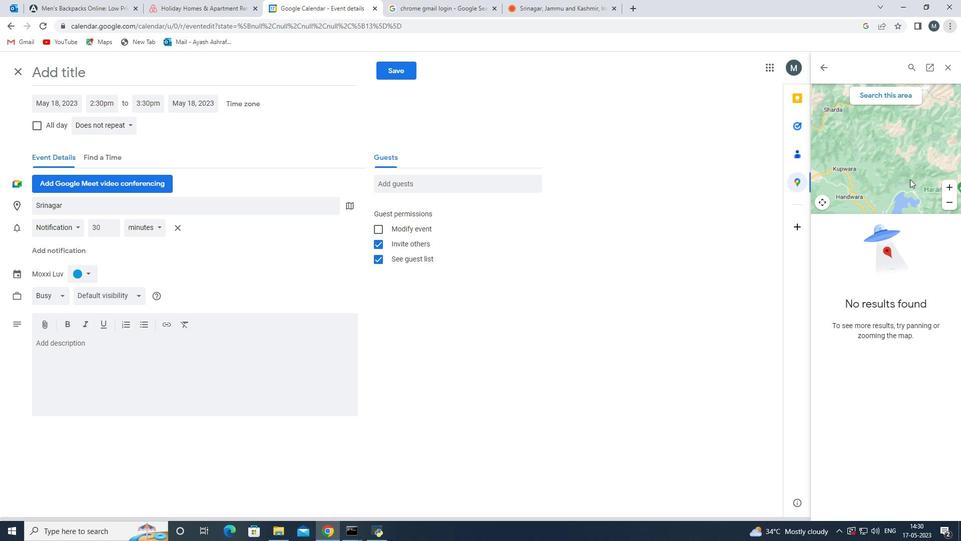 
Action: Mouse scrolled (910, 178) with delta (0, 0)
Screenshot: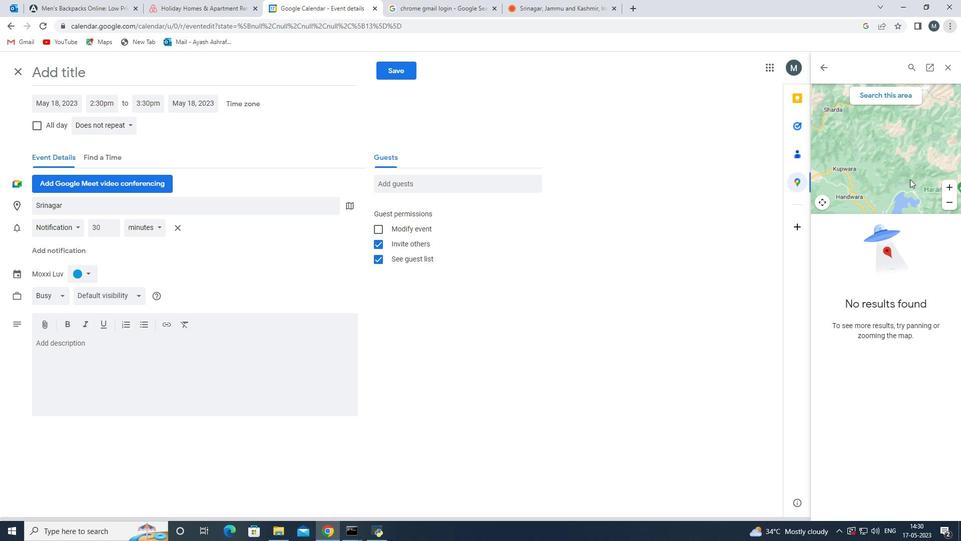 
Action: Mouse scrolled (910, 179) with delta (0, 0)
Screenshot: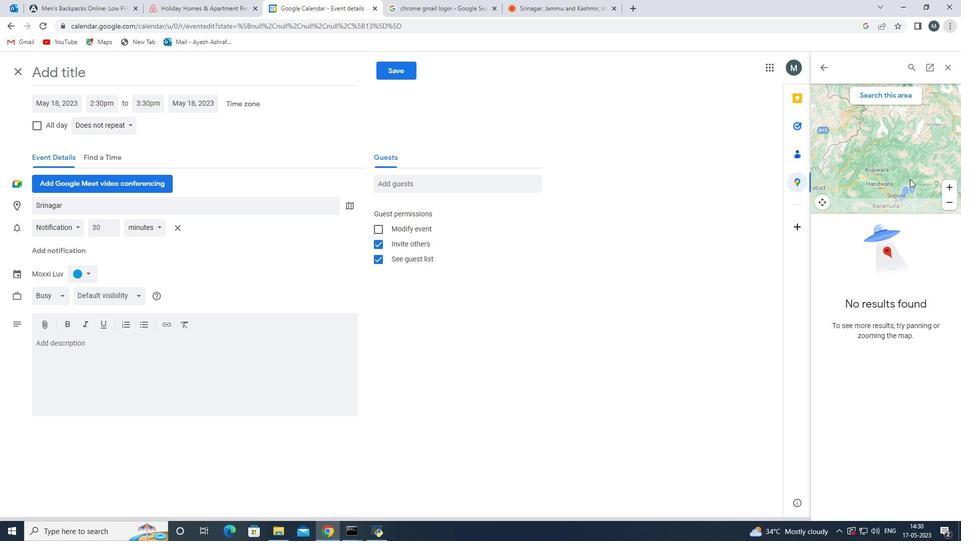 
Action: Mouse scrolled (910, 179) with delta (0, 0)
Screenshot: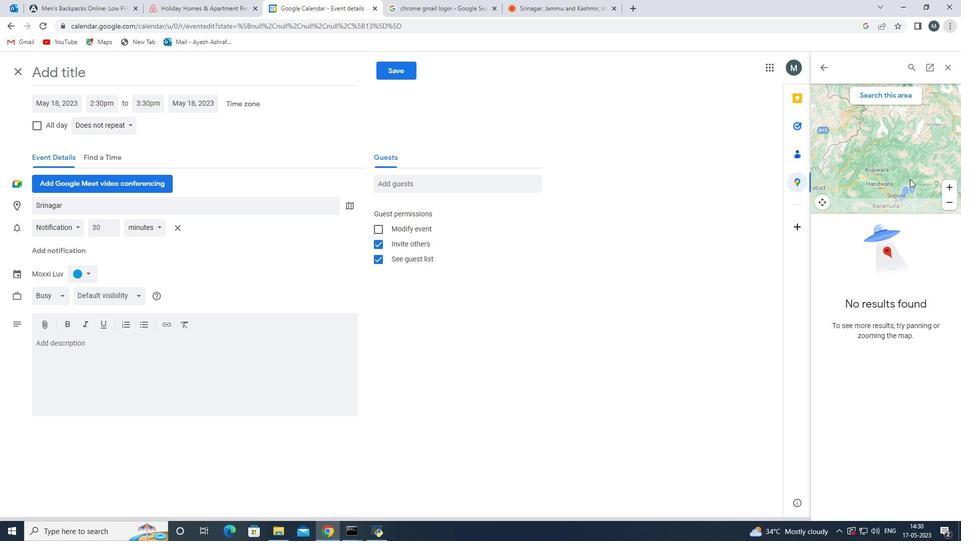 
Action: Mouse moved to (913, 71)
Screenshot: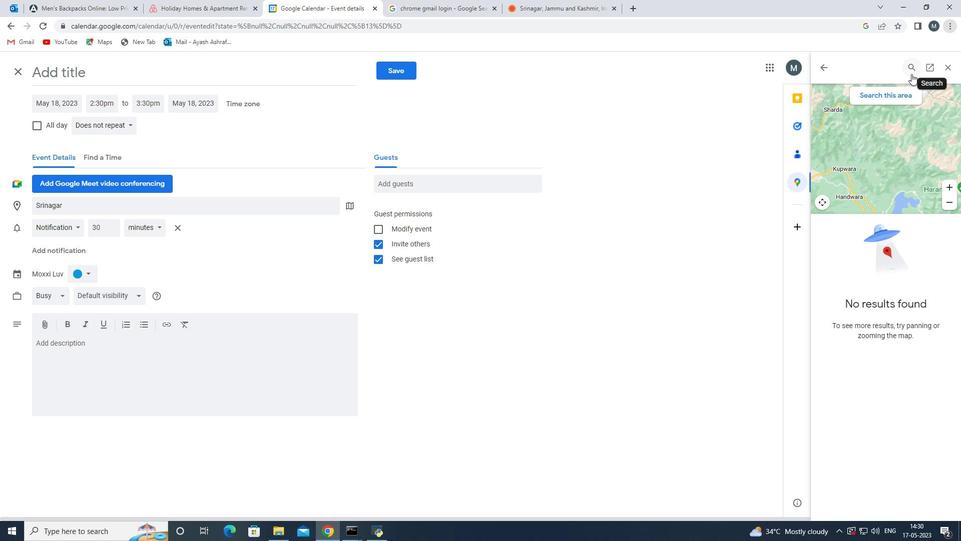 
Action: Mouse pressed left at (913, 71)
Screenshot: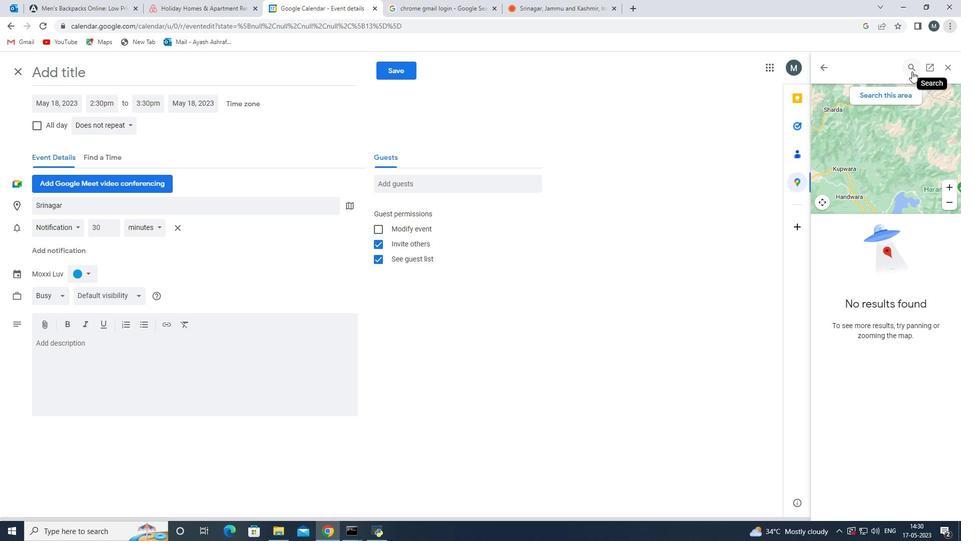 
Action: Mouse moved to (886, 75)
Screenshot: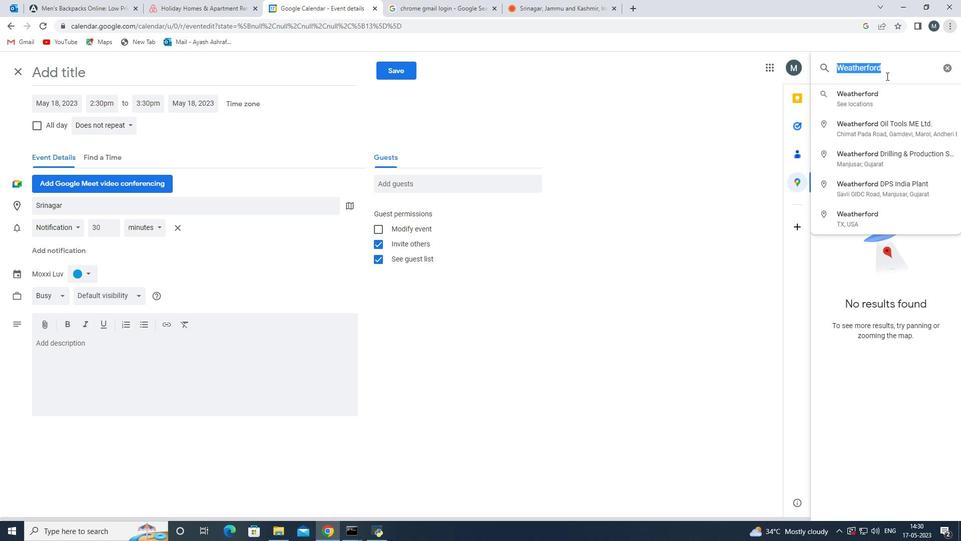 
Action: Mouse pressed left at (886, 75)
Screenshot: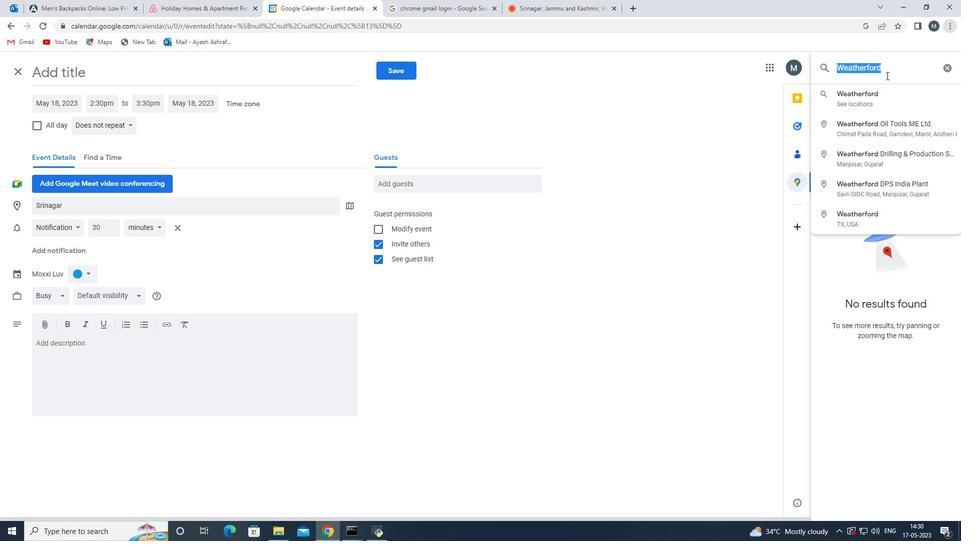 
Action: Mouse moved to (883, 73)
Screenshot: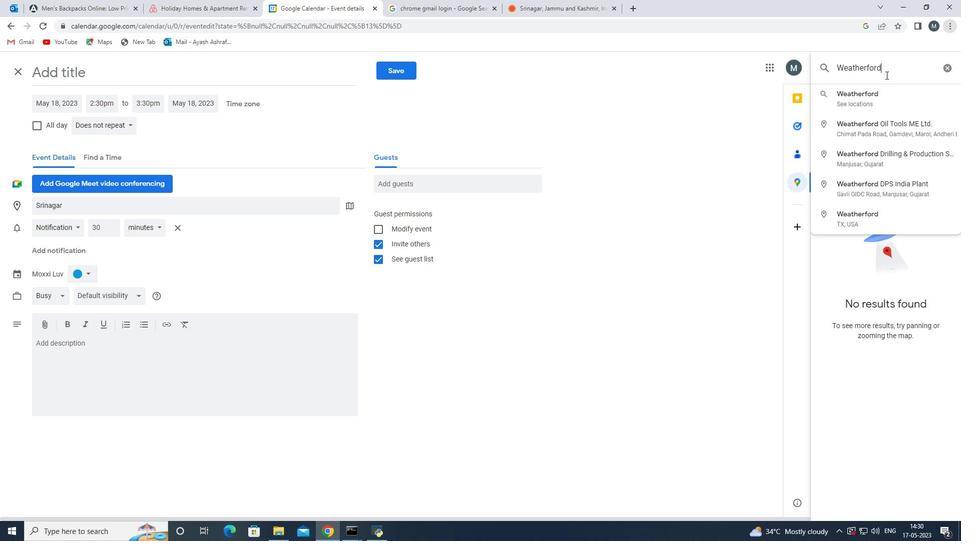 
Action: Key pressed <Key.backspace><Key.backspace><Key.backspace><Key.backspace><Key.backspace>r<Key.space>srinagar
Screenshot: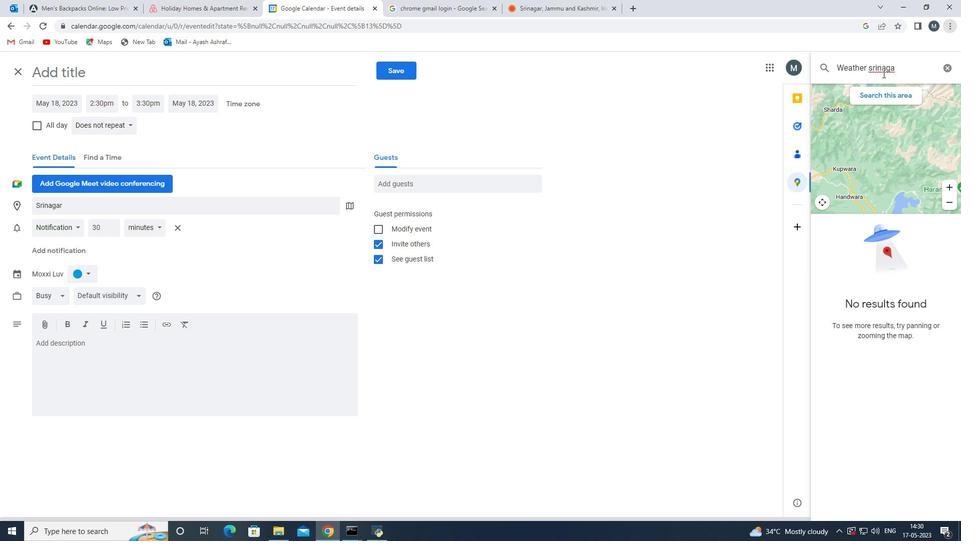 
Action: Mouse moved to (891, 73)
Screenshot: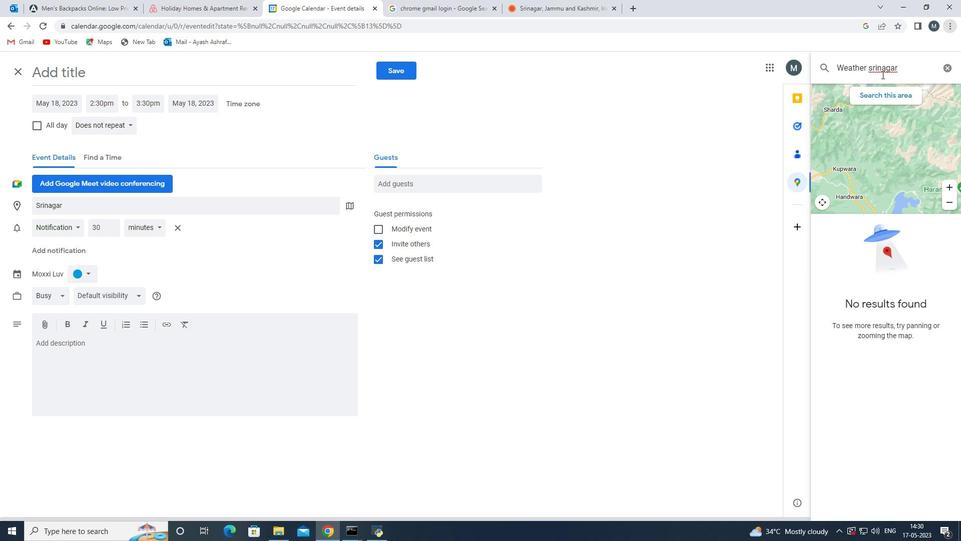 
Action: Key pressed <Key.space>
Screenshot: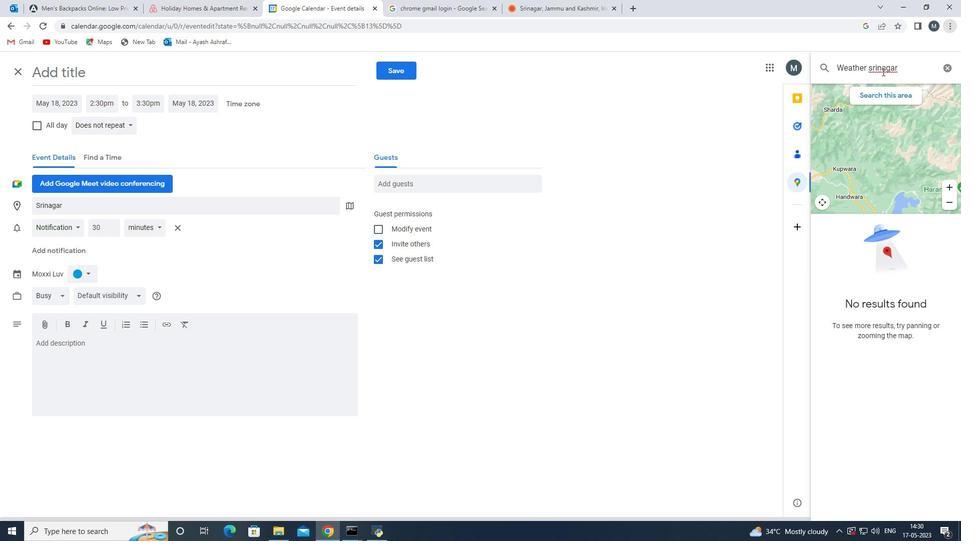 
Action: Mouse moved to (882, 93)
Screenshot: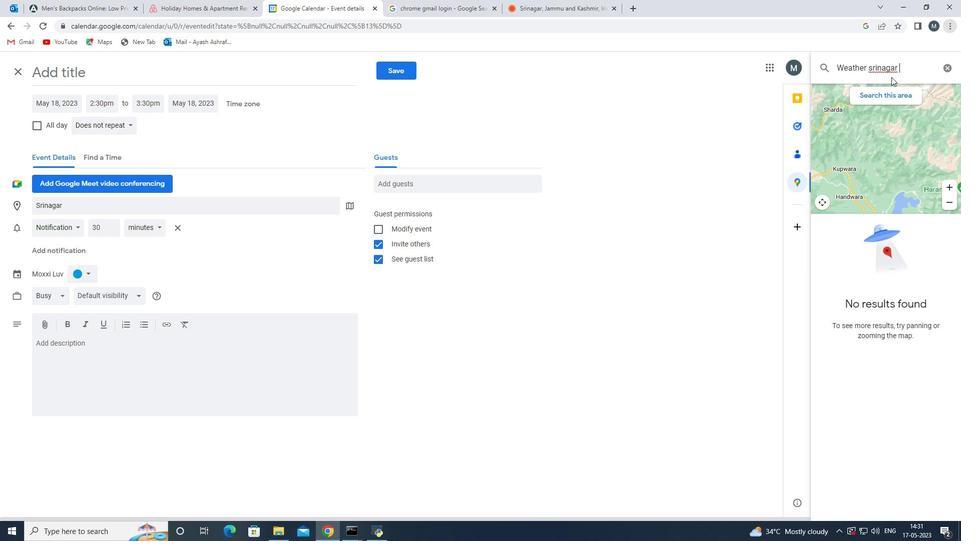 
Action: Mouse pressed left at (882, 93)
Screenshot: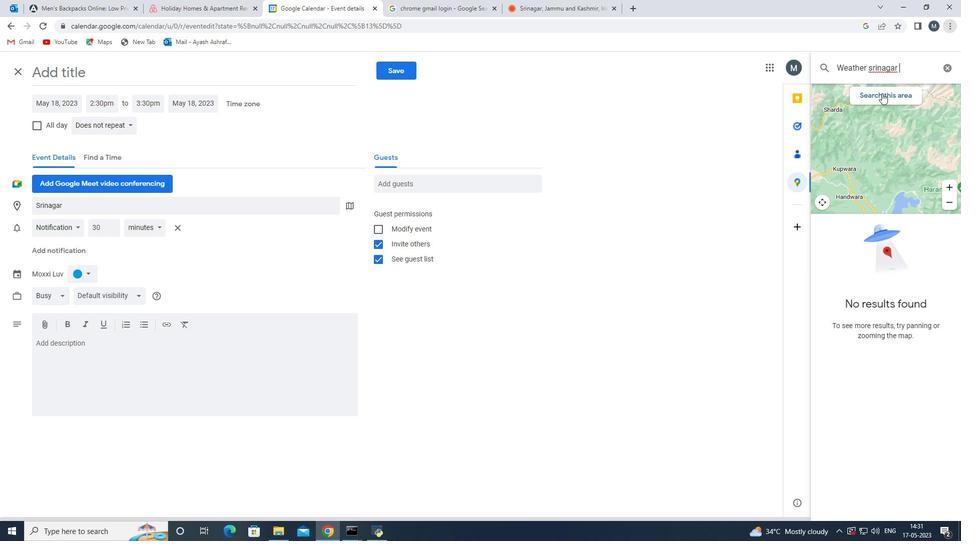 
Action: Mouse moved to (864, 174)
Screenshot: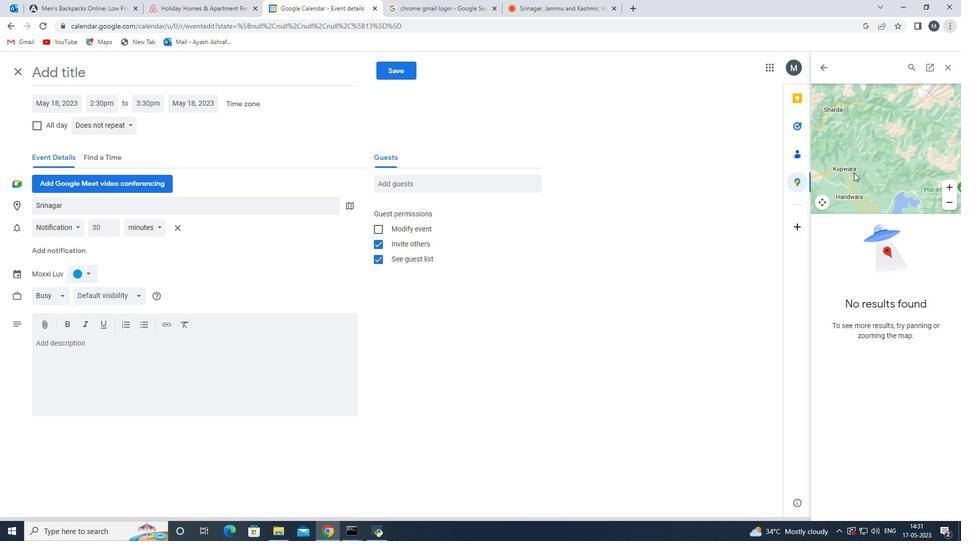 
Action: Mouse scrolled (864, 174) with delta (0, 0)
Screenshot: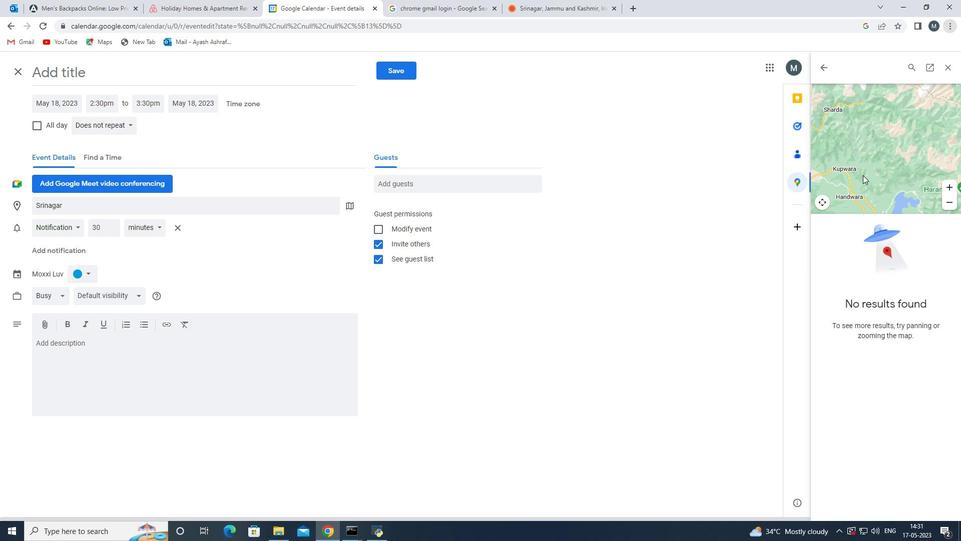 
Action: Mouse moved to (855, 177)
Screenshot: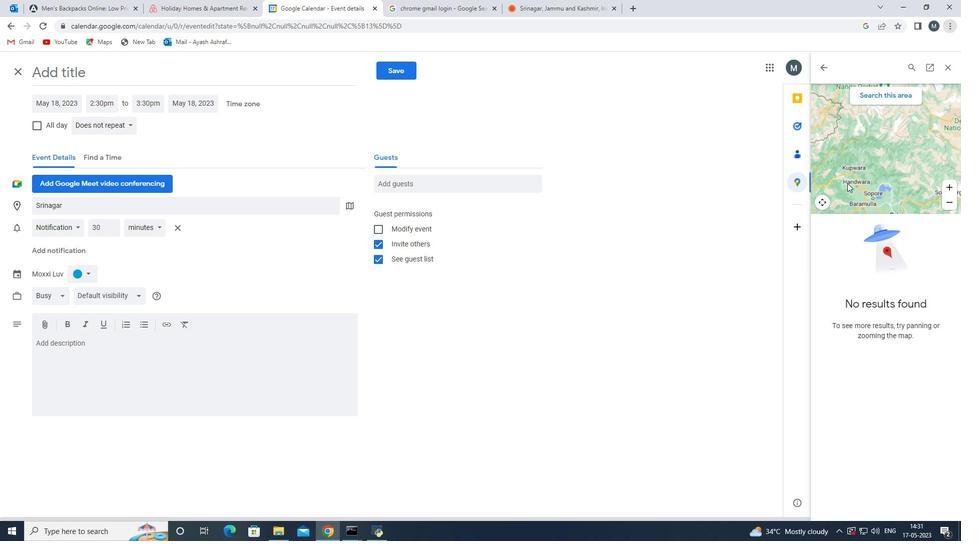 
Action: Mouse pressed left at (855, 177)
Screenshot: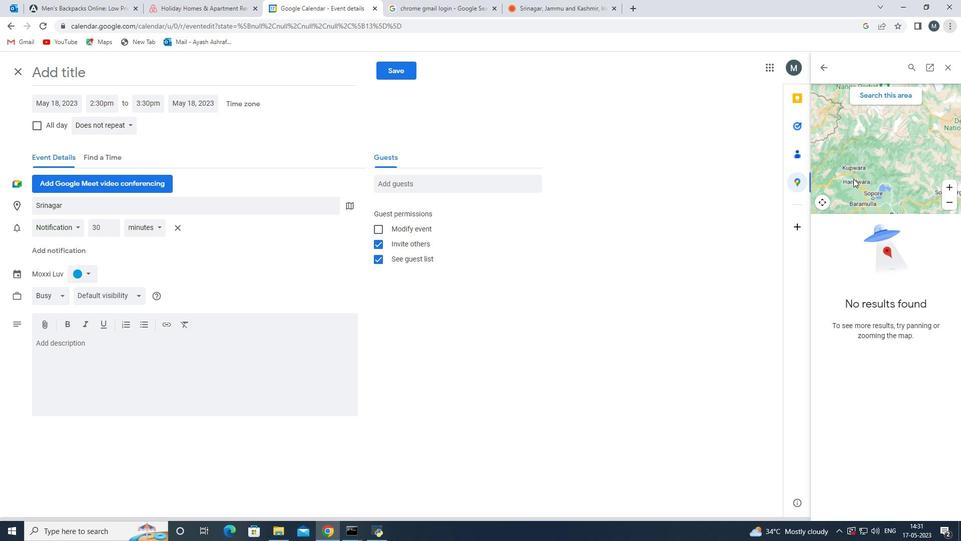 
Action: Mouse moved to (863, 202)
Screenshot: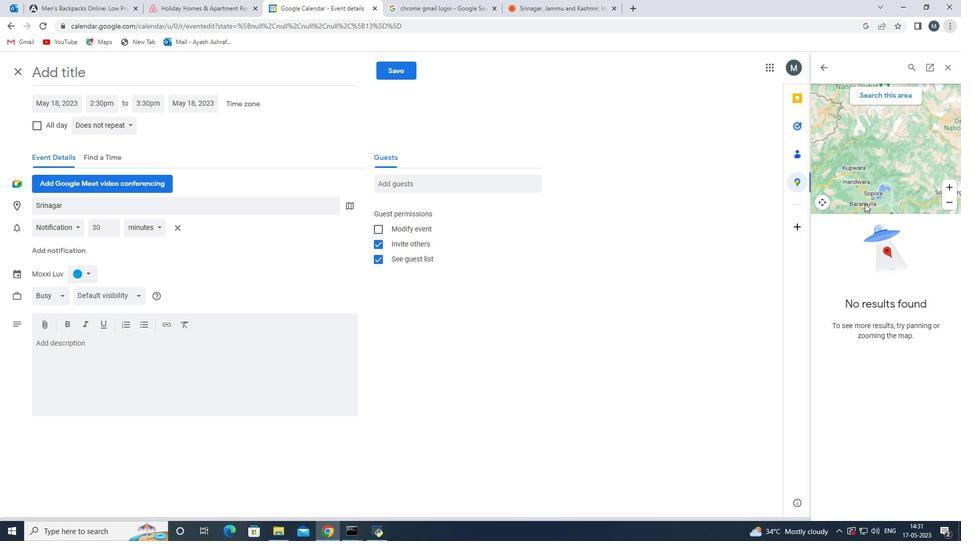 
Action: Mouse pressed left at (863, 202)
Screenshot: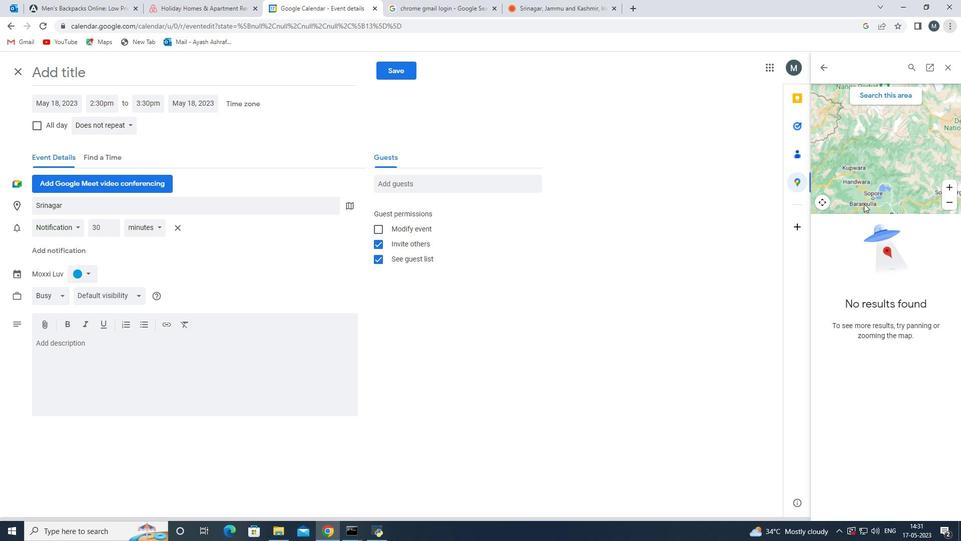 
Action: Mouse moved to (890, 161)
Screenshot: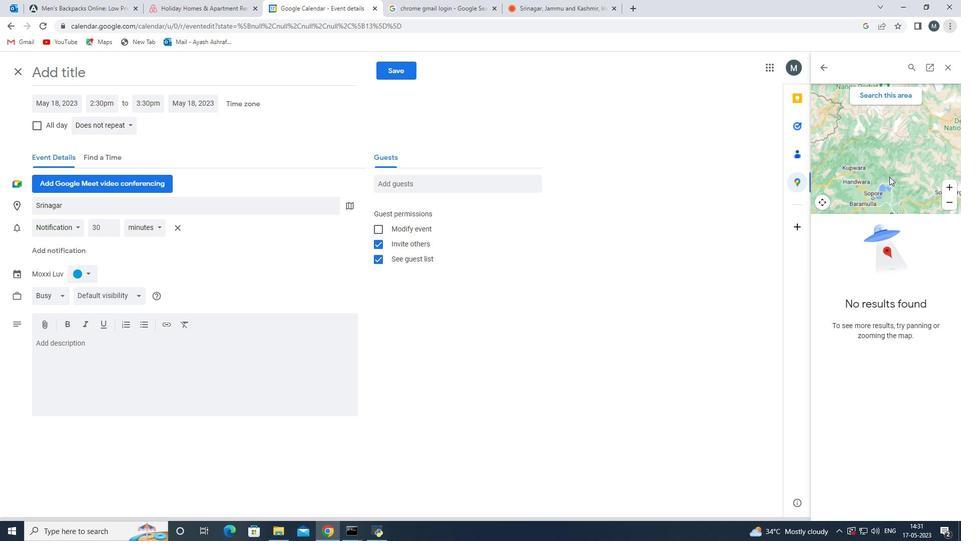 
Action: Mouse scrolled (890, 162) with delta (0, 0)
Screenshot: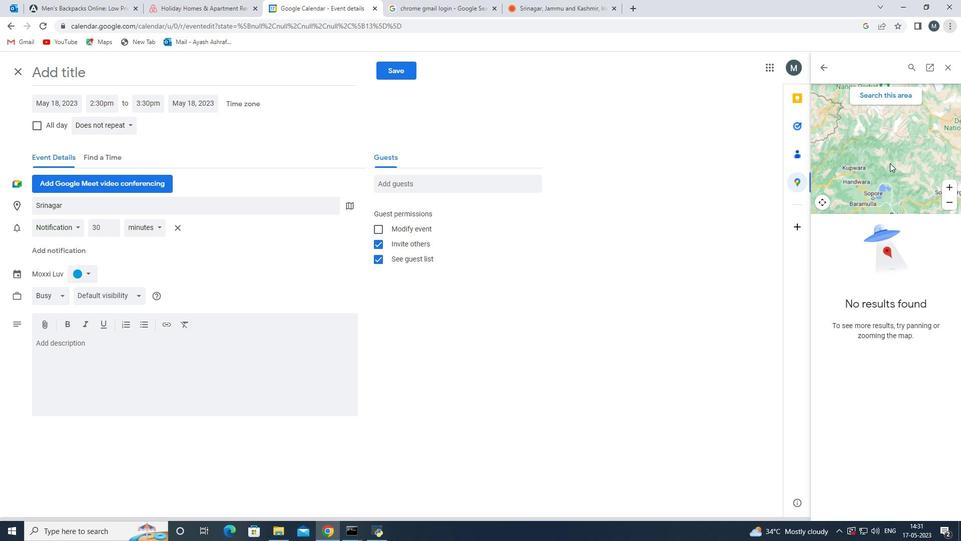 
Action: Mouse scrolled (890, 162) with delta (0, 0)
Screenshot: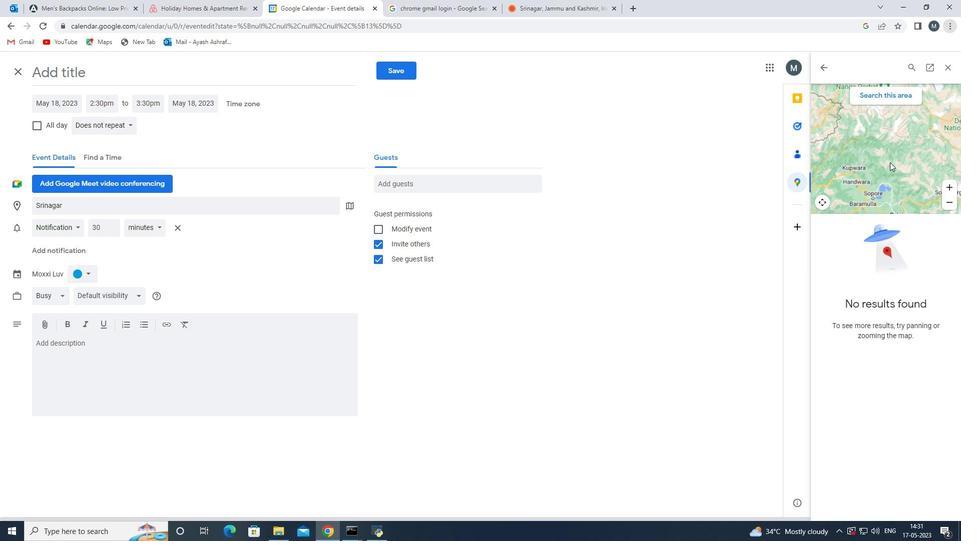 
Action: Mouse moved to (886, 92)
Screenshot: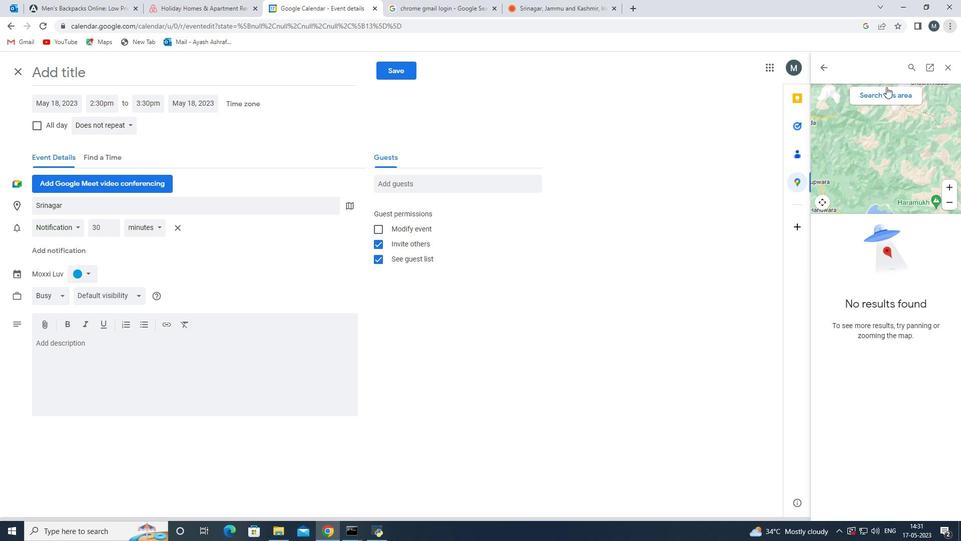 
Action: Mouse pressed left at (886, 92)
Screenshot: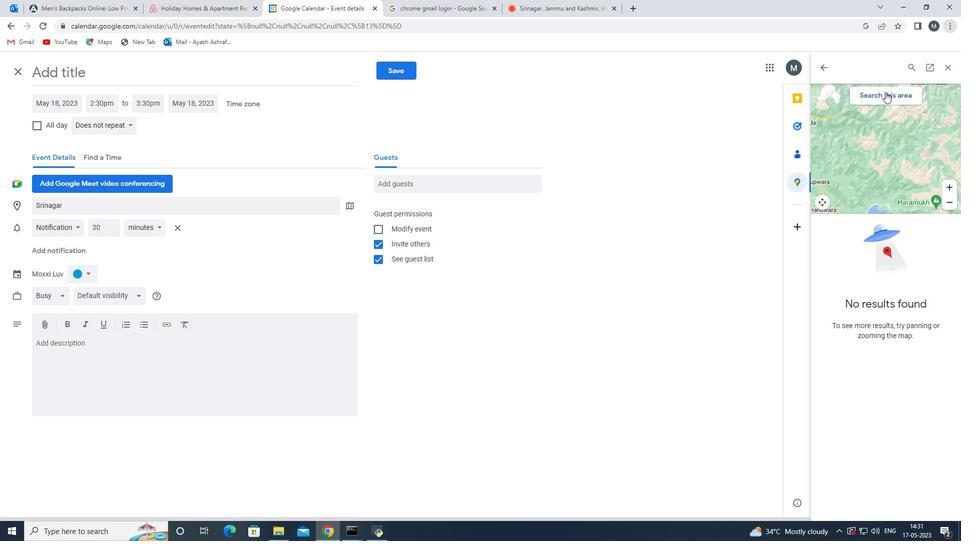 
Action: Mouse moved to (946, 203)
Screenshot: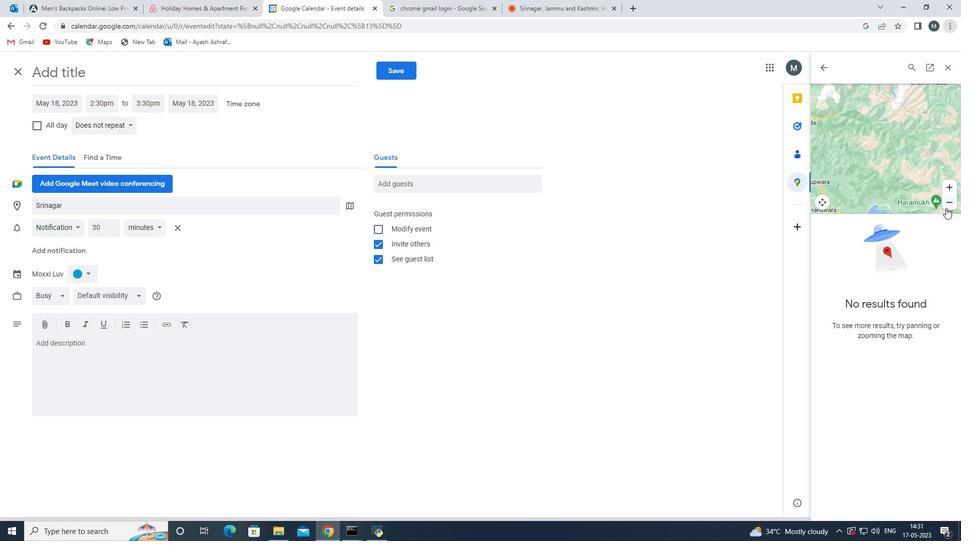 
Action: Mouse pressed left at (946, 203)
Screenshot: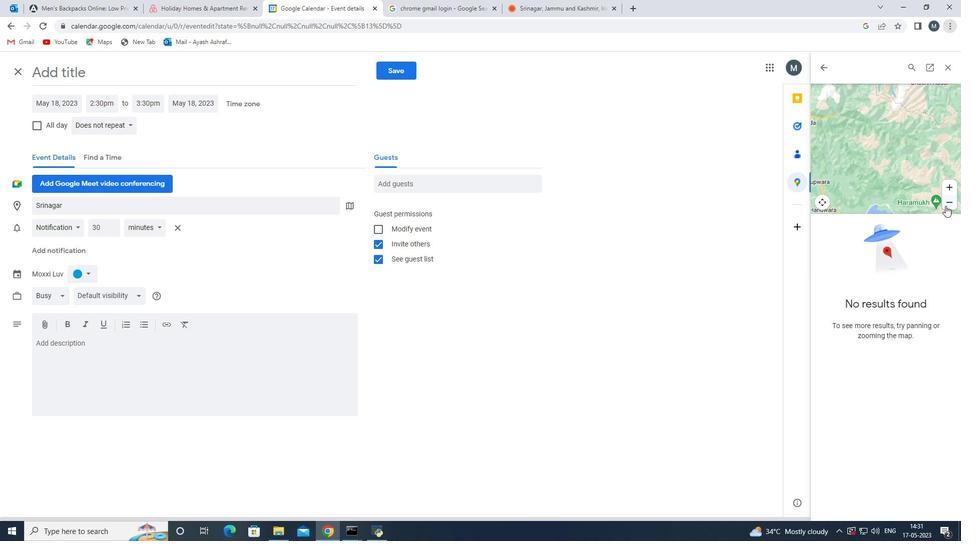 
Action: Mouse moved to (821, 206)
Screenshot: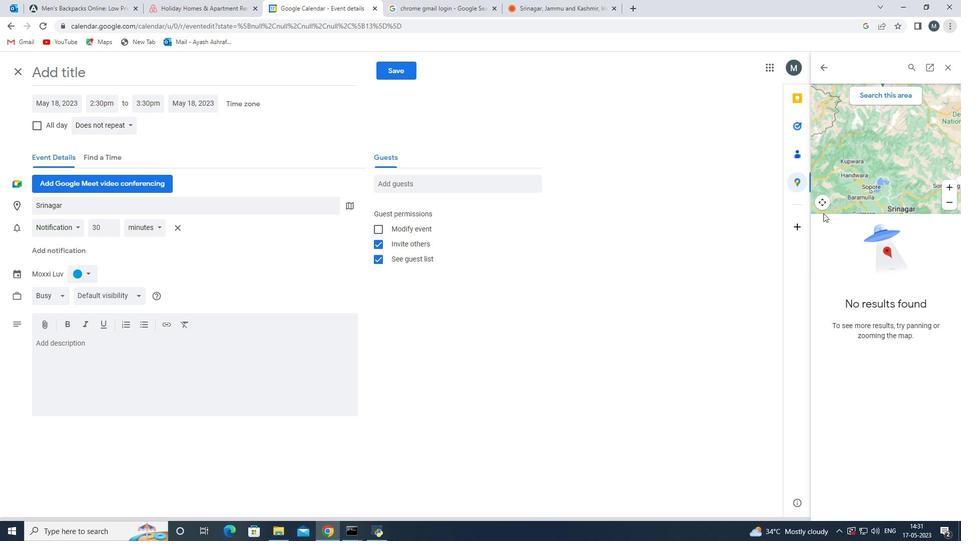 
Action: Mouse scrolled (821, 207) with delta (0, 0)
Screenshot: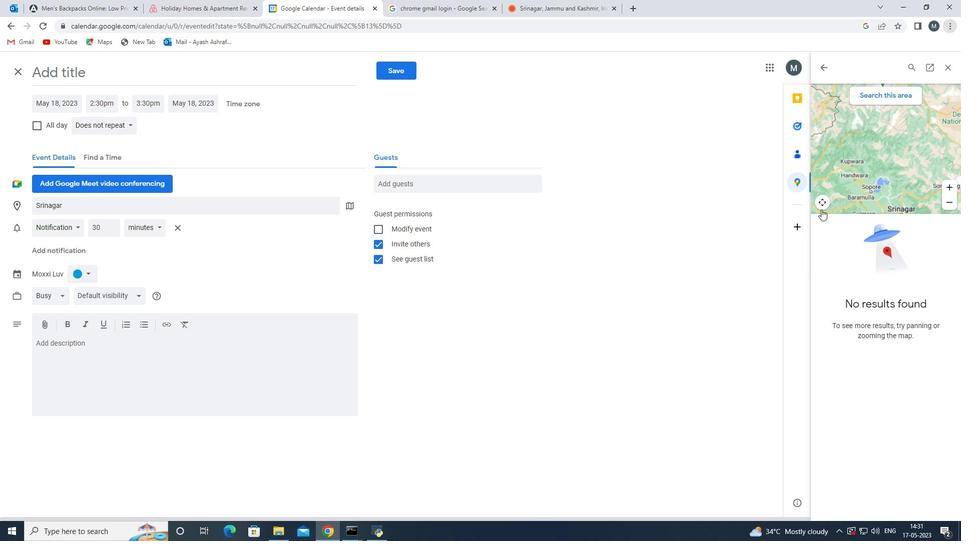 
Action: Mouse scrolled (821, 207) with delta (0, 0)
Screenshot: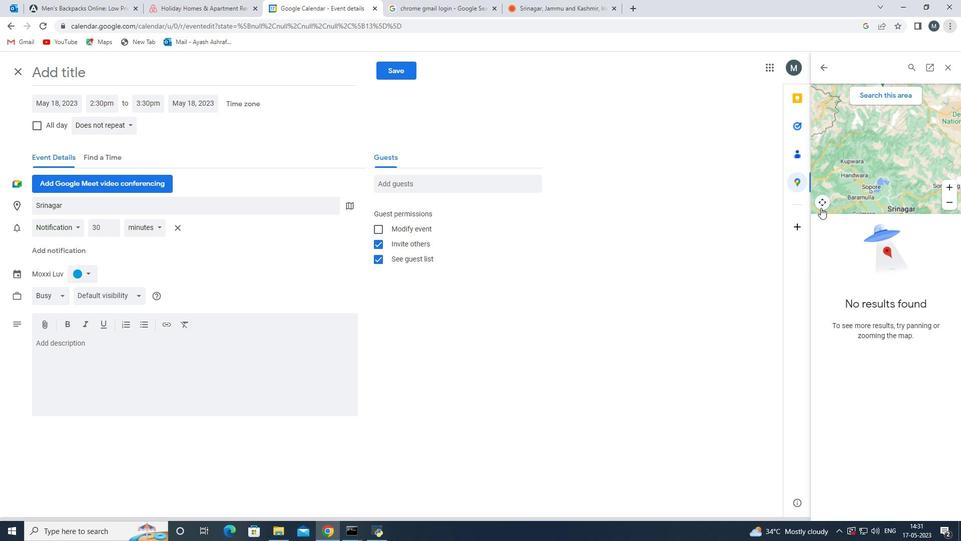 
Action: Mouse moved to (799, 151)
Screenshot: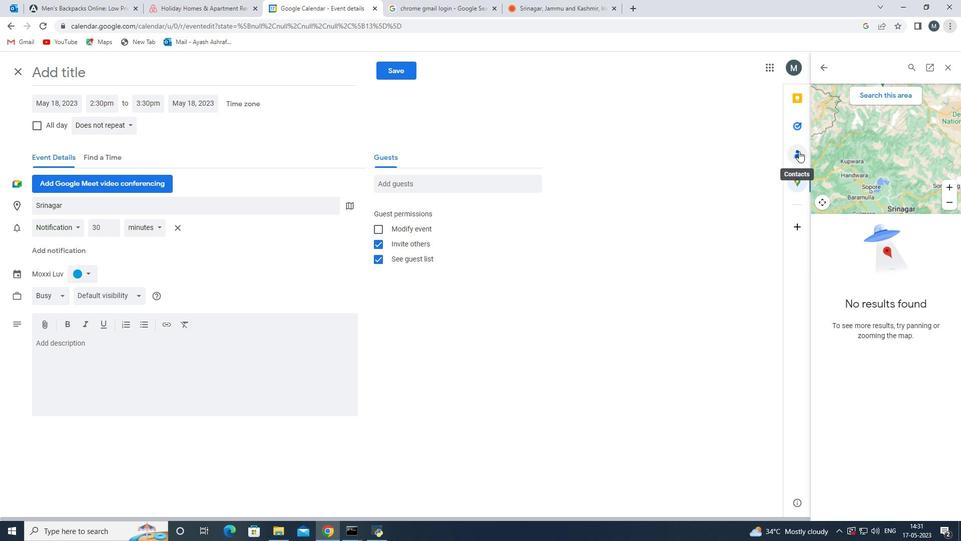 
Action: Mouse pressed left at (799, 151)
Screenshot: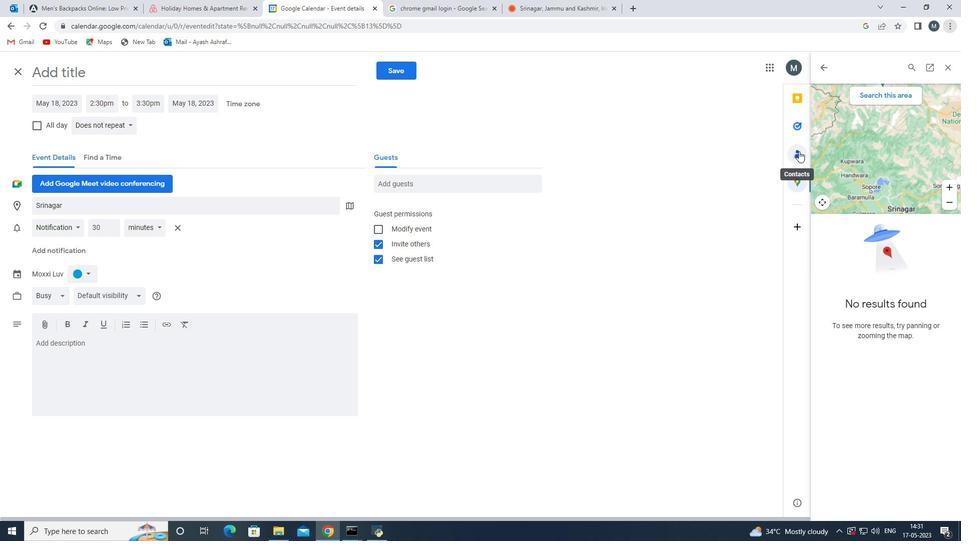 
Action: Mouse moved to (801, 119)
Screenshot: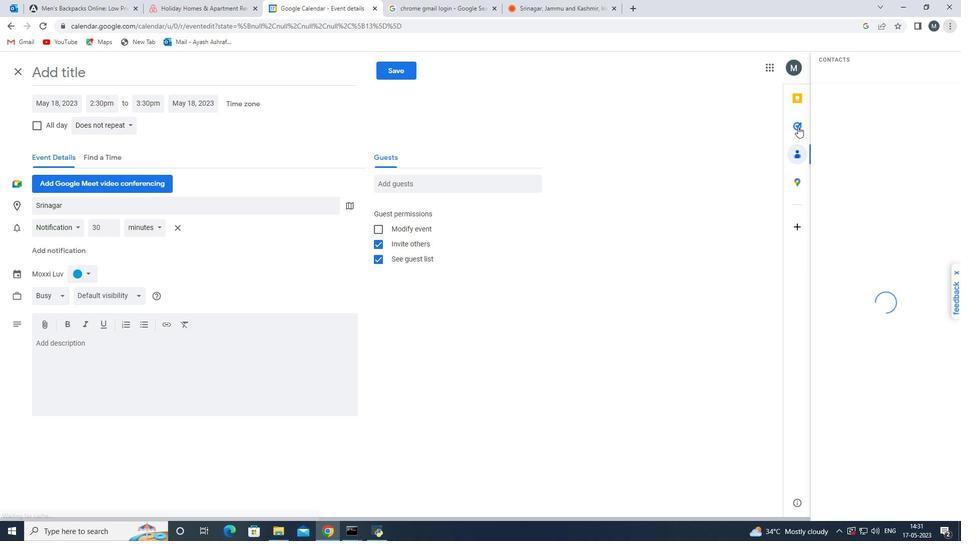 
Action: Mouse pressed left at (801, 119)
Screenshot: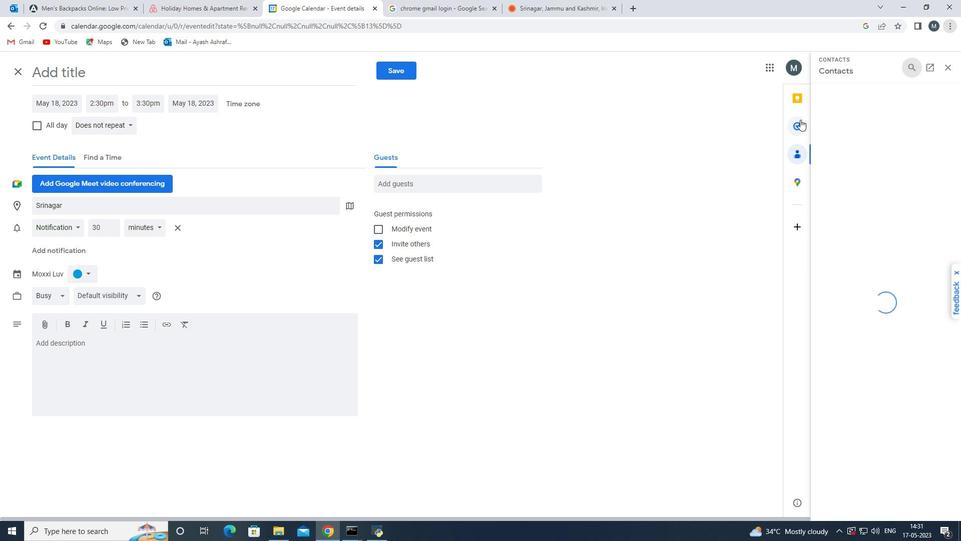 
Action: Mouse moved to (793, 180)
Screenshot: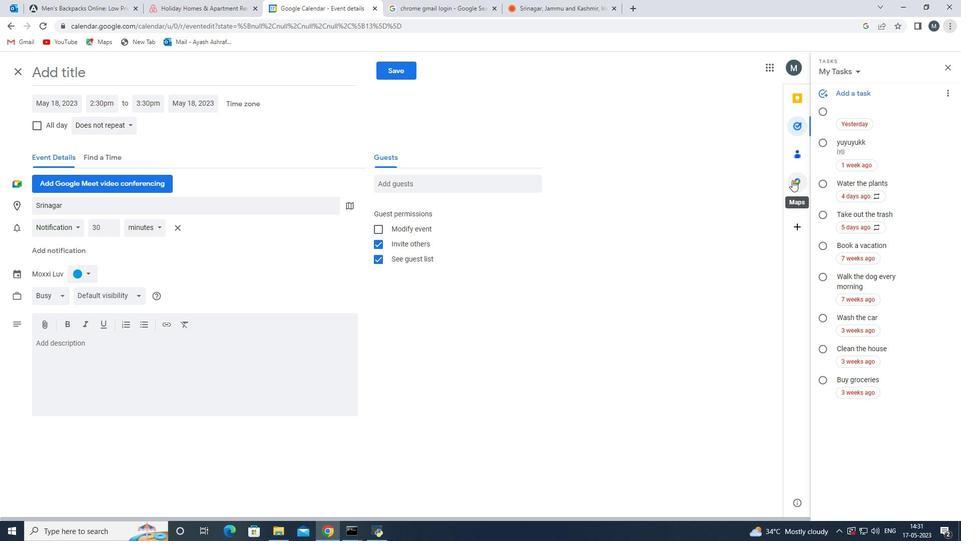 
Action: Mouse pressed left at (793, 180)
Screenshot: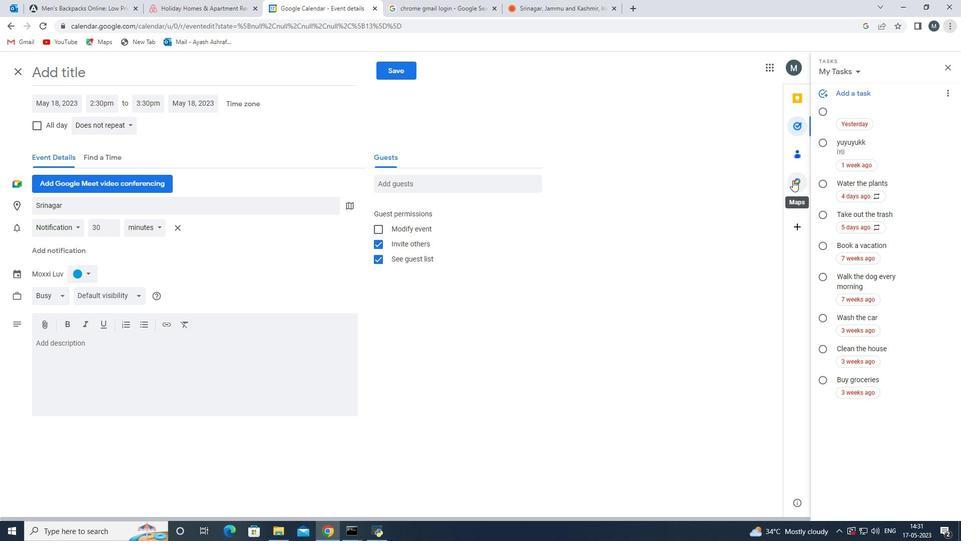 
Action: Mouse moved to (904, 65)
Screenshot: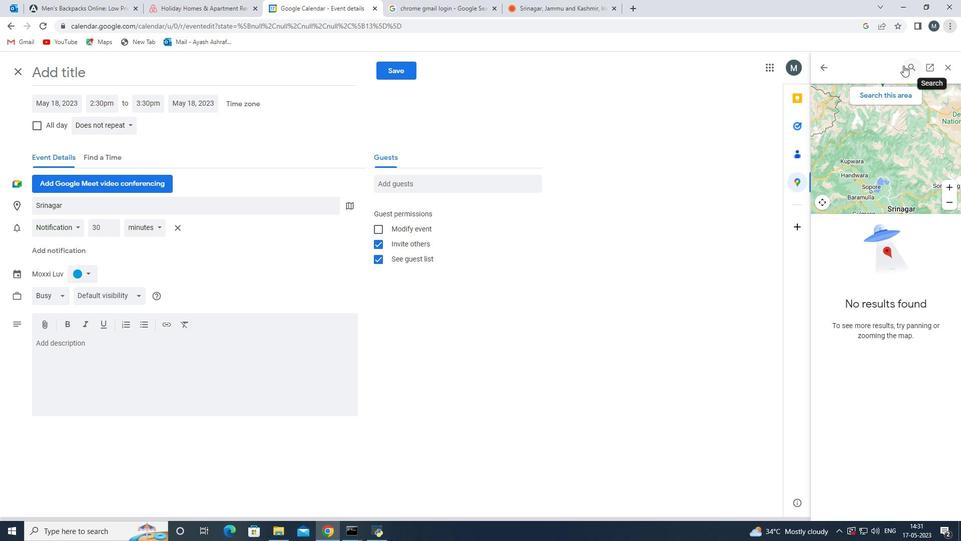 
Action: Mouse pressed left at (904, 65)
Screenshot: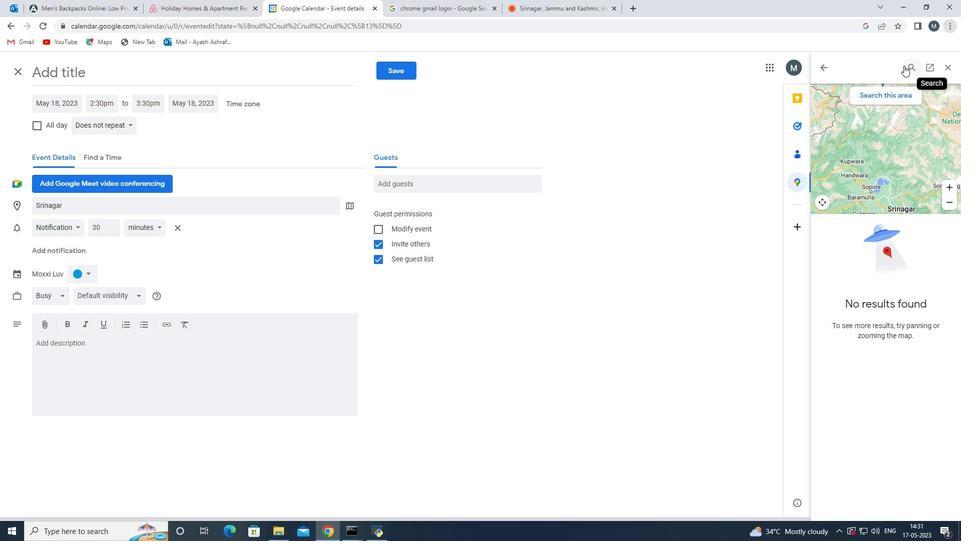 
Action: Mouse moved to (878, 94)
Screenshot: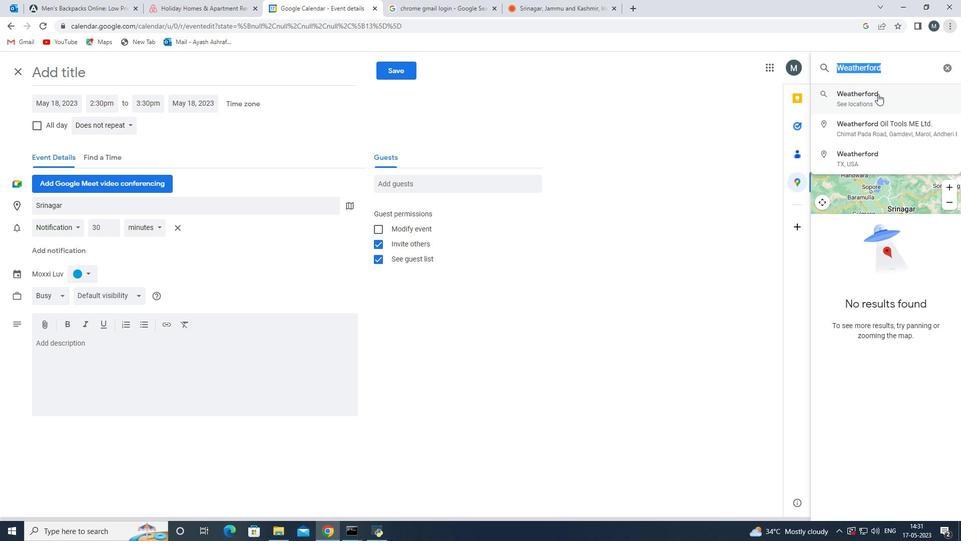 
Action: Key pressed <Key.backspace>
Screenshot: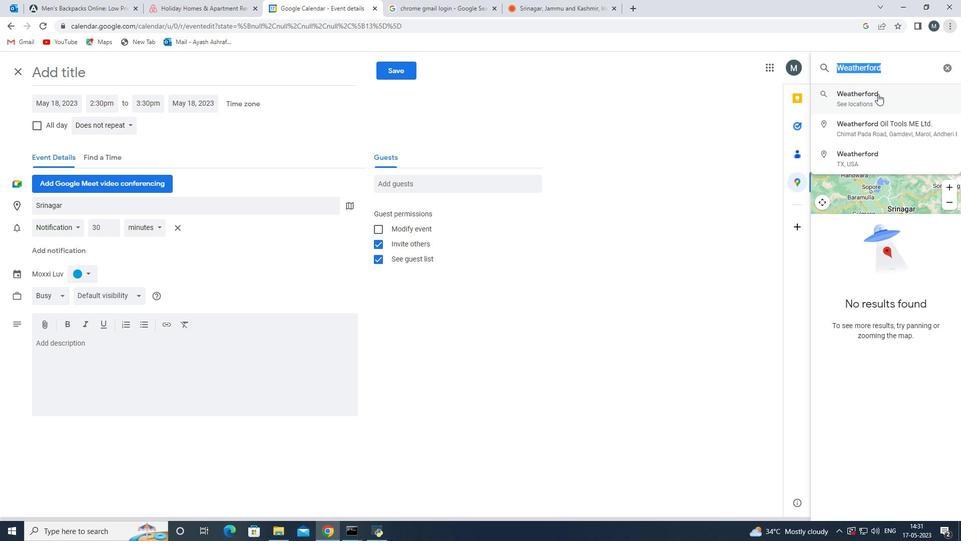 
Action: Mouse moved to (876, 93)
Screenshot: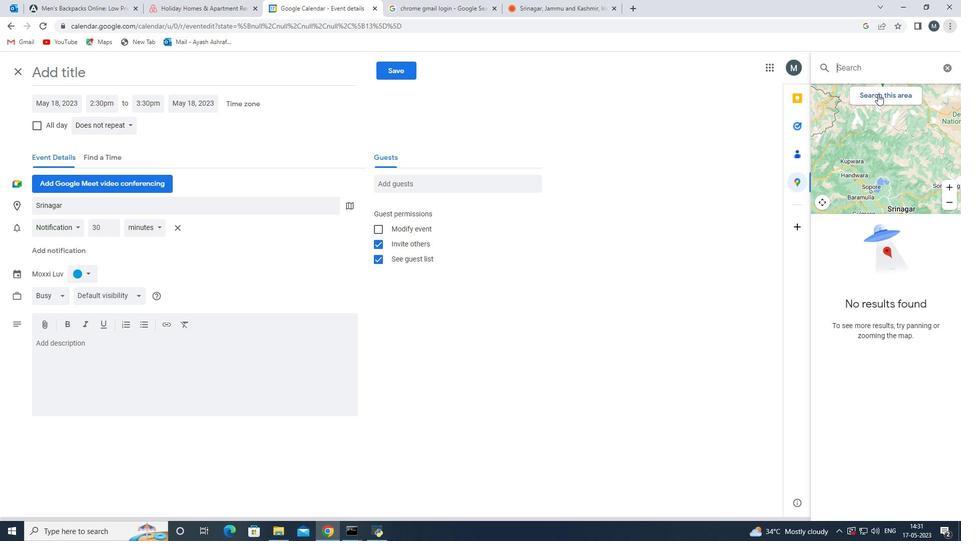 
Action: Key pressed <Key.shift>Sr
Screenshot: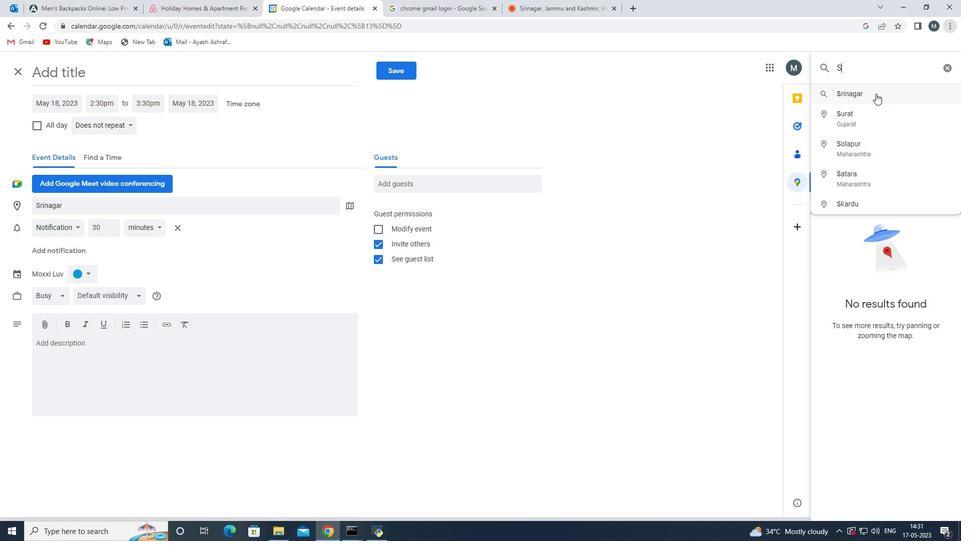 
Action: Mouse moved to (875, 92)
Screenshot: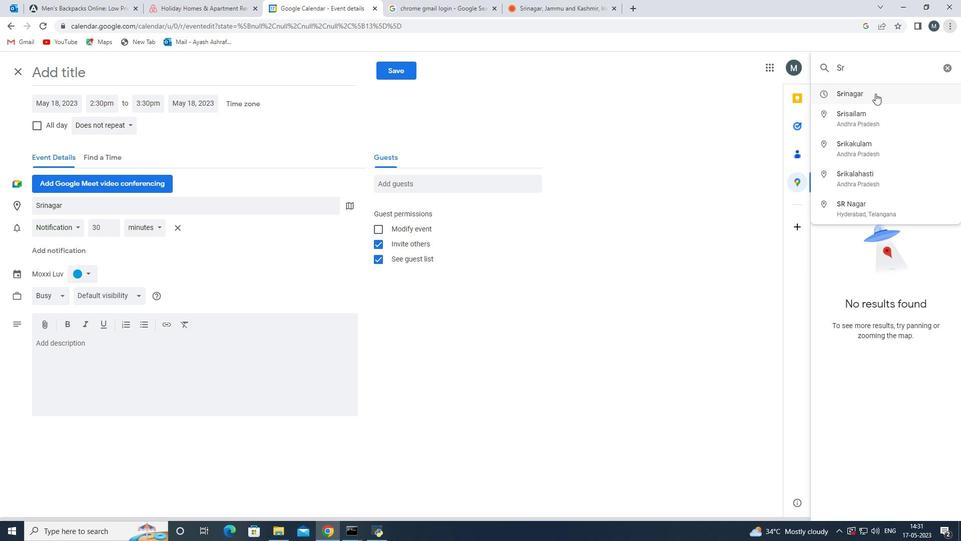 
Action: Mouse pressed left at (875, 92)
Screenshot: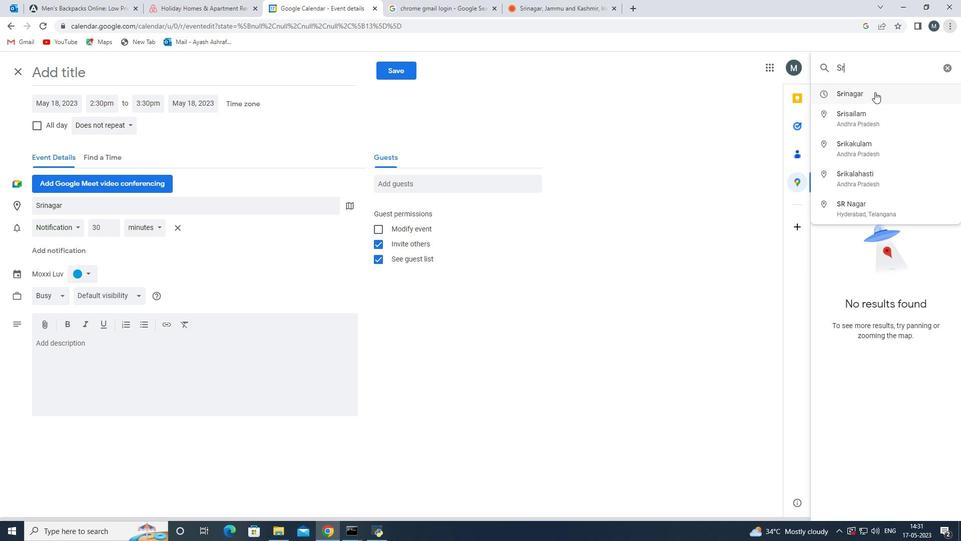 
Action: Mouse moved to (883, 230)
Screenshot: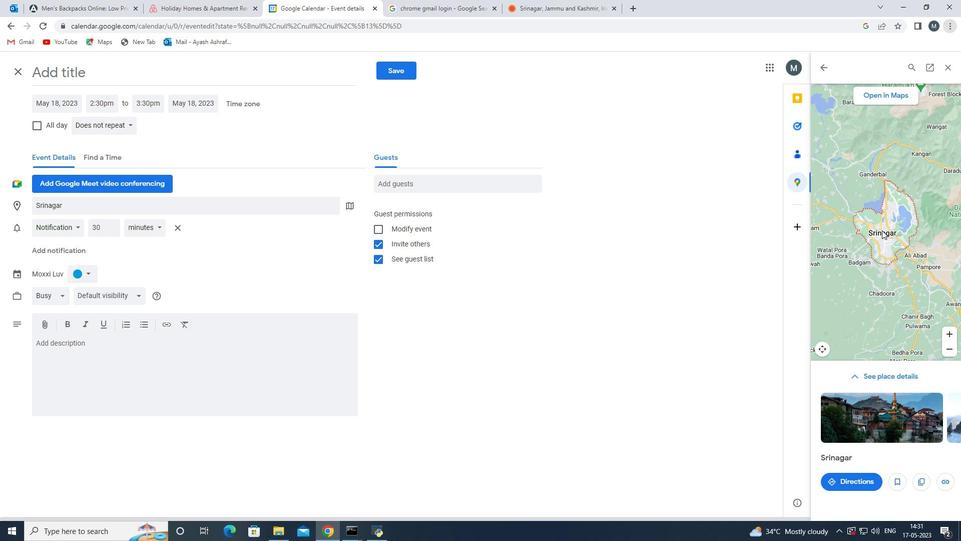 
Action: Mouse pressed left at (883, 230)
Screenshot: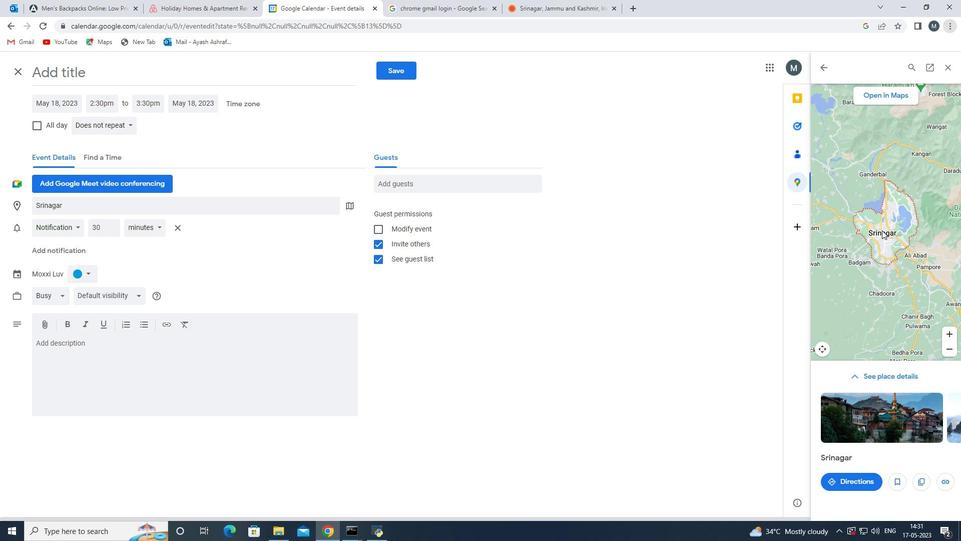 
Action: Mouse moved to (886, 235)
Screenshot: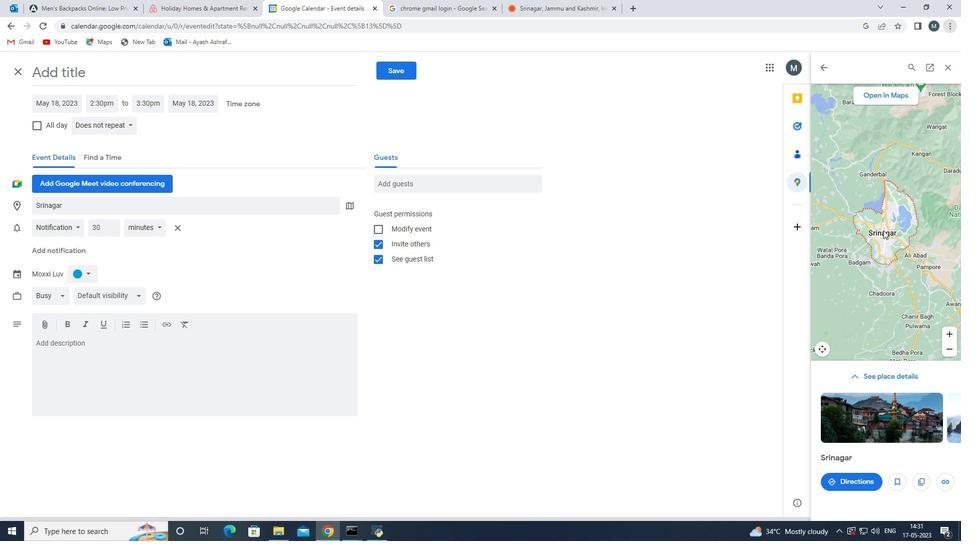
Action: Mouse pressed left at (886, 235)
Screenshot: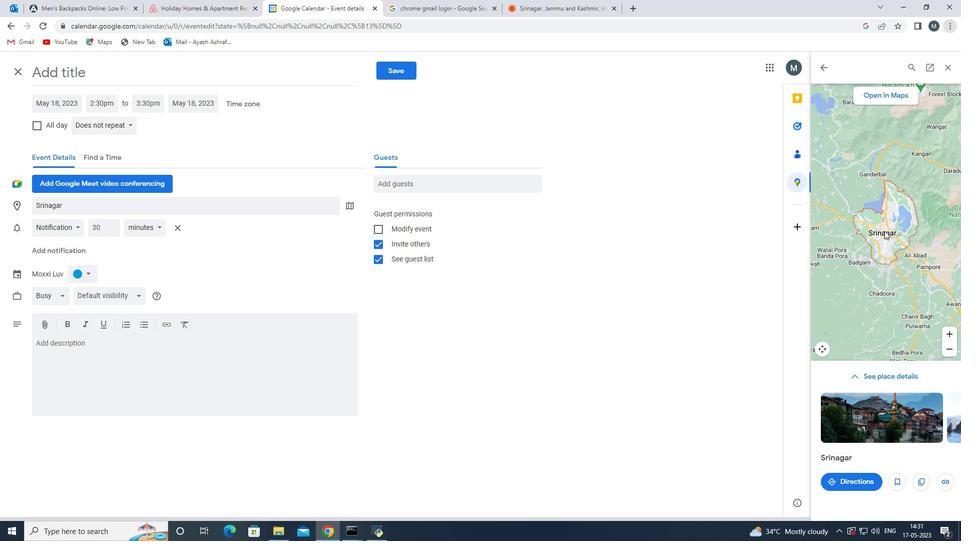 
Action: Mouse moved to (941, 481)
Screenshot: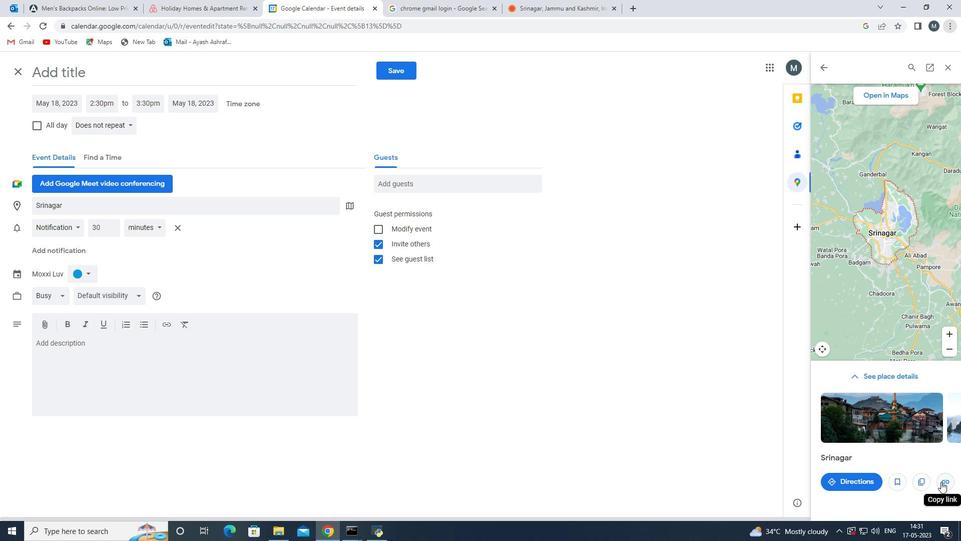 
Action: Mouse pressed left at (941, 481)
Screenshot: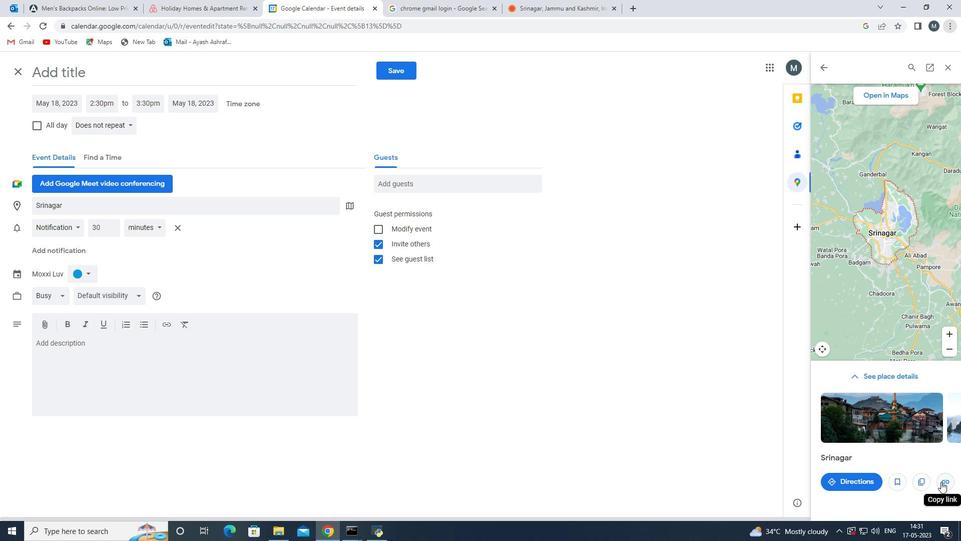 
Action: Mouse moved to (914, 479)
Screenshot: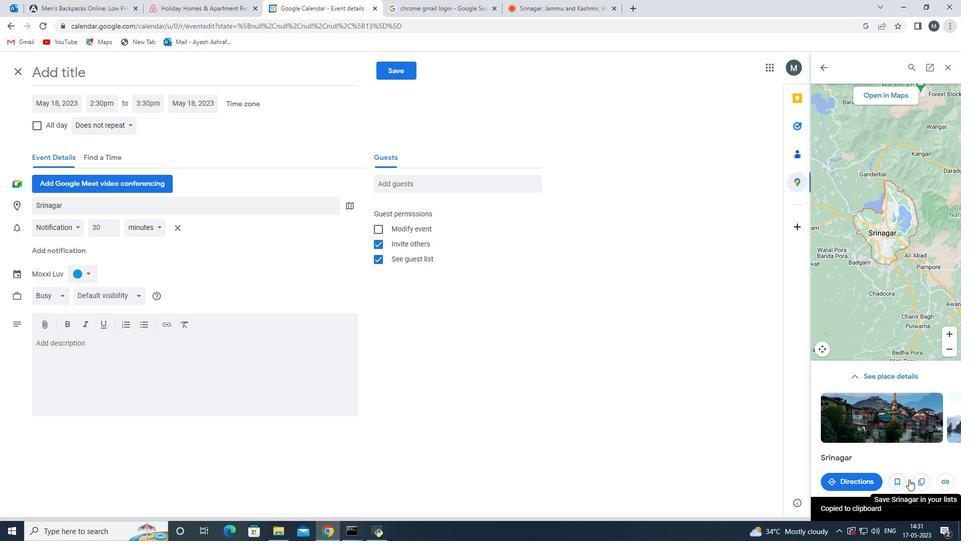 
Action: Mouse scrolled (914, 478) with delta (0, 0)
Screenshot: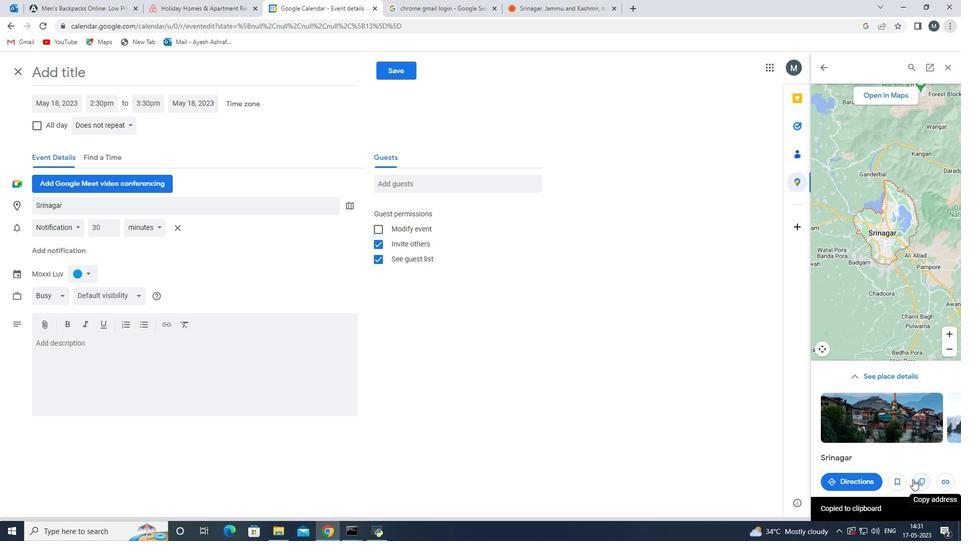 
Action: Mouse moved to (919, 480)
Screenshot: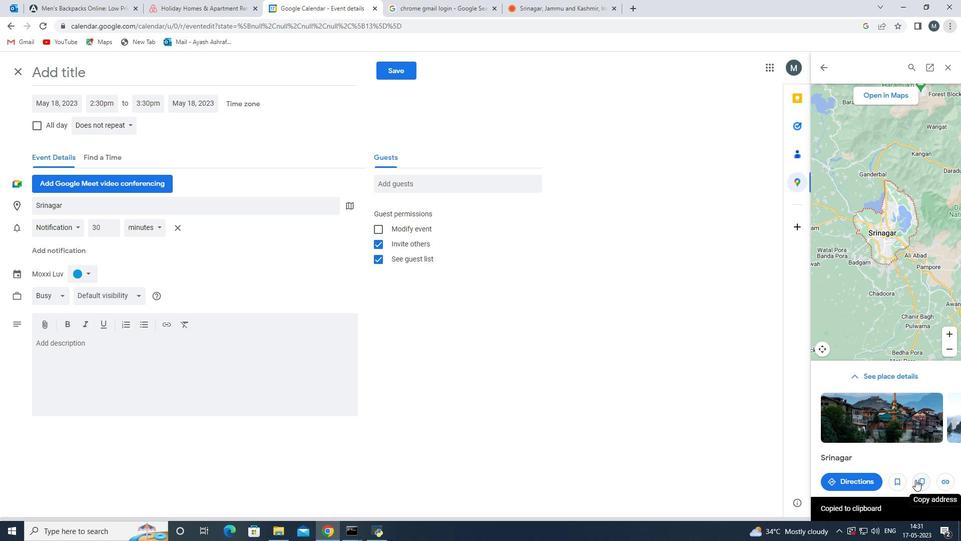 
Action: Mouse pressed left at (919, 480)
Screenshot: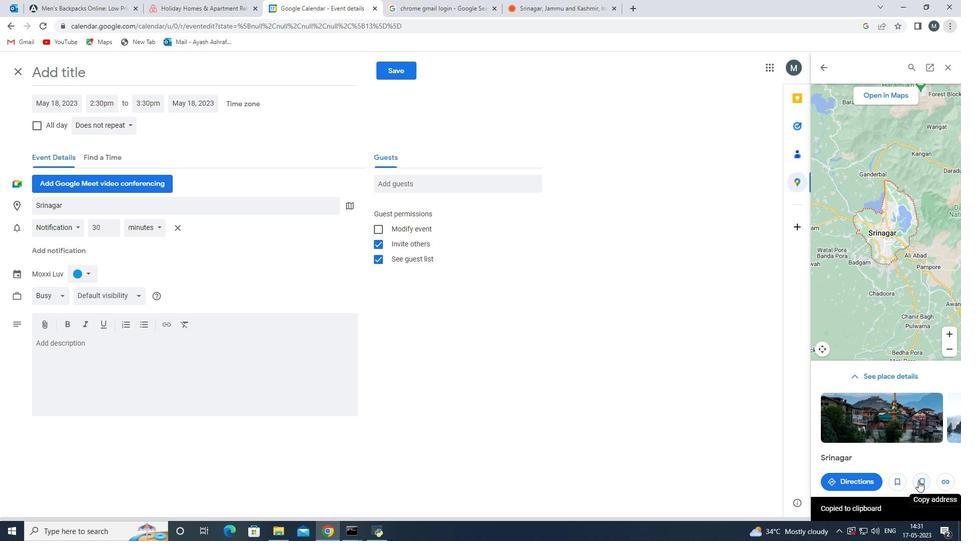 
Action: Mouse moved to (127, 353)
Screenshot: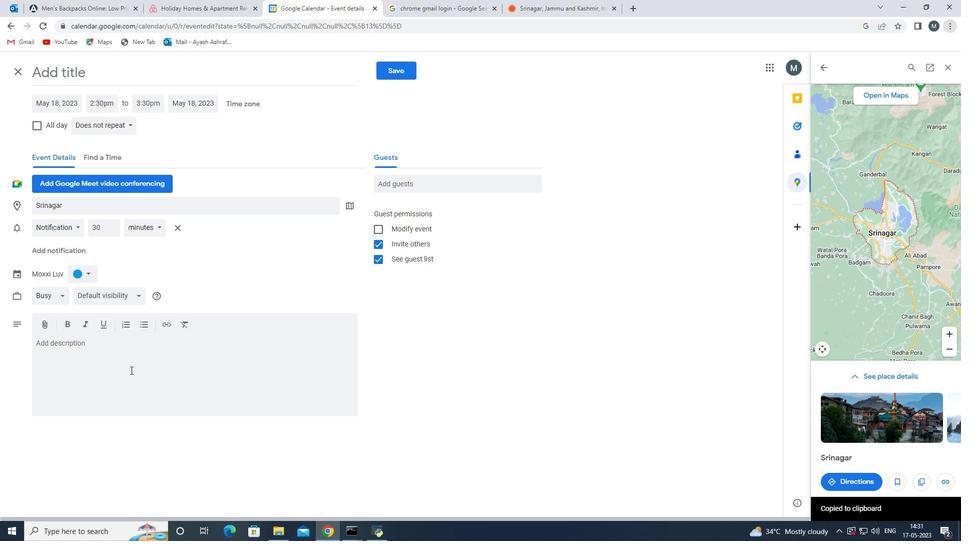 
Action: Mouse pressed left at (127, 353)
Screenshot: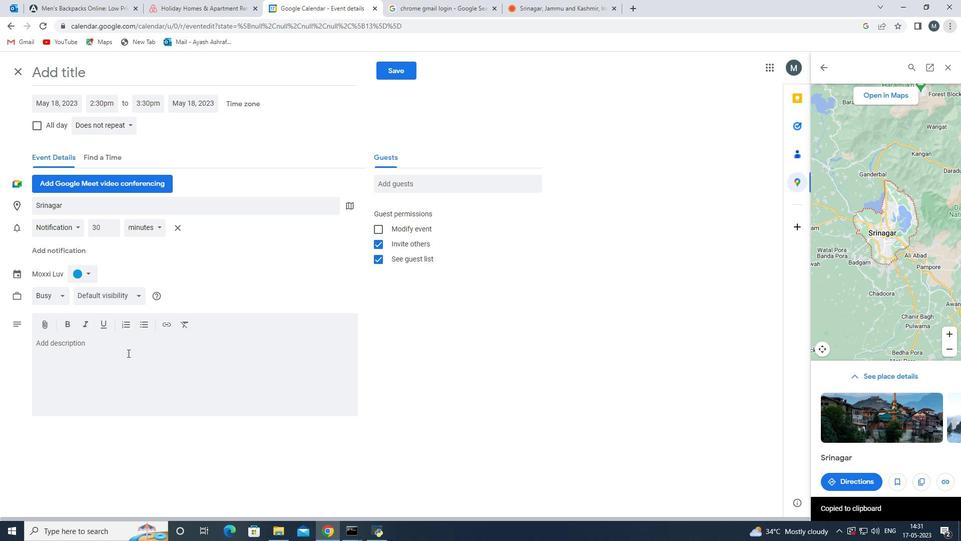 
Action: Mouse moved to (130, 347)
Screenshot: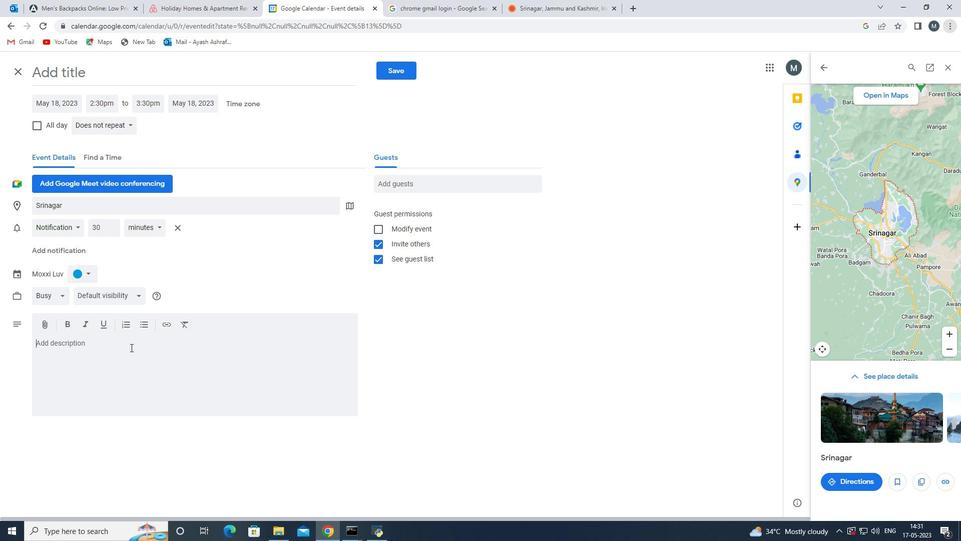 
Action: Key pressed ctrl+V
Screenshot: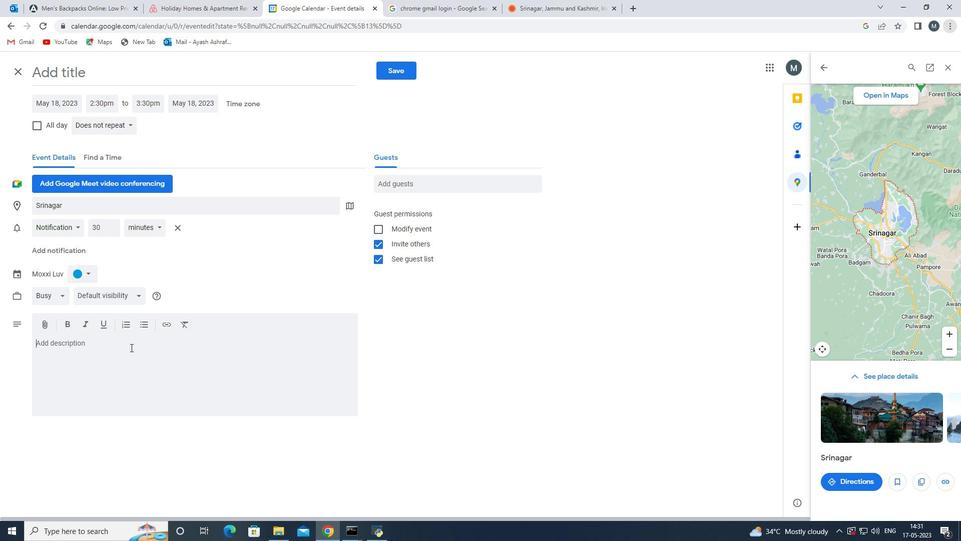 
Action: Mouse moved to (131, 347)
Screenshot: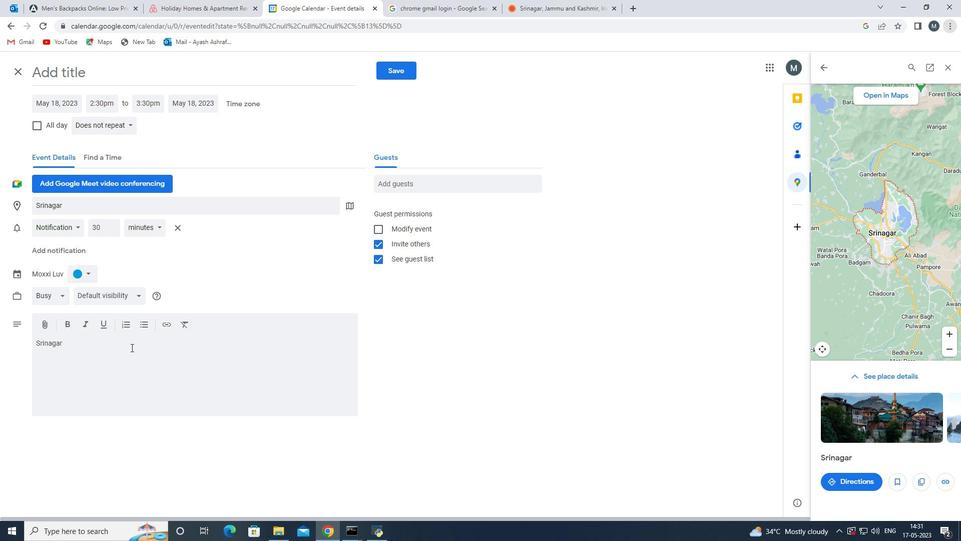 
Action: Key pressed <Key.backspace><Key.backspace><Key.backspace><Key.backspace><Key.backspace><Key.backspace><Key.backspace><Key.backspace><Key.backspace><Key.backspace><Key.backspace><Key.backspace><Key.backspace><Key.backspace><Key.backspace><Key.backspace>
Screenshot: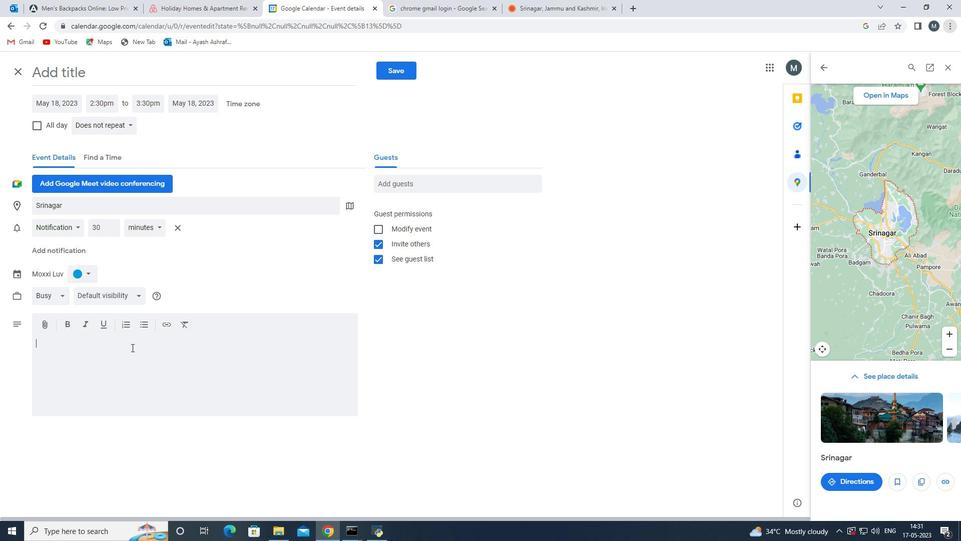 
Action: Mouse moved to (867, 375)
Screenshot: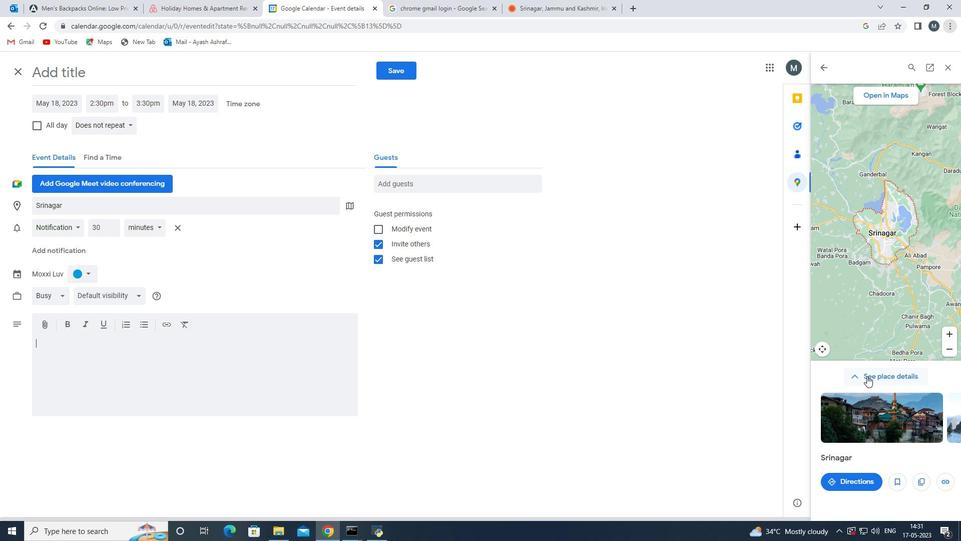 
Action: Mouse pressed left at (867, 375)
Screenshot: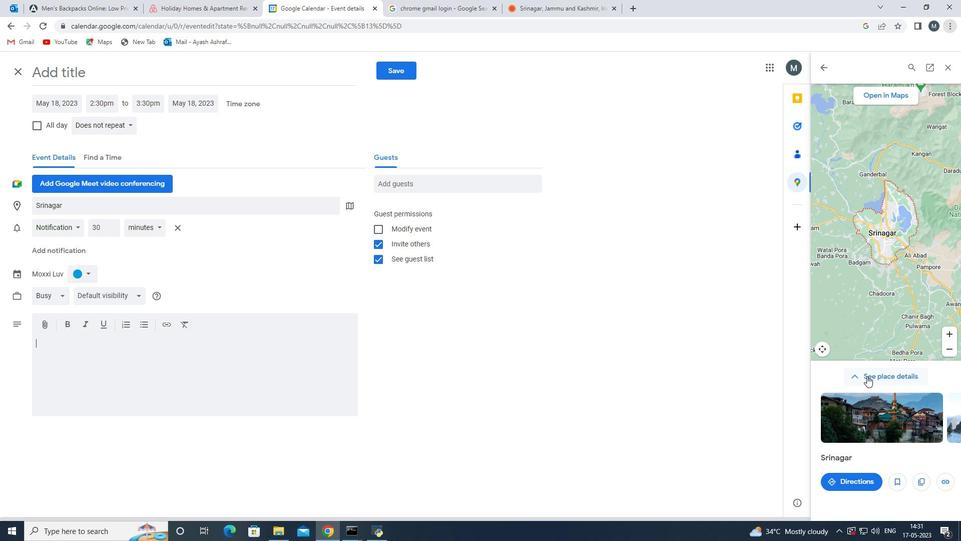 
Action: Mouse moved to (870, 298)
Screenshot: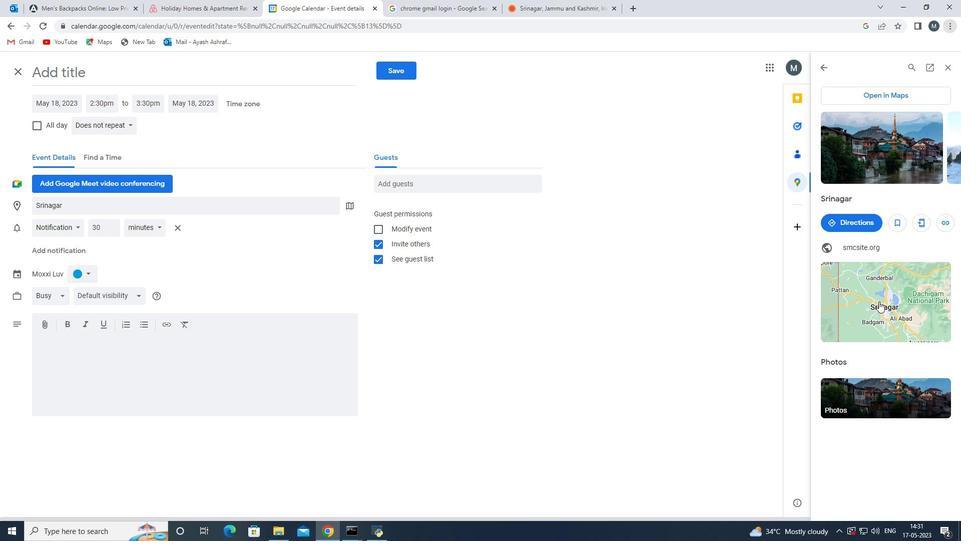 
Action: Mouse scrolled (870, 298) with delta (0, 0)
Screenshot: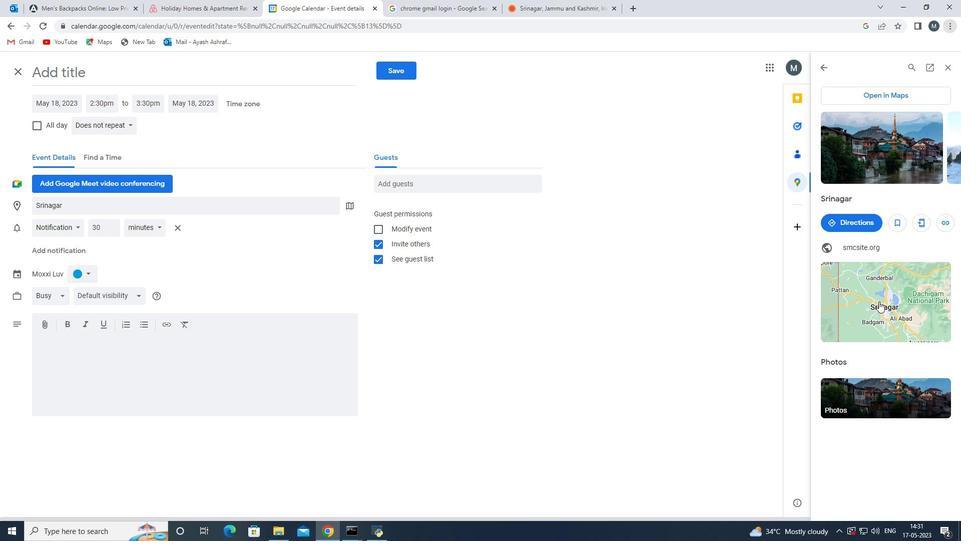 
Action: Mouse moved to (870, 298)
Screenshot: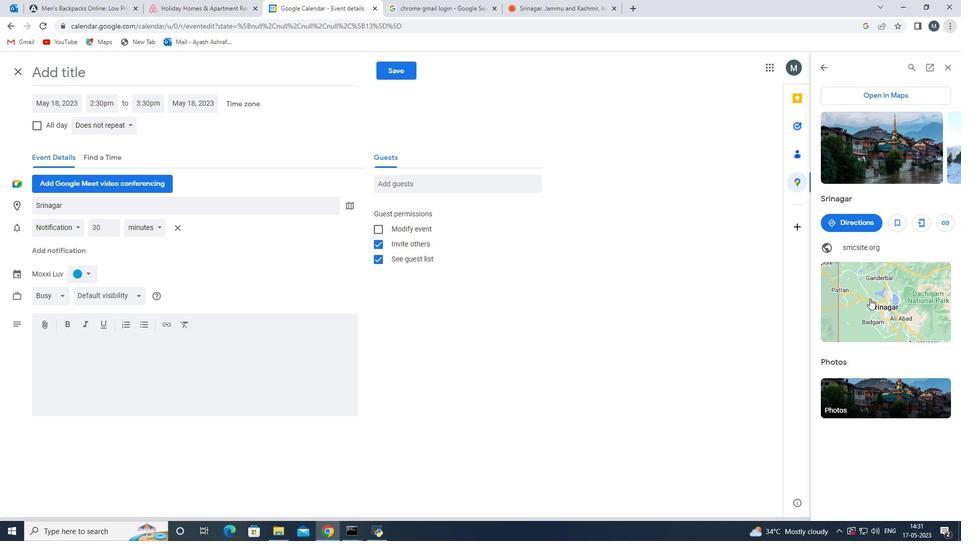 
Action: Mouse scrolled (870, 297) with delta (0, 0)
Screenshot: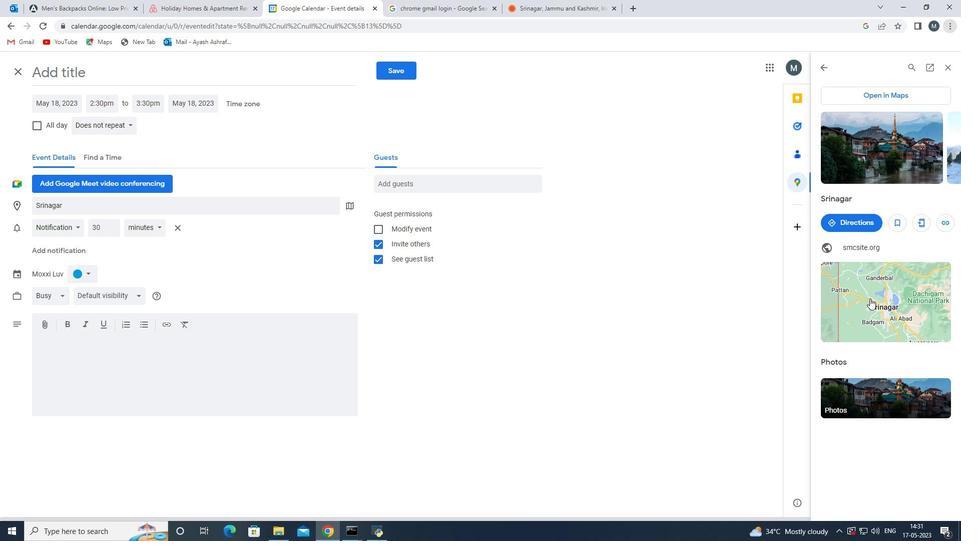 
Action: Mouse moved to (899, 246)
Screenshot: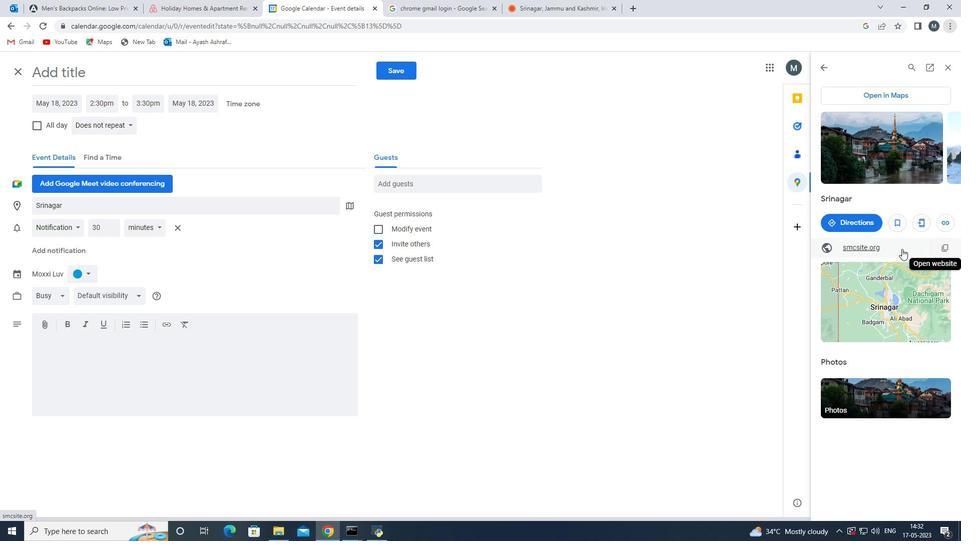 
Action: Mouse pressed left at (899, 246)
Screenshot: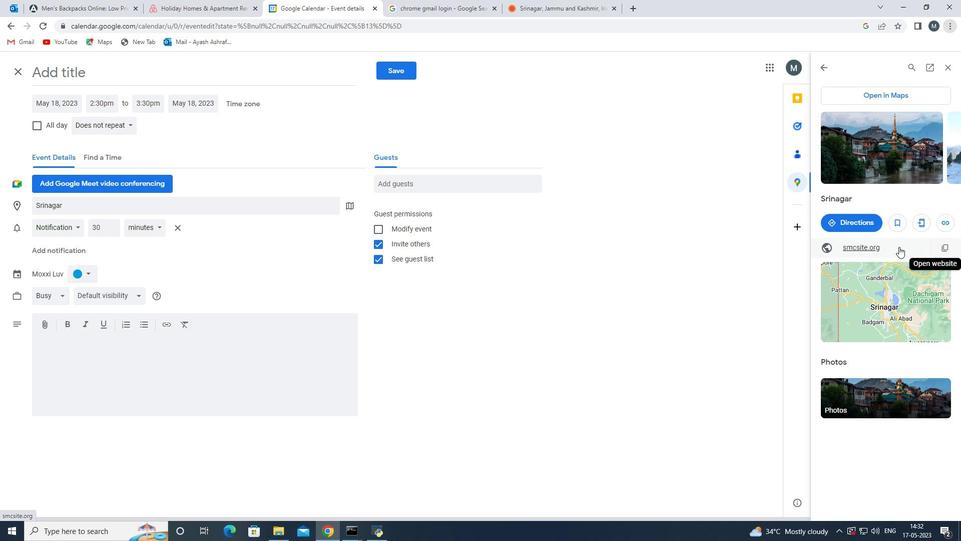 
Action: Mouse moved to (301, 0)
Screenshot: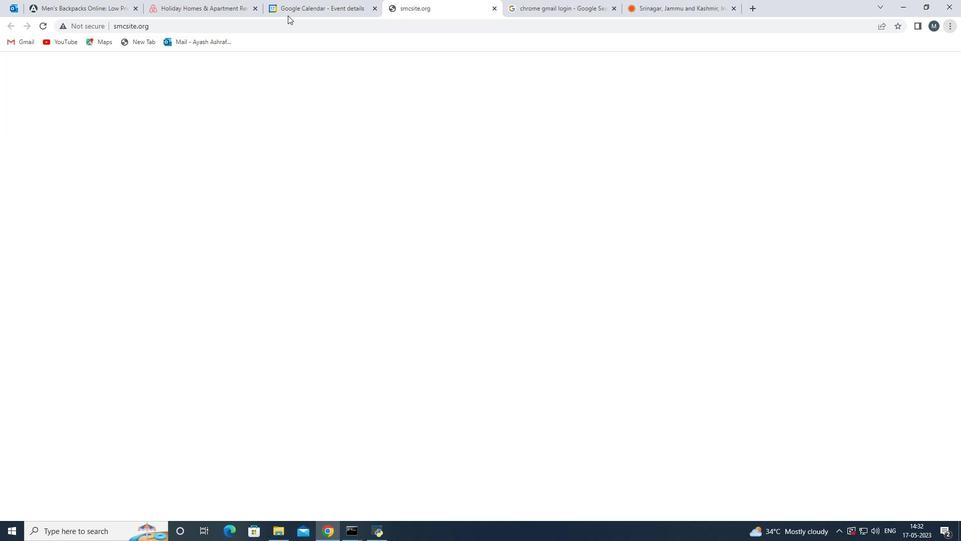 
Action: Mouse pressed left at (301, 0)
Screenshot: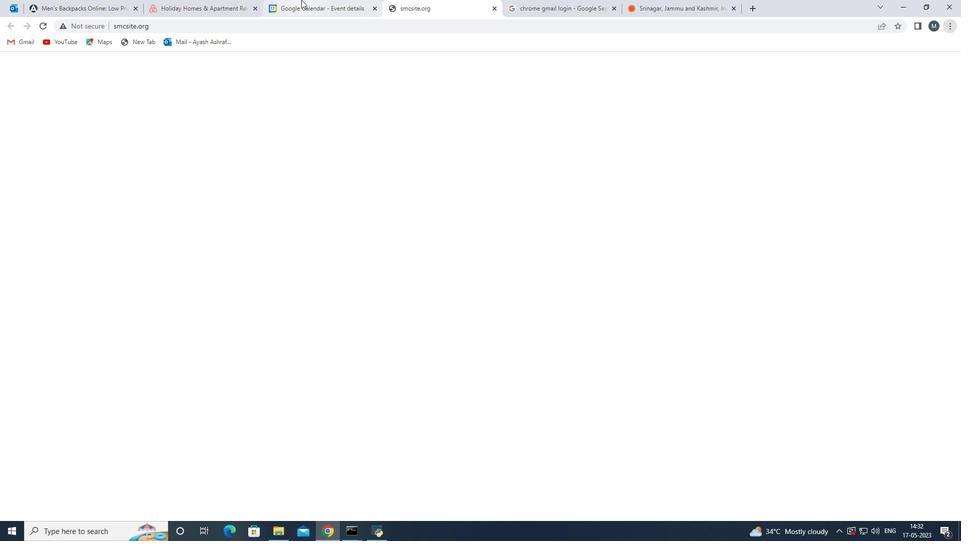 
Action: Mouse moved to (101, 304)
Screenshot: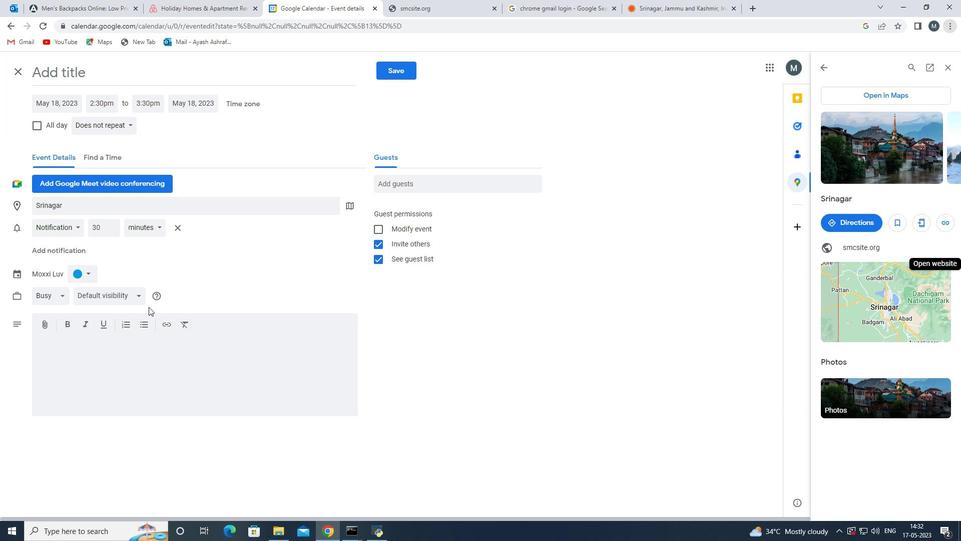 
Action: Mouse scrolled (101, 305) with delta (0, 0)
Screenshot: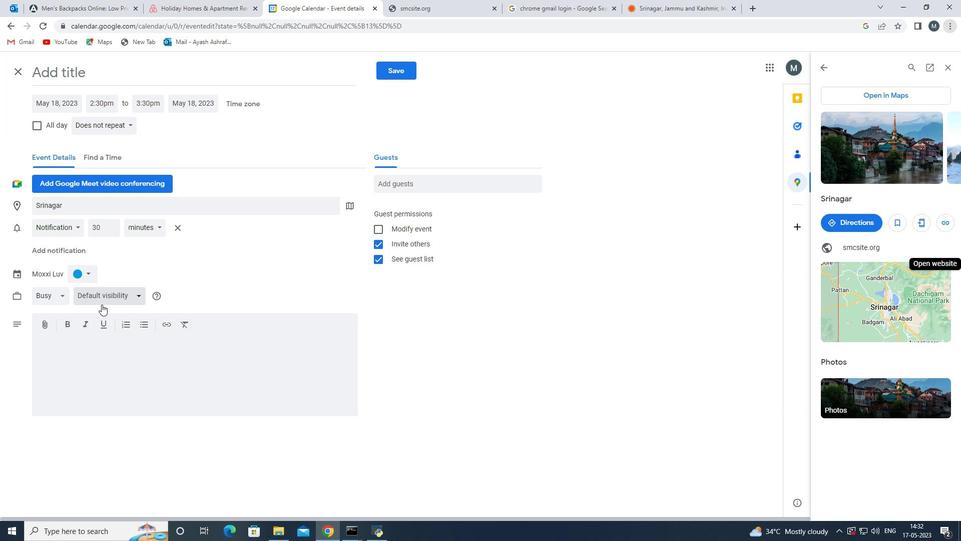 
Action: Mouse moved to (101, 304)
Screenshot: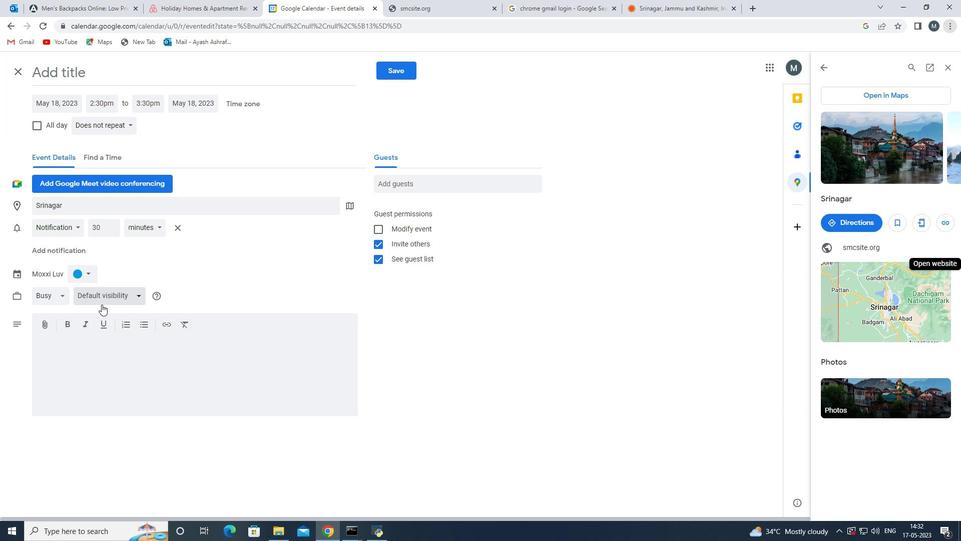 
Action: Mouse scrolled (101, 304) with delta (0, 0)
Screenshot: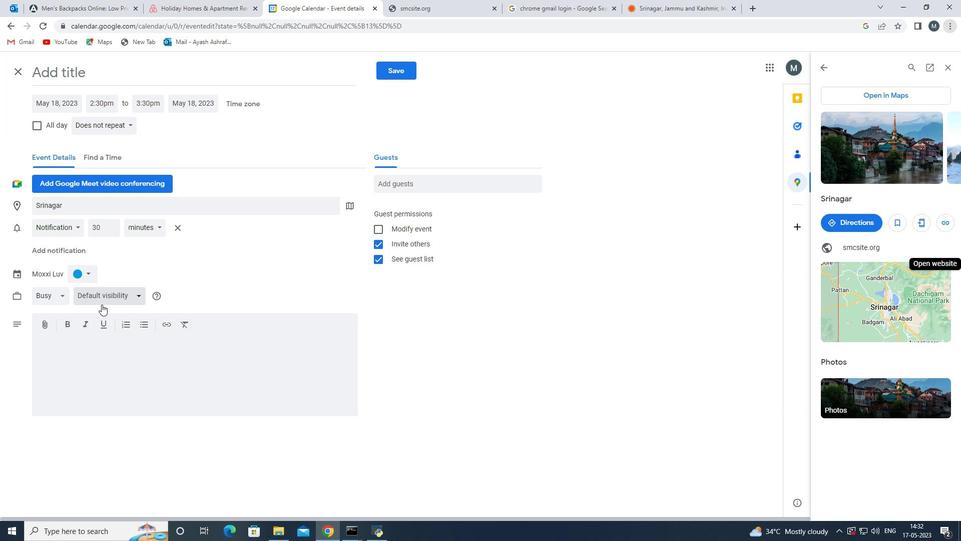 
Action: Mouse moved to (100, 288)
Screenshot: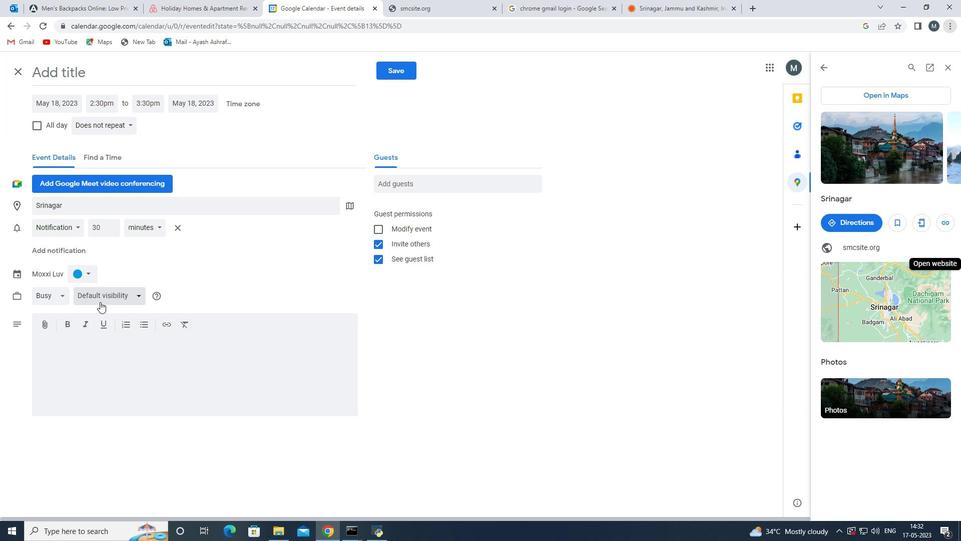 
Action: Mouse scrolled (100, 288) with delta (0, 0)
Screenshot: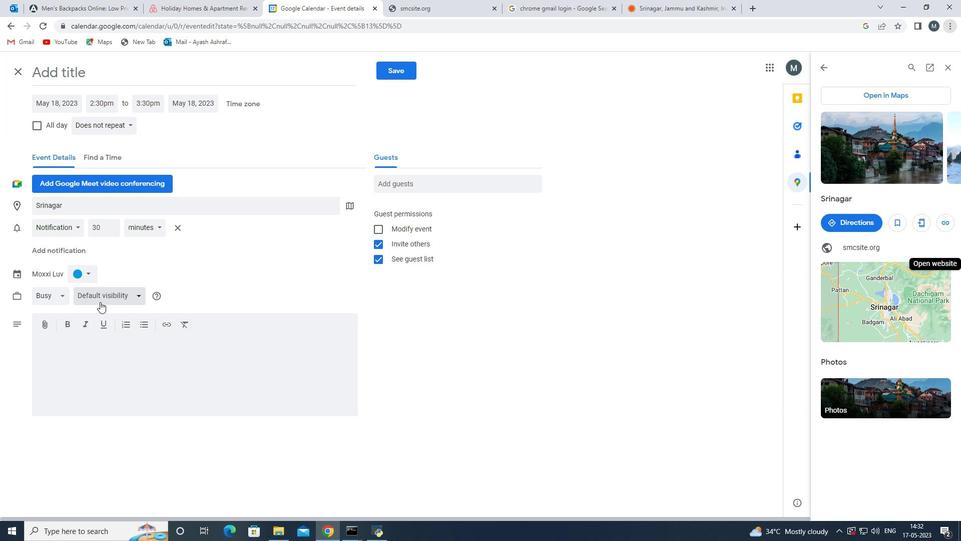 
Action: Mouse moved to (104, 158)
Screenshot: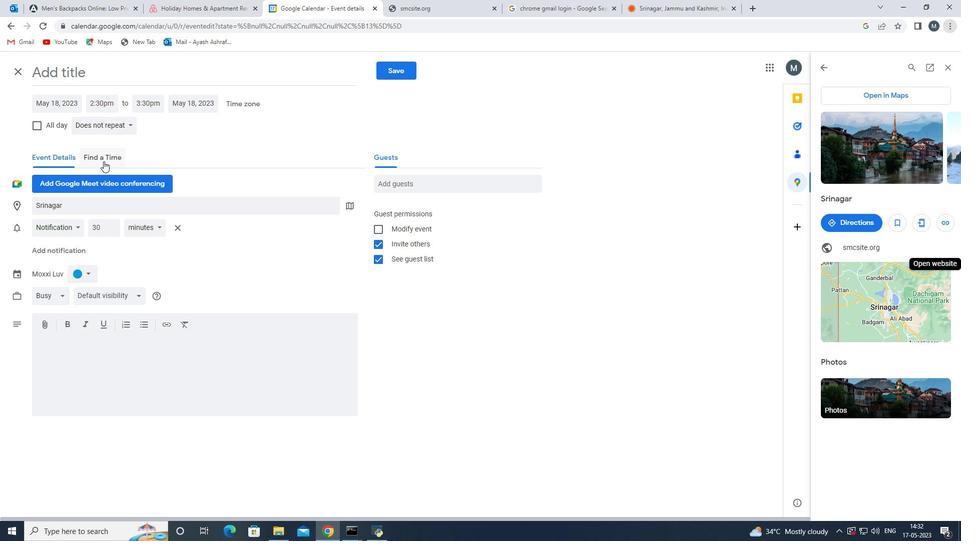 
Action: Mouse pressed left at (104, 158)
Screenshot: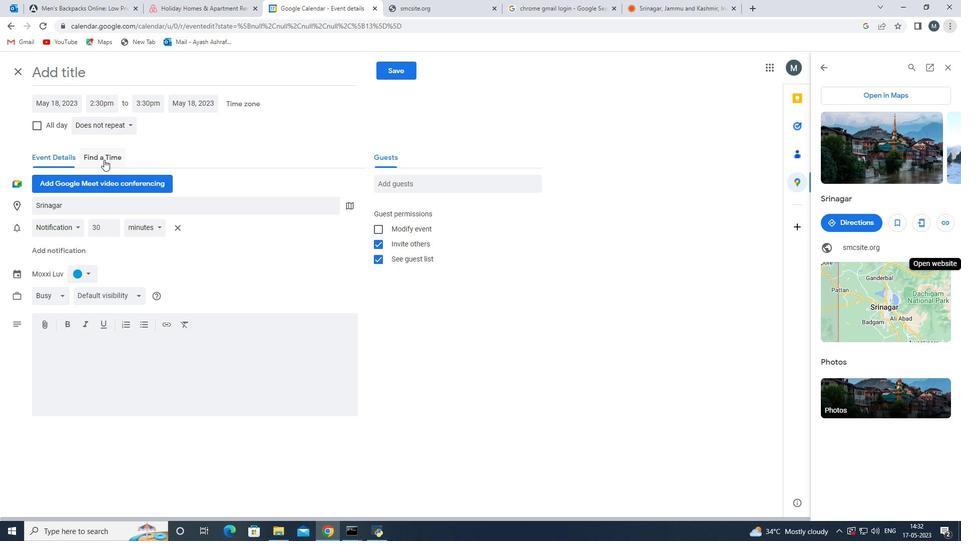 
Action: Mouse moved to (59, 154)
Screenshot: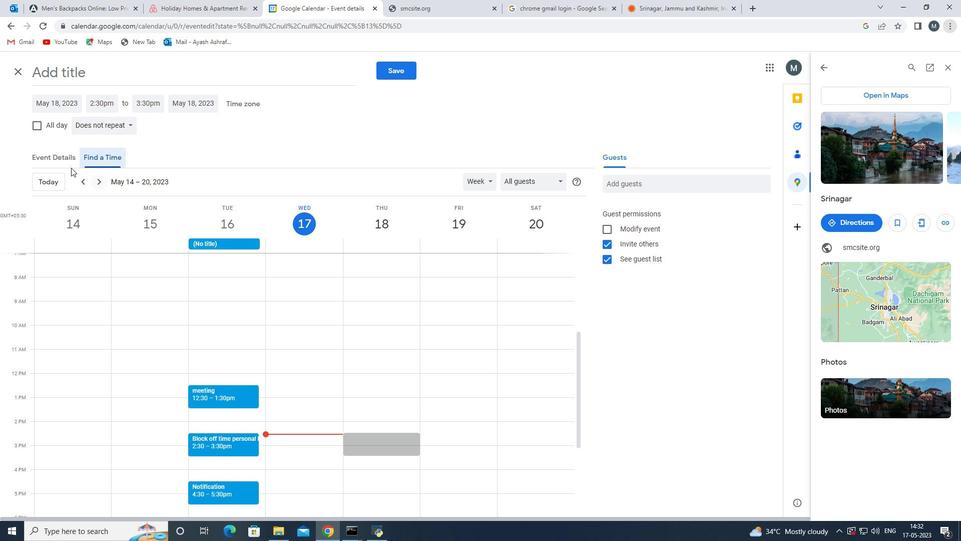 
Action: Mouse pressed left at (59, 154)
Screenshot: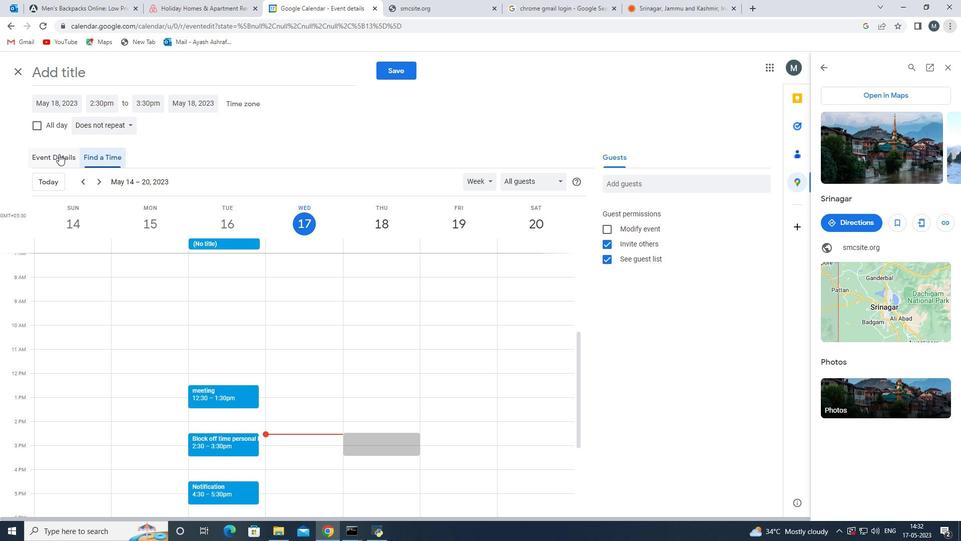 
Action: Mouse moved to (98, 206)
Screenshot: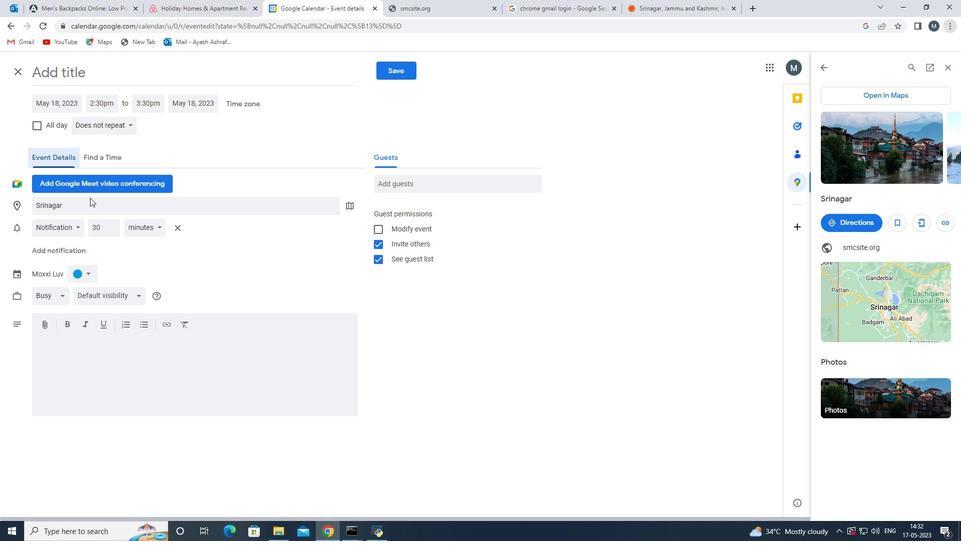 
Action: Mouse scrolled (98, 205) with delta (0, 0)
Screenshot: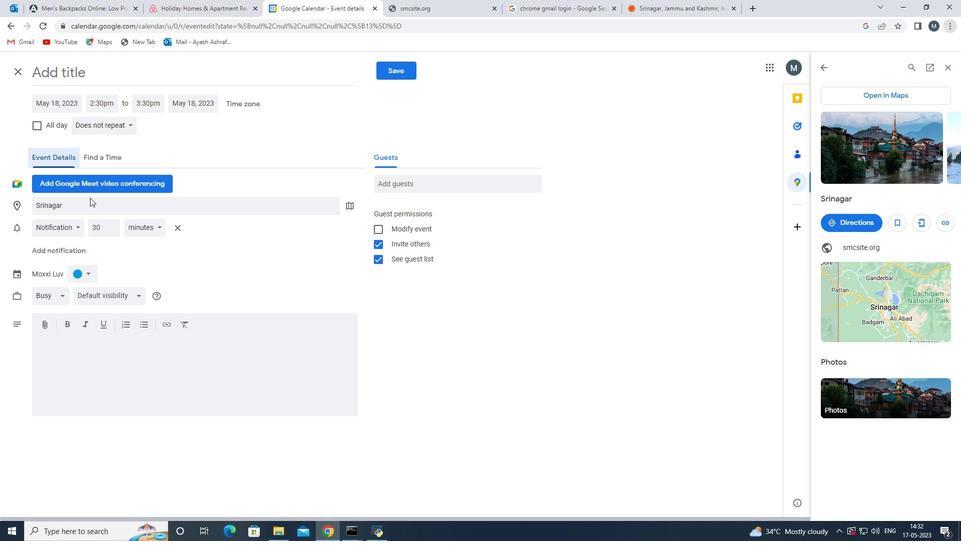 
Action: Mouse moved to (194, 268)
Screenshot: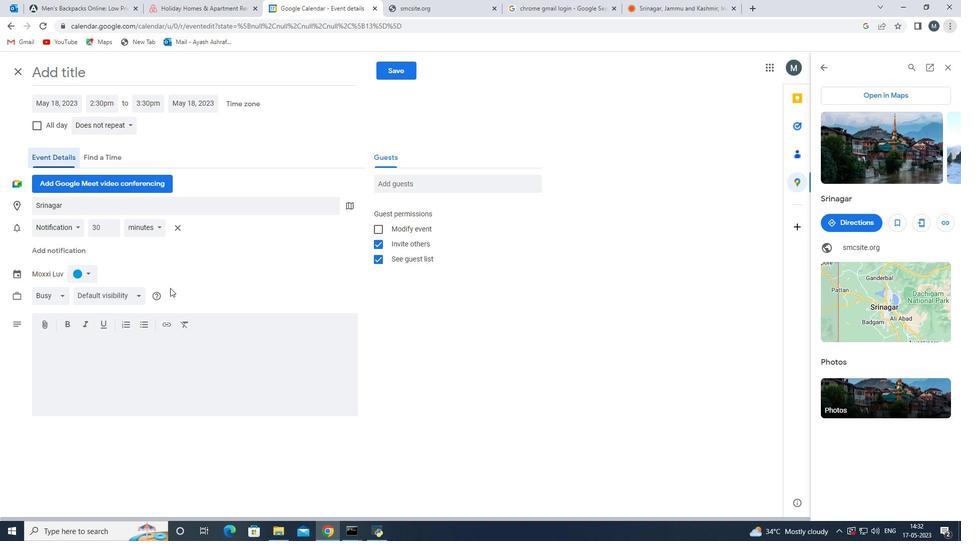 
Action: Mouse scrolled (171, 282) with delta (0, 0)
Screenshot: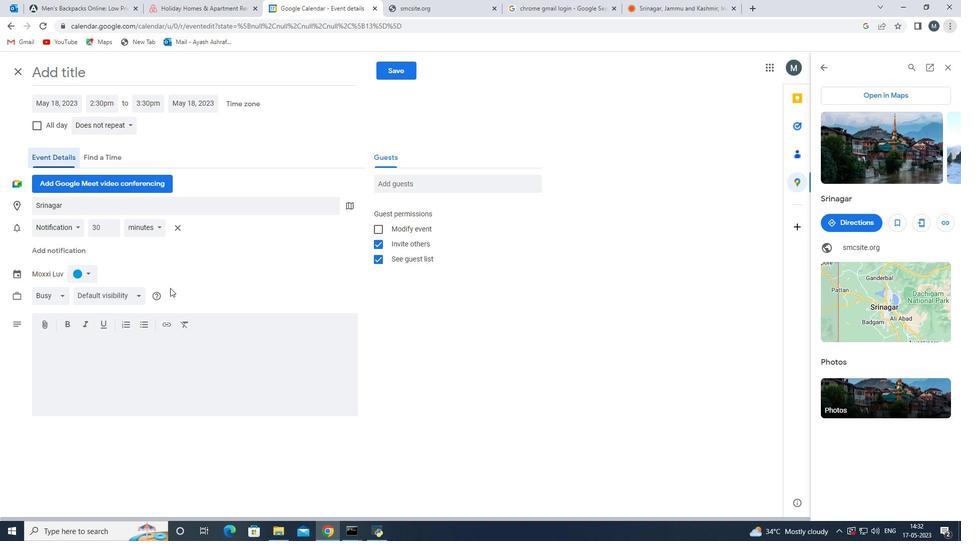 
Action: Mouse moved to (218, 227)
Screenshot: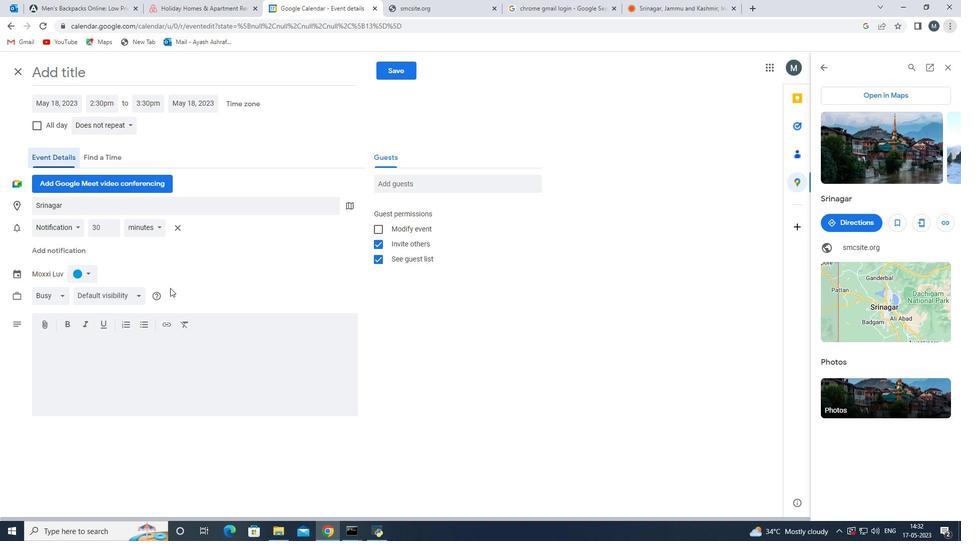 
Action: Mouse scrolled (172, 281) with delta (0, 0)
Screenshot: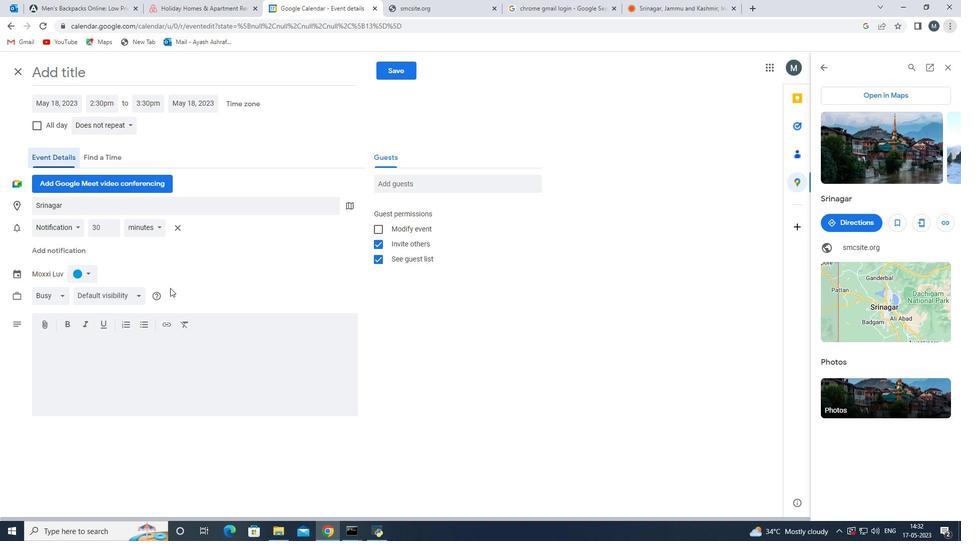 
Action: Mouse moved to (358, 221)
Screenshot: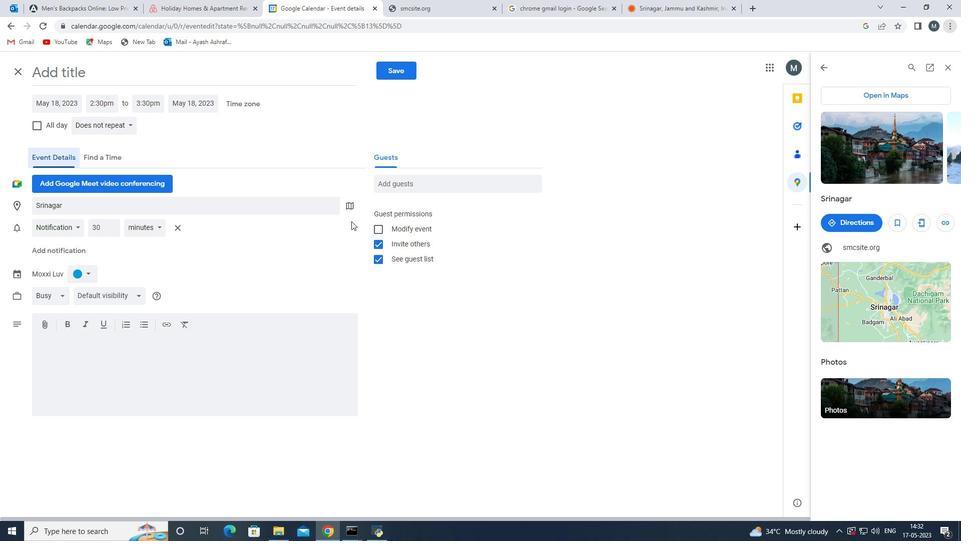 
